 Task: Look for space in Xai-Xai, Mozambique from 5th September, 2023 to 12th September, 2023 for 2 adults in price range Rs.10000 to Rs.15000.  With 1  bedroom having 1 bed and 1 bathroom. Property type can be house, flat, guest house, hotel. Booking option can be shelf check-in. Required host language is English.
Action: Mouse moved to (455, 97)
Screenshot: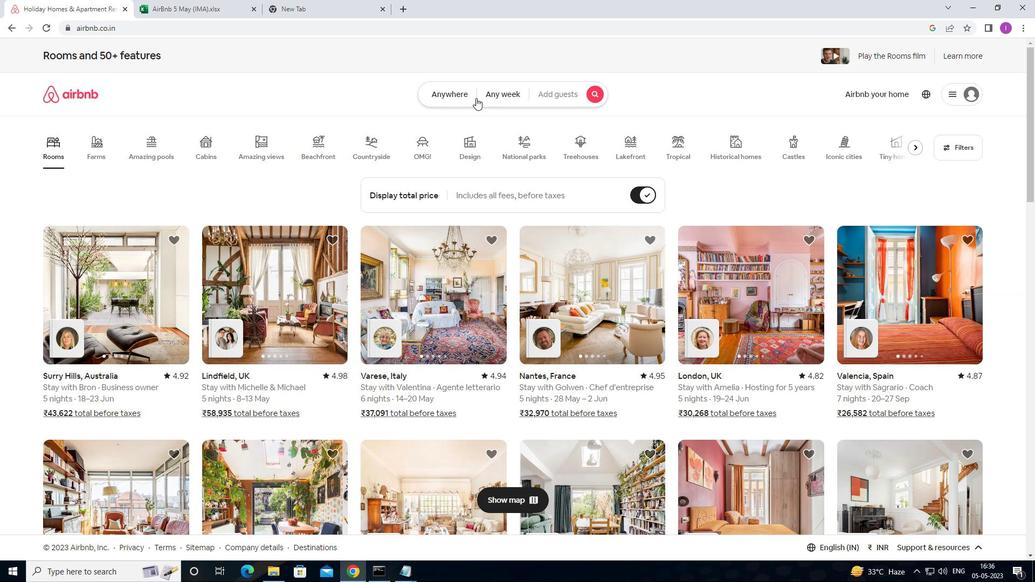 
Action: Mouse pressed left at (455, 97)
Screenshot: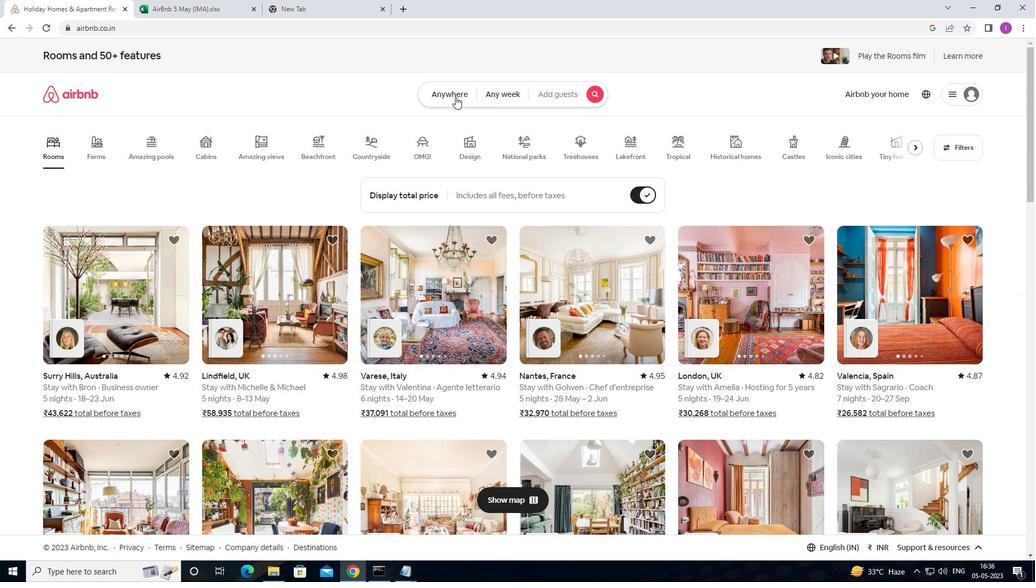 
Action: Mouse moved to (365, 136)
Screenshot: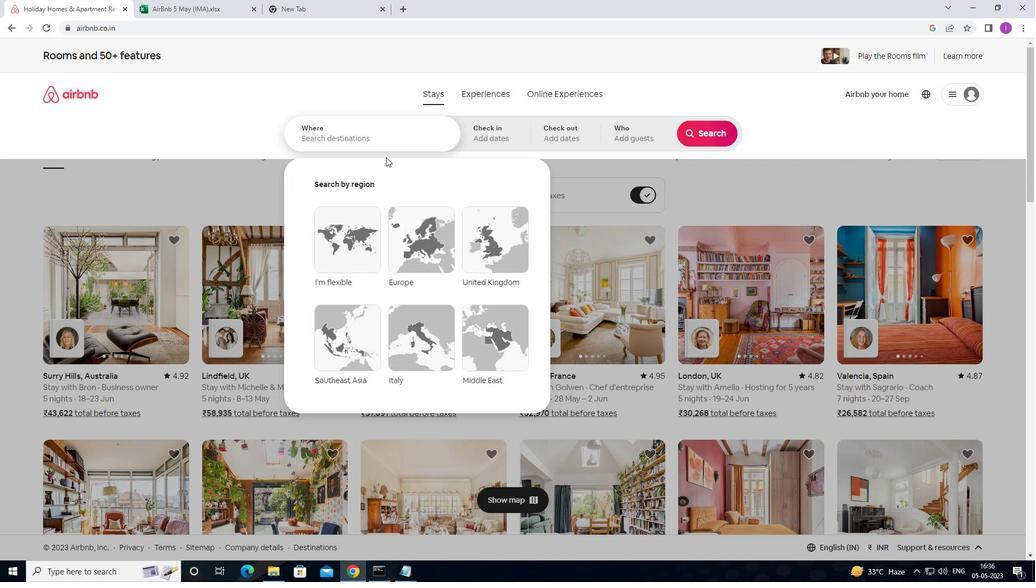 
Action: Mouse pressed left at (365, 136)
Screenshot: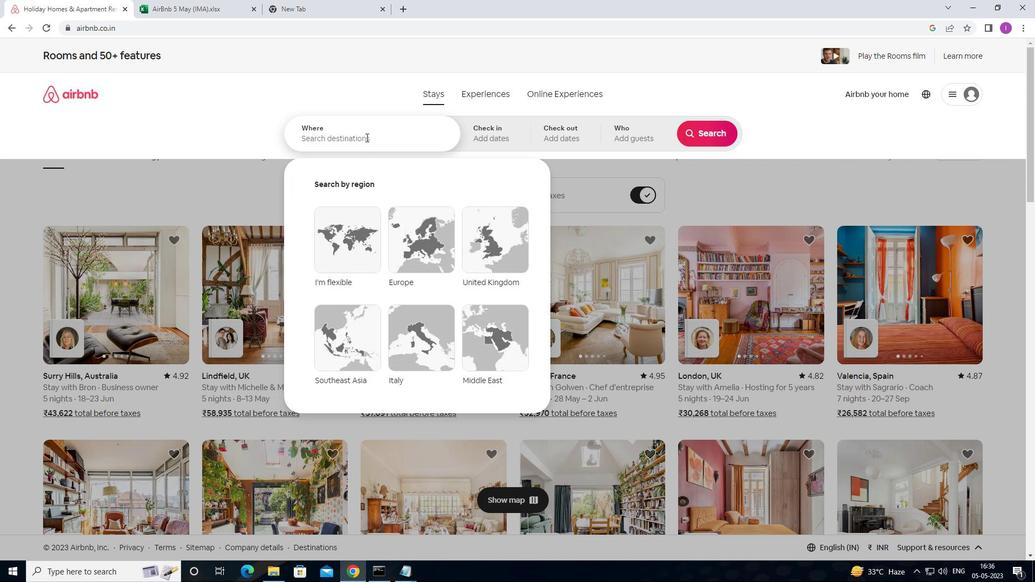 
Action: Mouse moved to (403, 136)
Screenshot: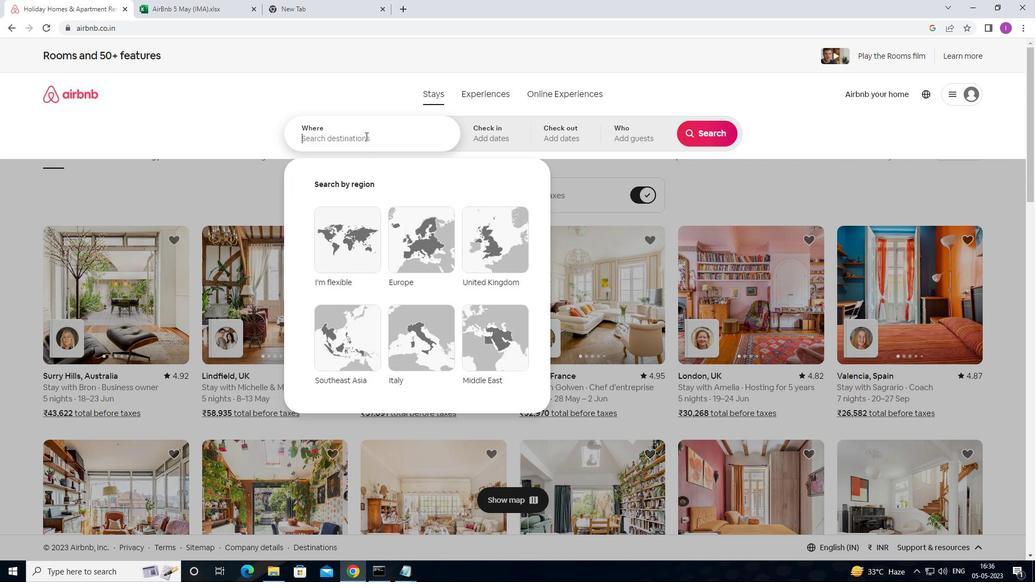 
Action: Key pressed <Key.shift><Key.shift><Key.shift><Key.shift><Key.shift><Key.shift><Key.shift><Key.shift><Key.shift><Key.shift><Key.shift>XAI<Key.space><Key.shift>XAI<Key.space><Key.backspace>,<Key.shift>MOZAMBIQUE
Screenshot: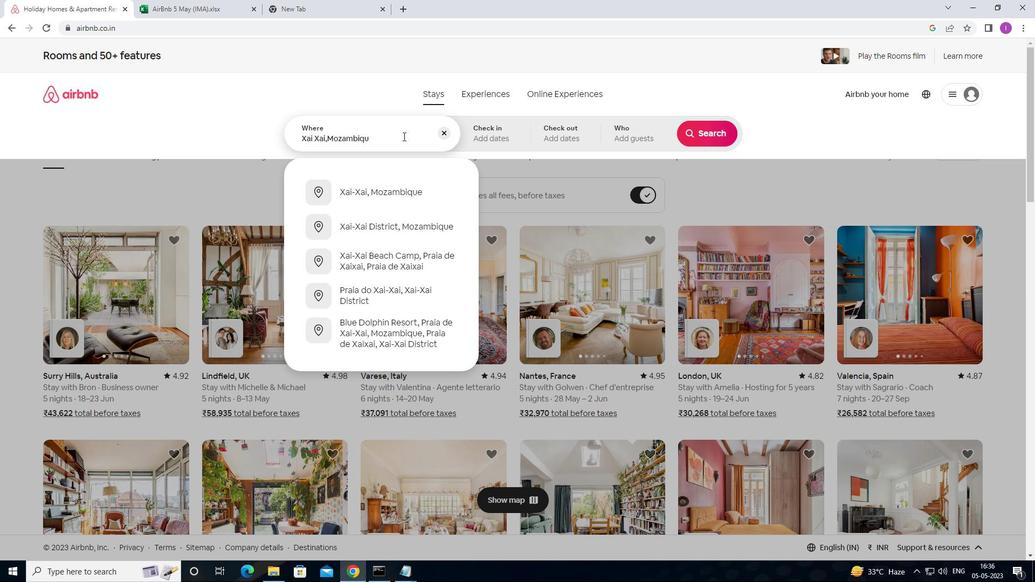 
Action: Mouse moved to (353, 188)
Screenshot: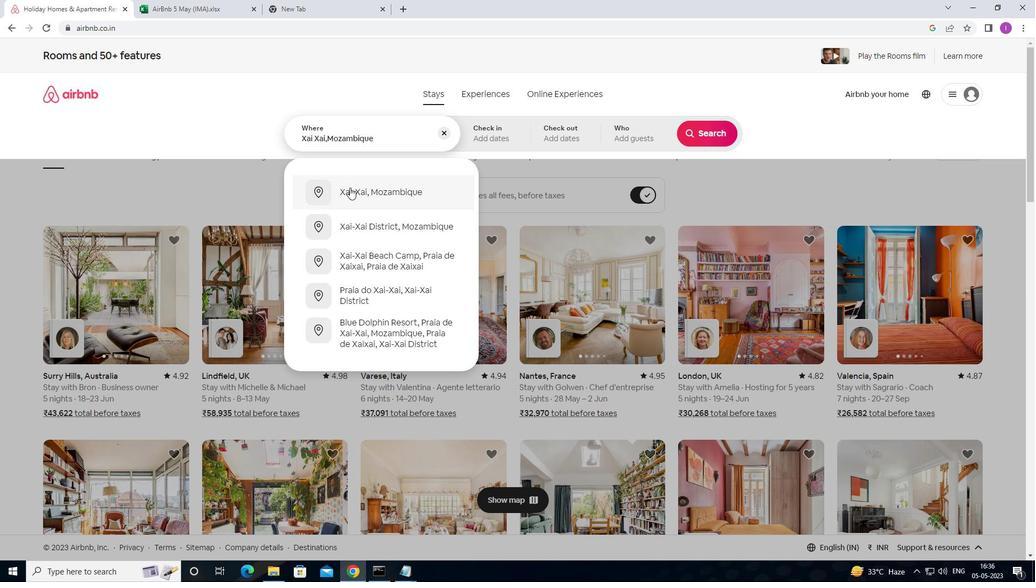 
Action: Mouse pressed left at (353, 188)
Screenshot: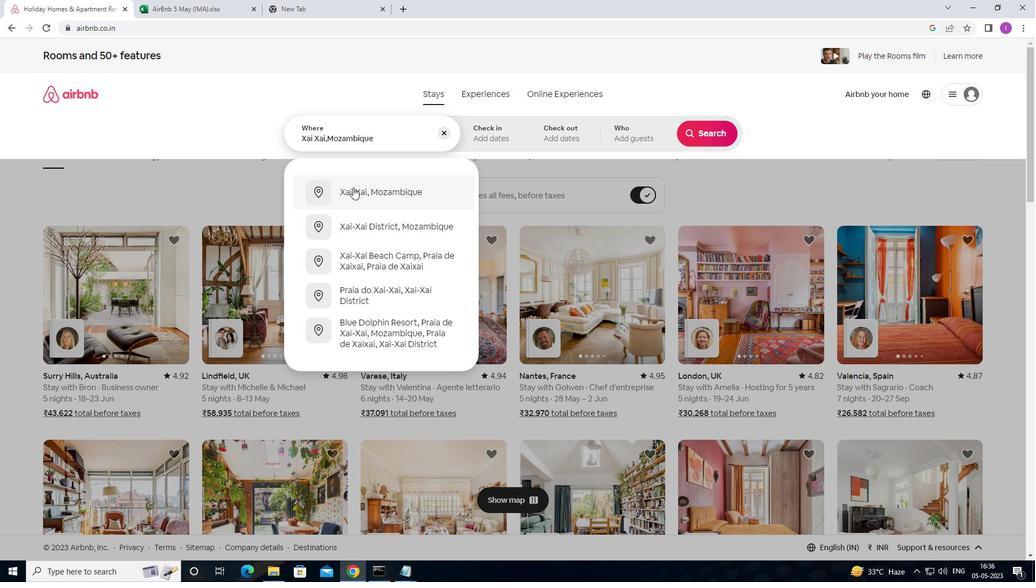 
Action: Mouse moved to (706, 217)
Screenshot: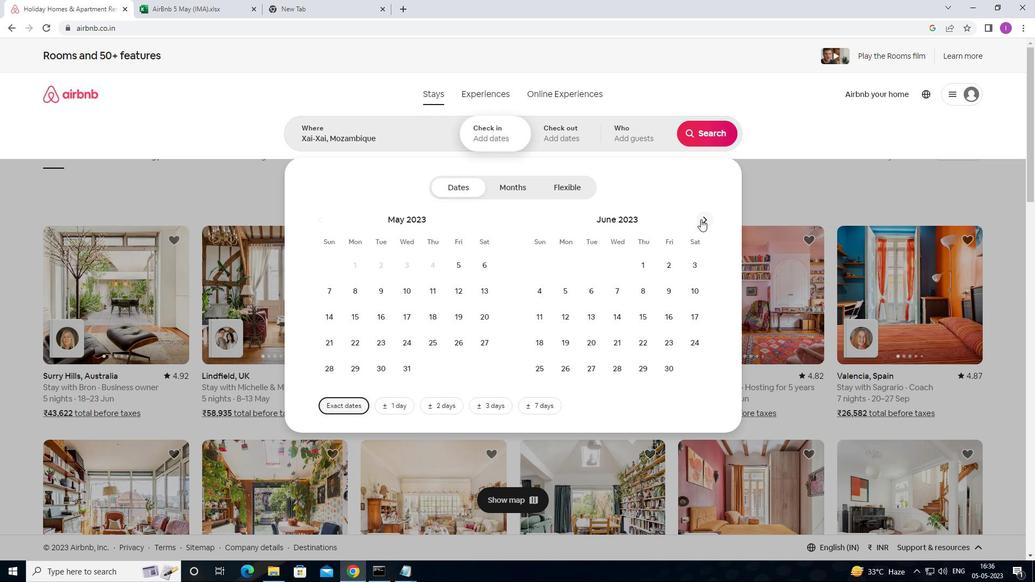
Action: Mouse pressed left at (706, 217)
Screenshot: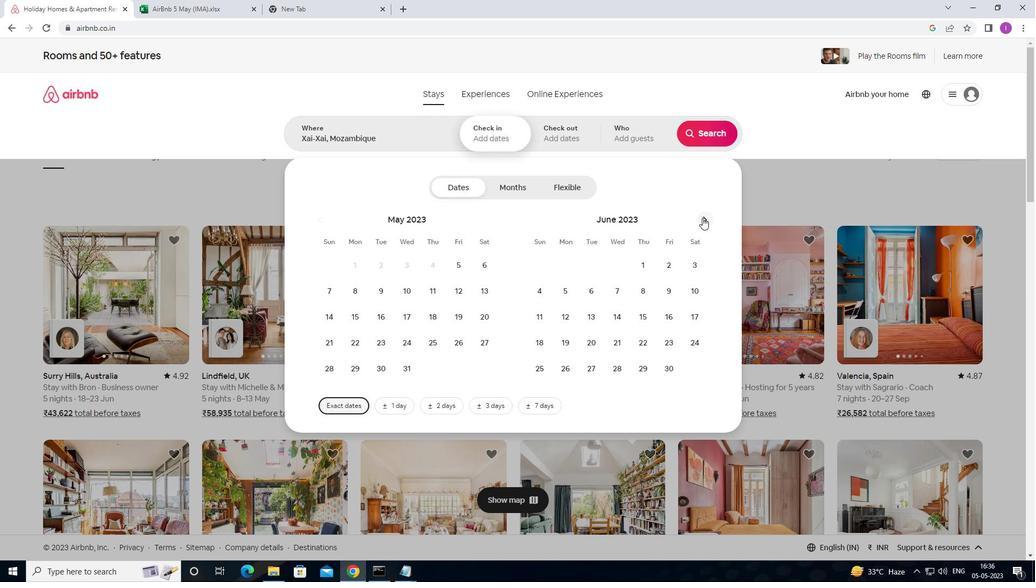 
Action: Mouse moved to (710, 219)
Screenshot: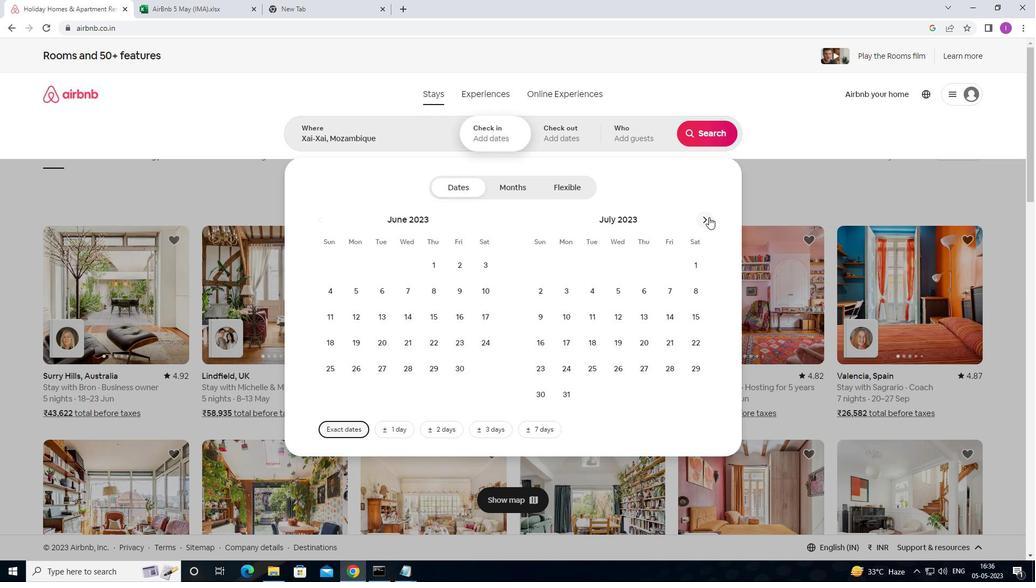 
Action: Mouse pressed left at (710, 219)
Screenshot: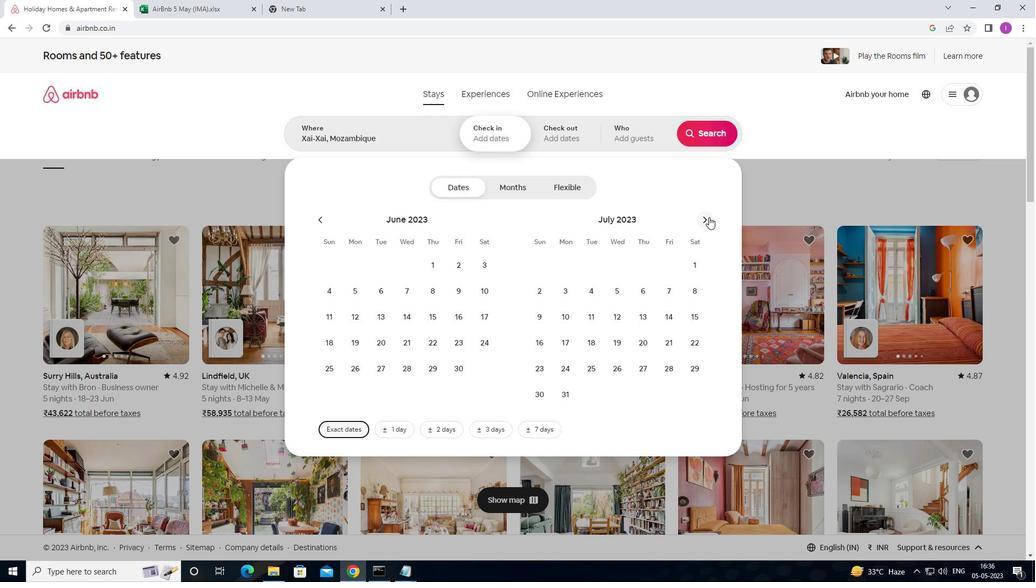 
Action: Mouse moved to (717, 222)
Screenshot: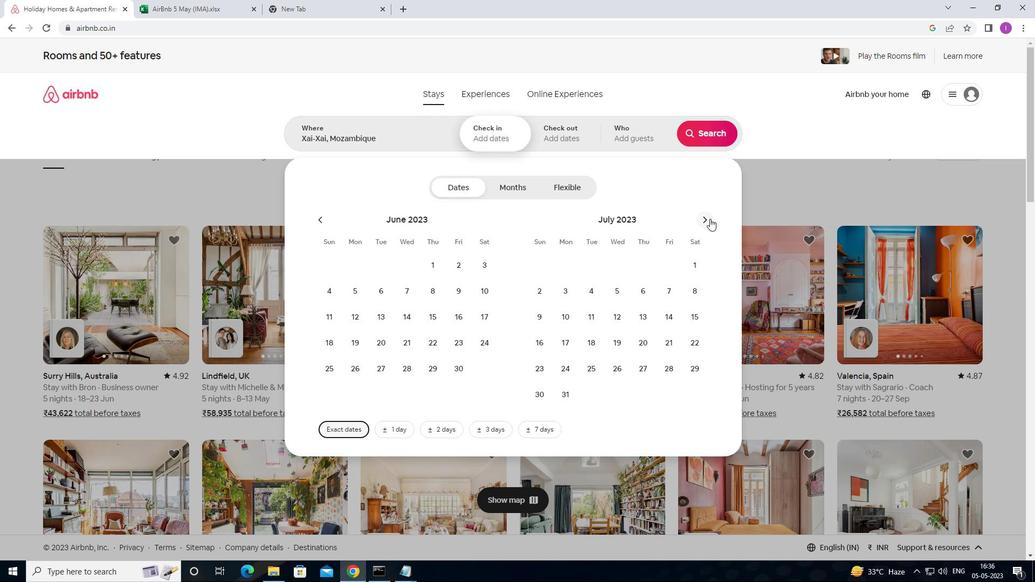 
Action: Mouse pressed left at (717, 222)
Screenshot: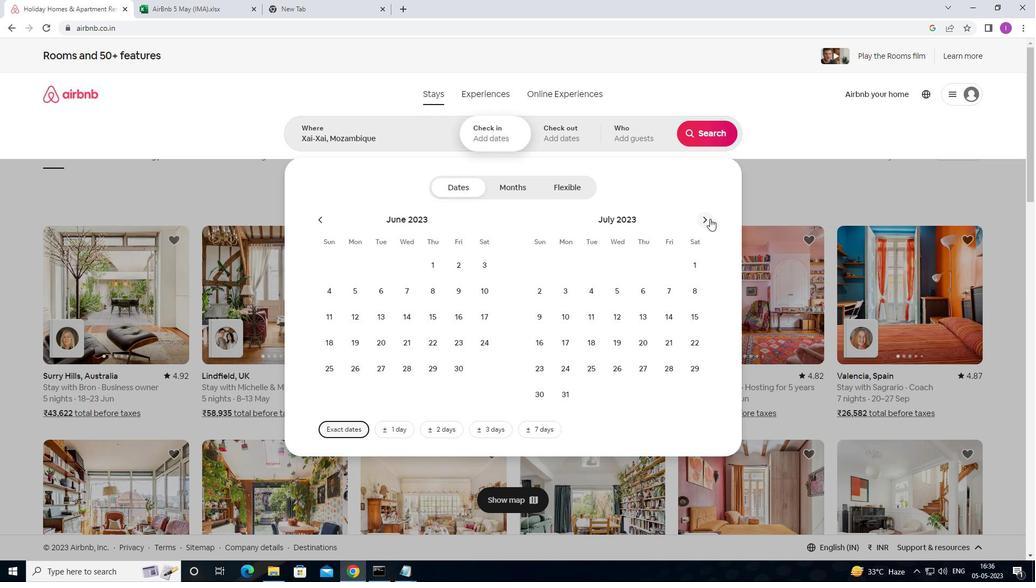 
Action: Mouse pressed left at (717, 222)
Screenshot: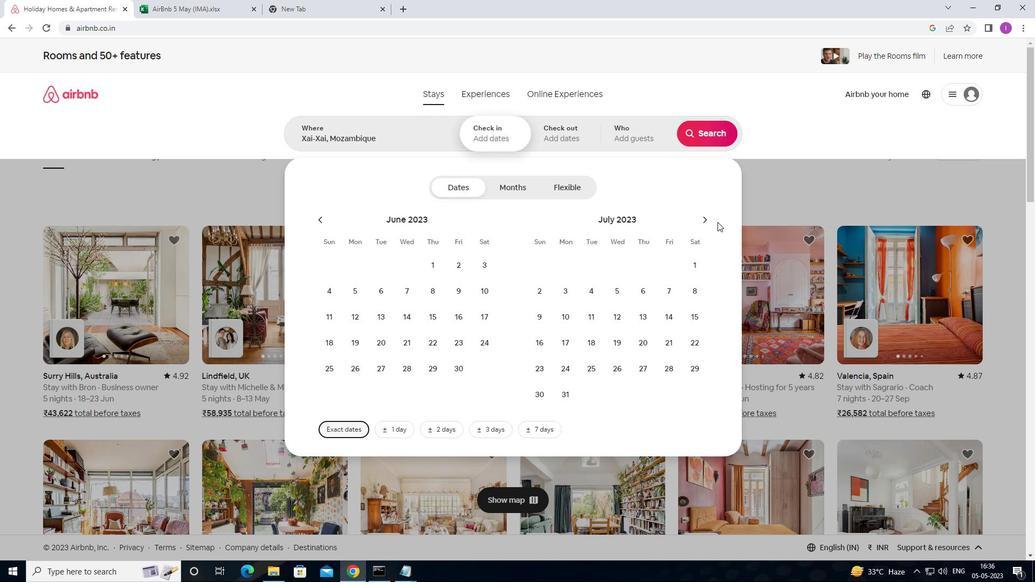 
Action: Mouse moved to (704, 222)
Screenshot: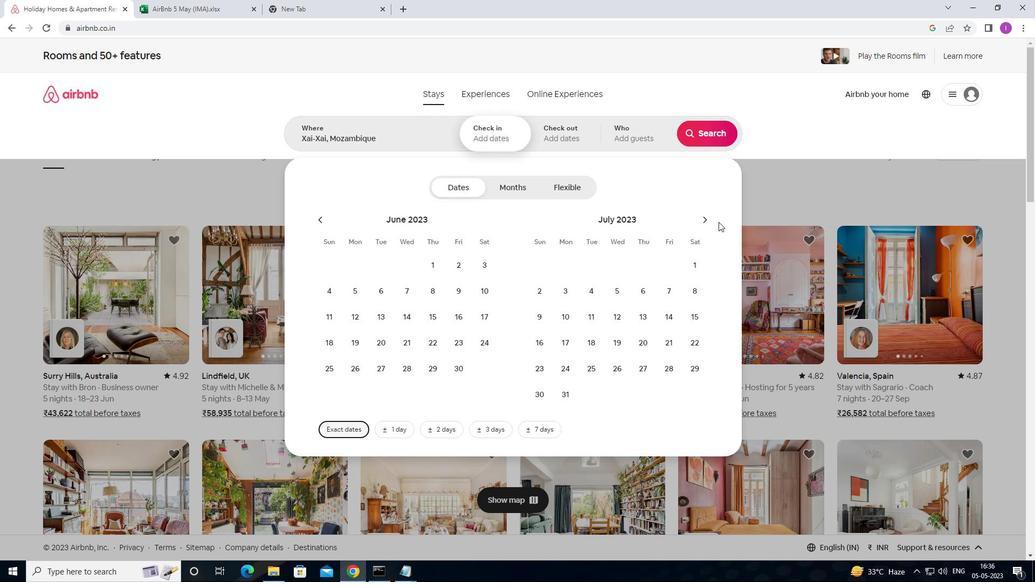 
Action: Mouse pressed left at (704, 222)
Screenshot: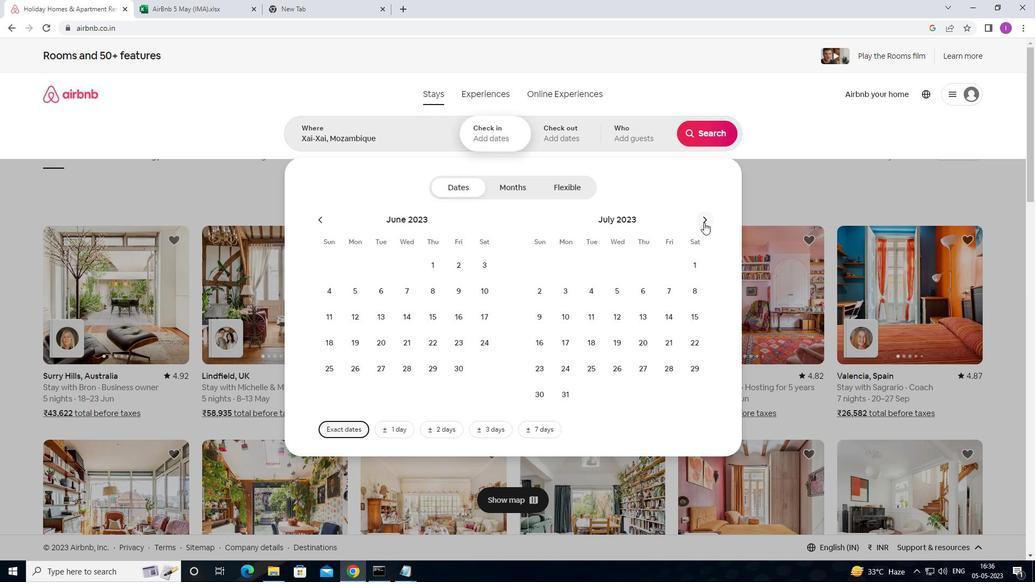 
Action: Mouse moved to (703, 222)
Screenshot: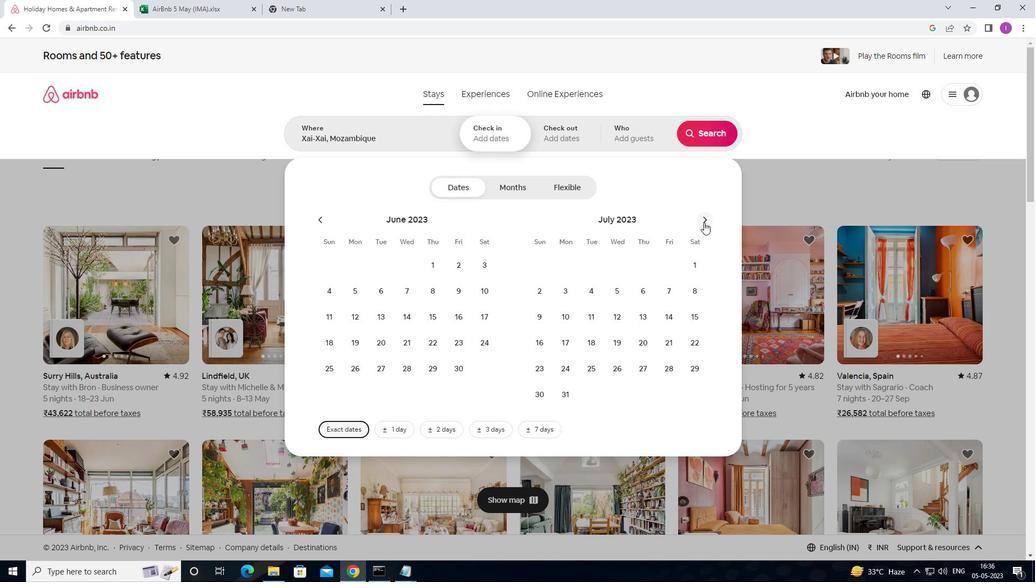 
Action: Mouse pressed left at (703, 222)
Screenshot: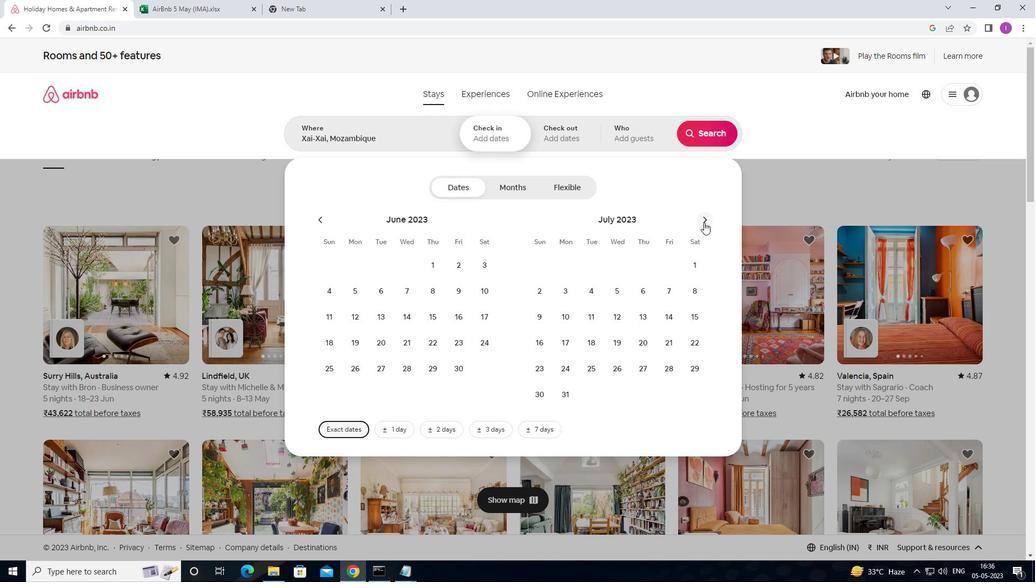 
Action: Mouse pressed left at (703, 222)
Screenshot: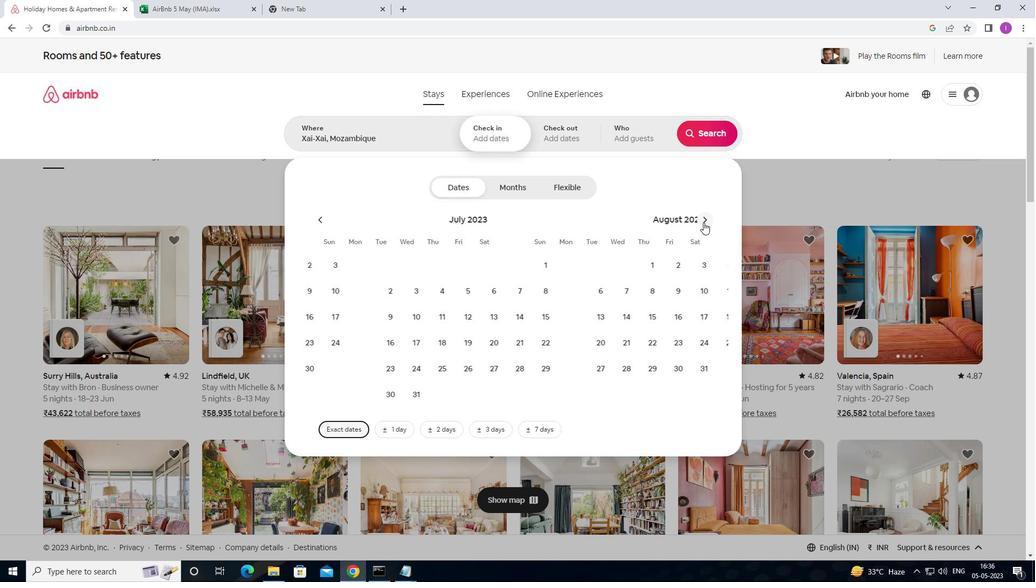 
Action: Mouse moved to (704, 222)
Screenshot: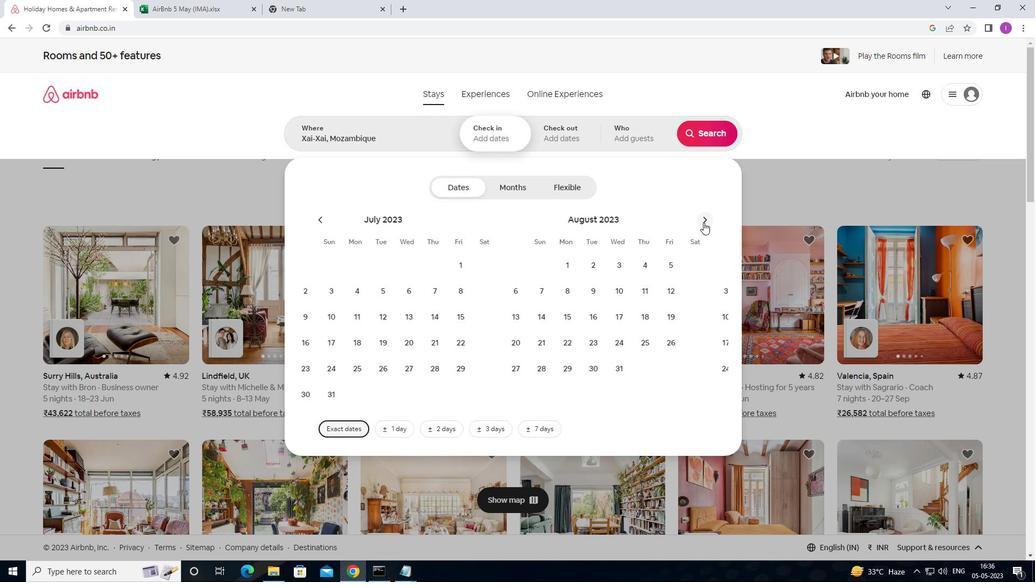 
Action: Mouse pressed left at (704, 222)
Screenshot: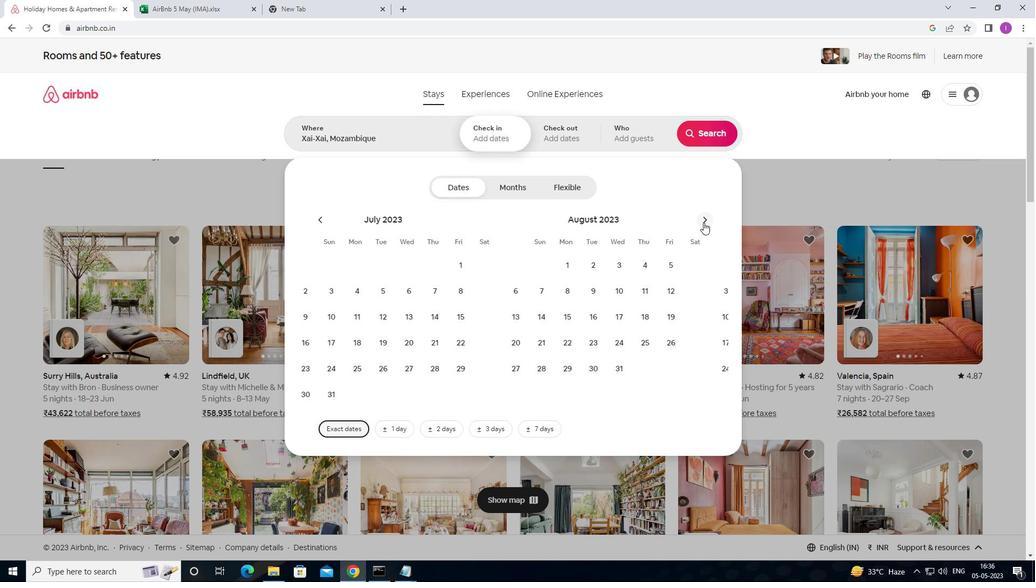 
Action: Mouse moved to (705, 222)
Screenshot: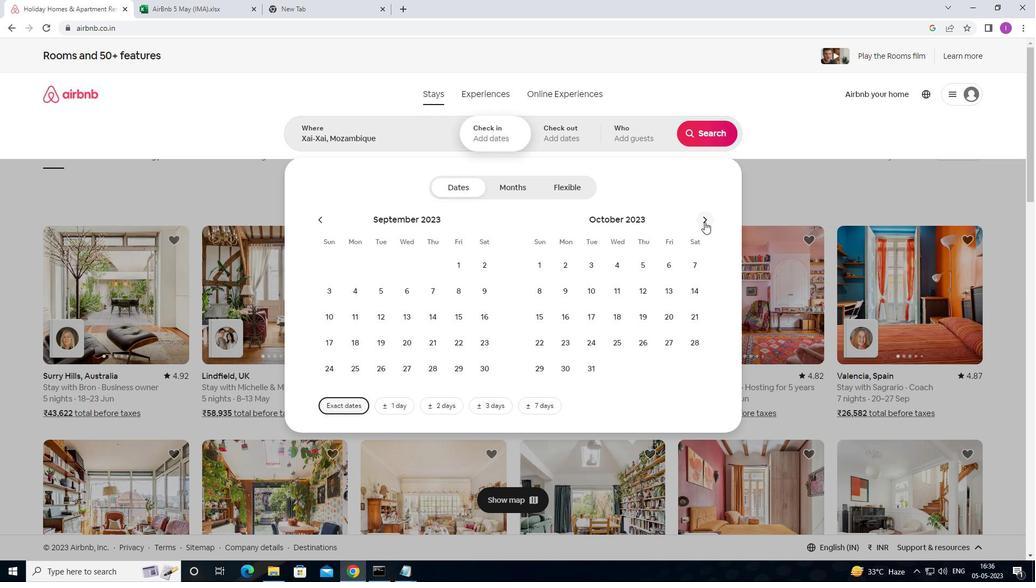 
Action: Mouse pressed left at (705, 222)
Screenshot: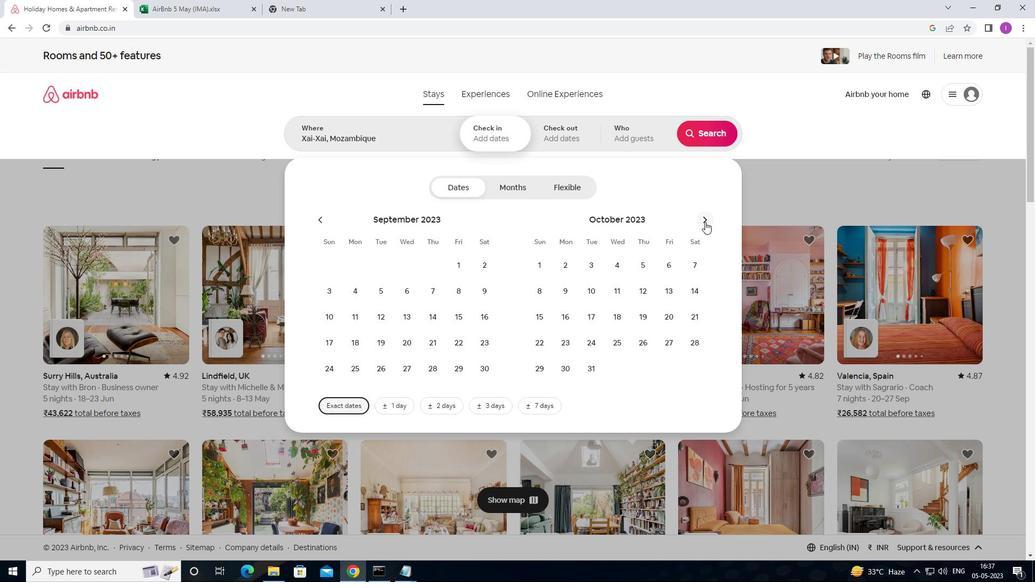 
Action: Mouse moved to (317, 220)
Screenshot: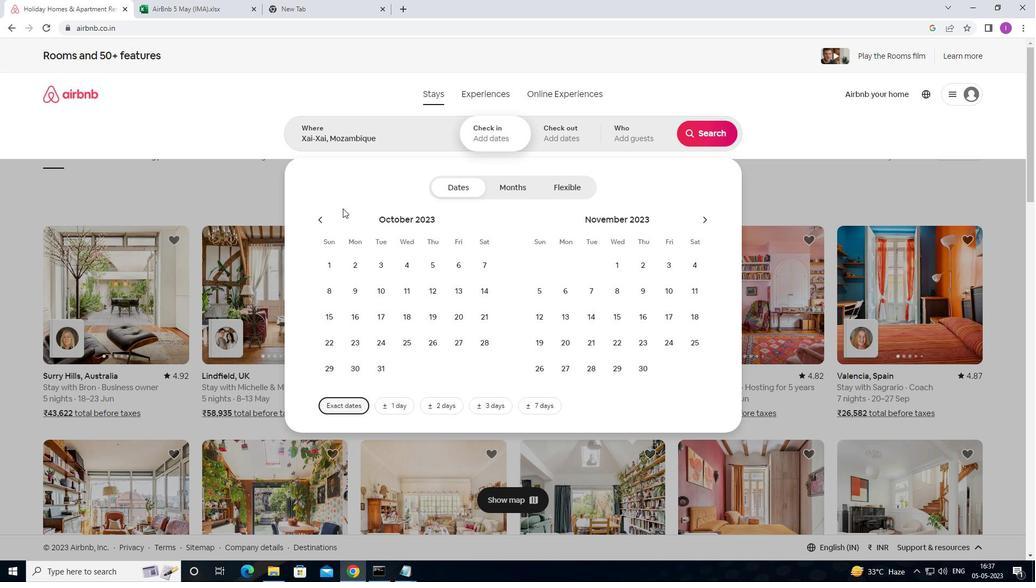 
Action: Mouse pressed left at (317, 220)
Screenshot: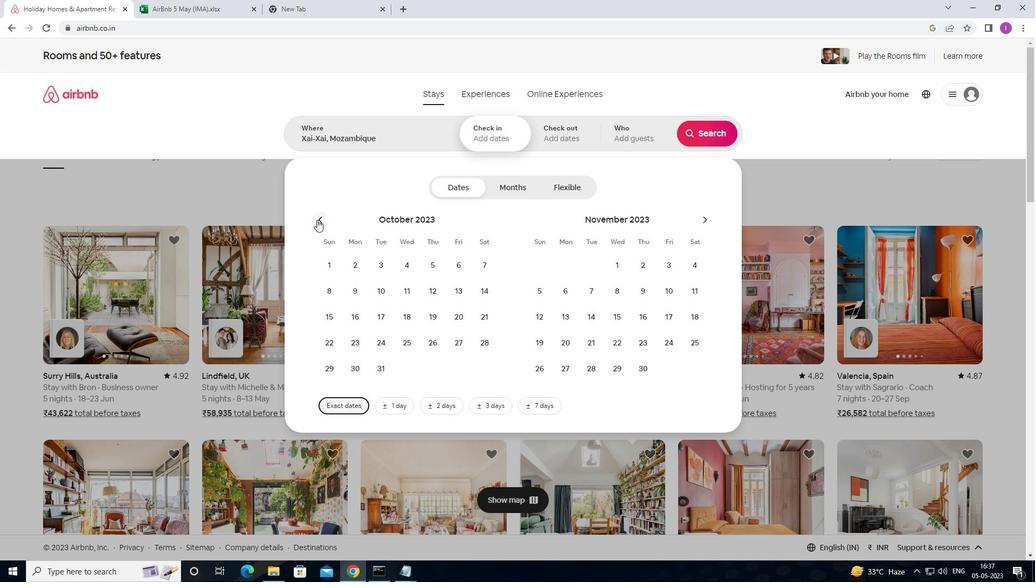
Action: Mouse moved to (375, 292)
Screenshot: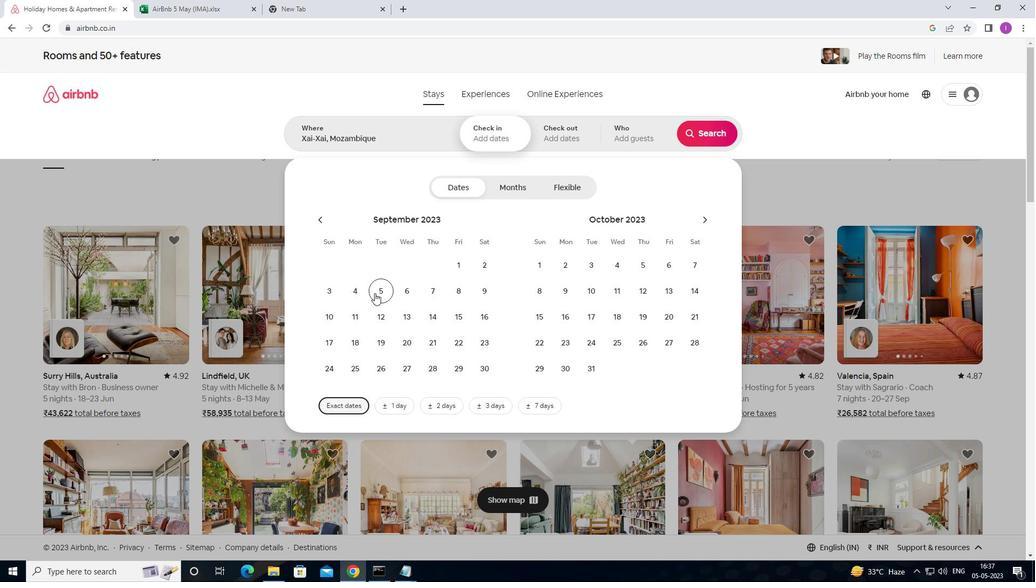 
Action: Mouse pressed left at (375, 292)
Screenshot: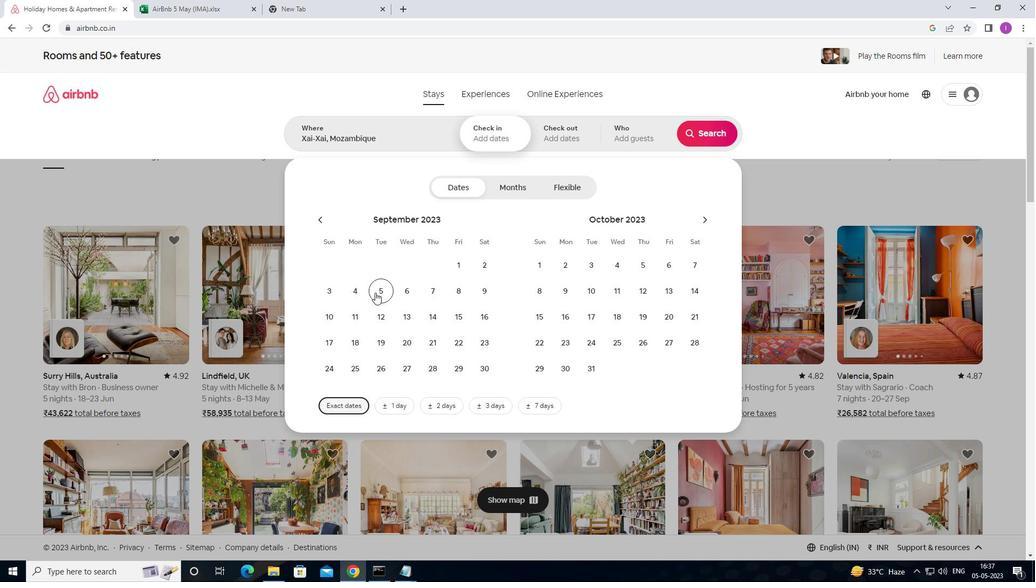 
Action: Mouse moved to (380, 322)
Screenshot: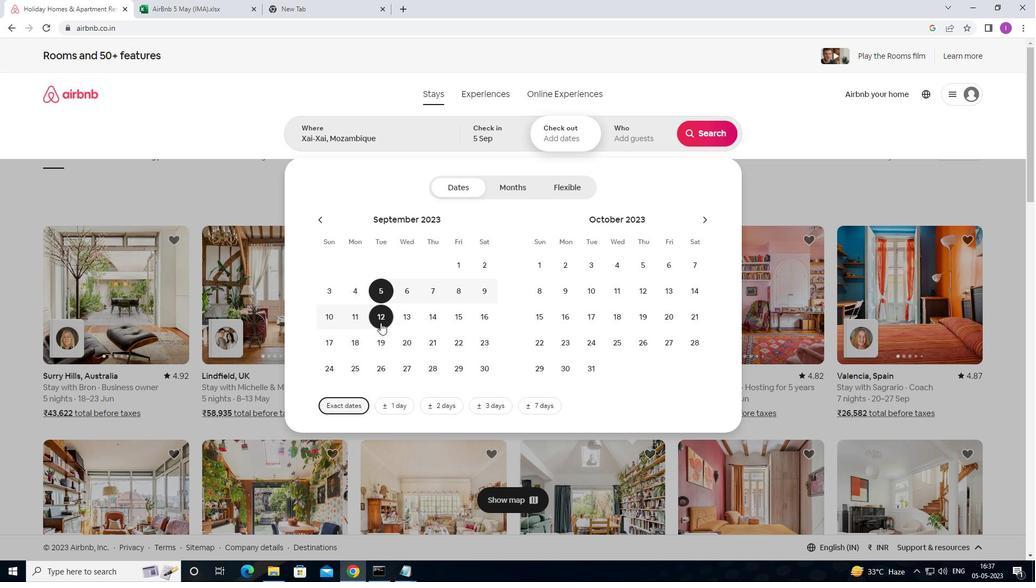 
Action: Mouse pressed left at (380, 322)
Screenshot: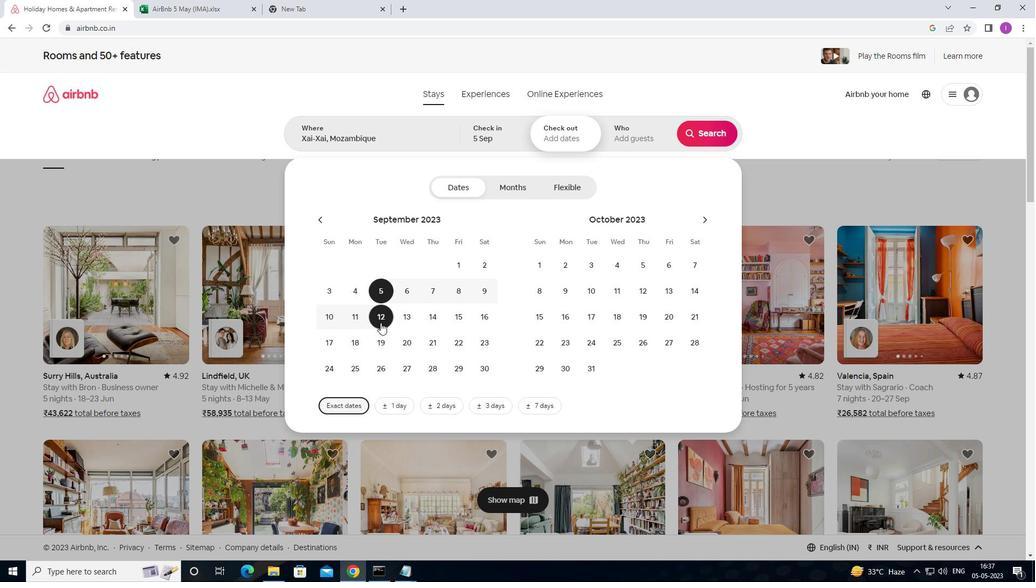 
Action: Mouse moved to (635, 134)
Screenshot: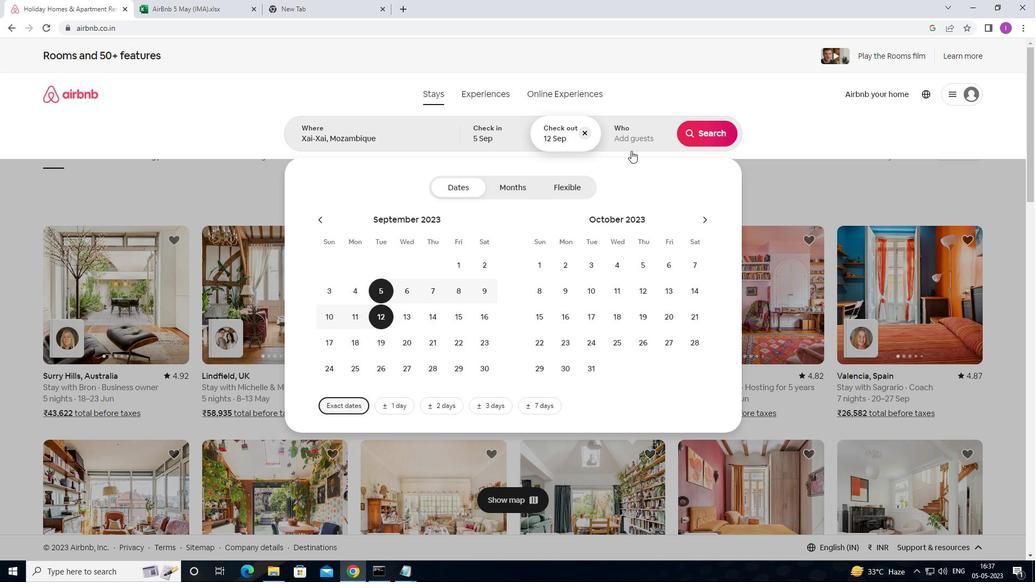 
Action: Mouse pressed left at (635, 134)
Screenshot: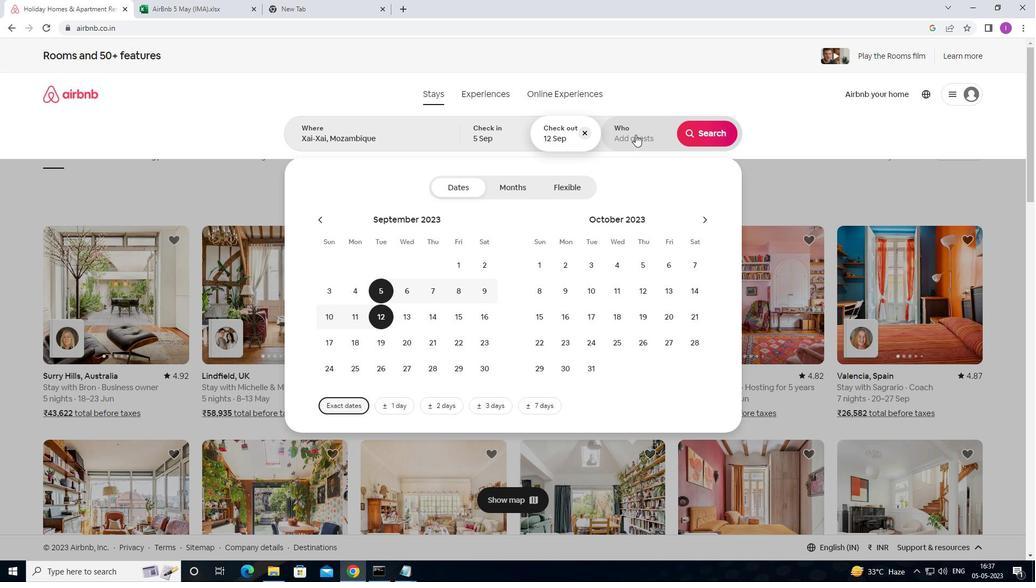 
Action: Mouse moved to (706, 190)
Screenshot: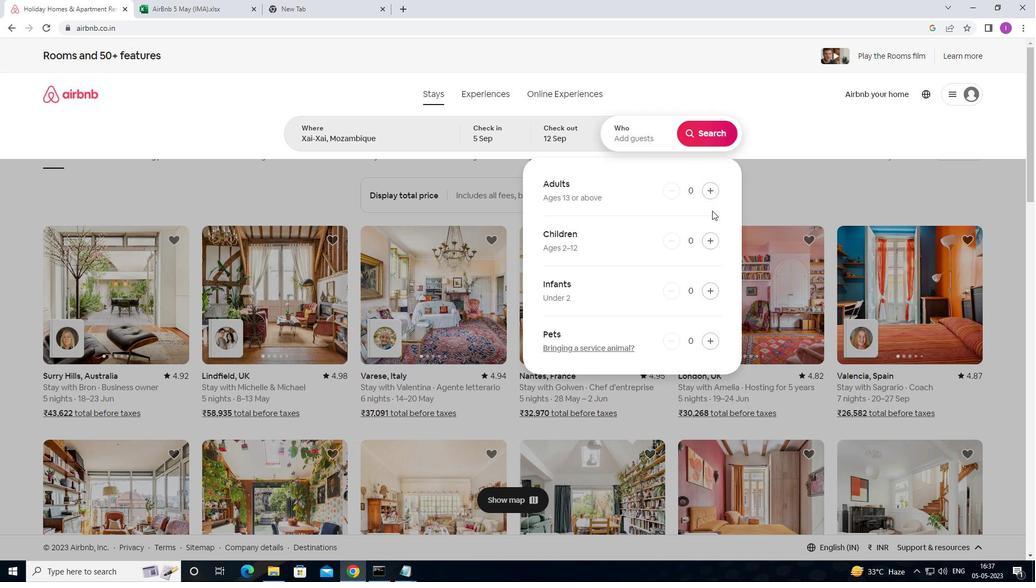 
Action: Mouse pressed left at (706, 190)
Screenshot: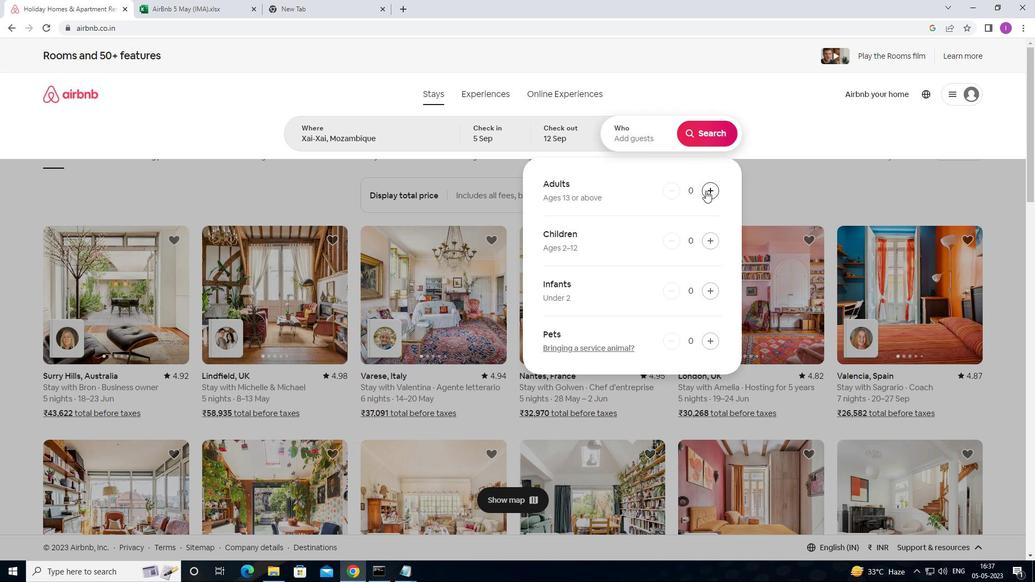 
Action: Mouse pressed left at (706, 190)
Screenshot: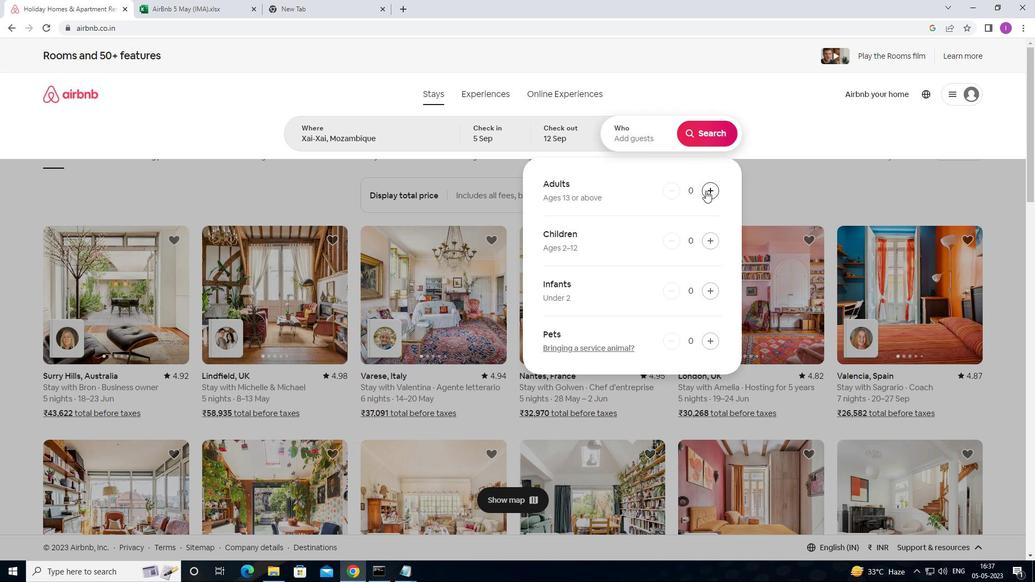 
Action: Mouse moved to (705, 129)
Screenshot: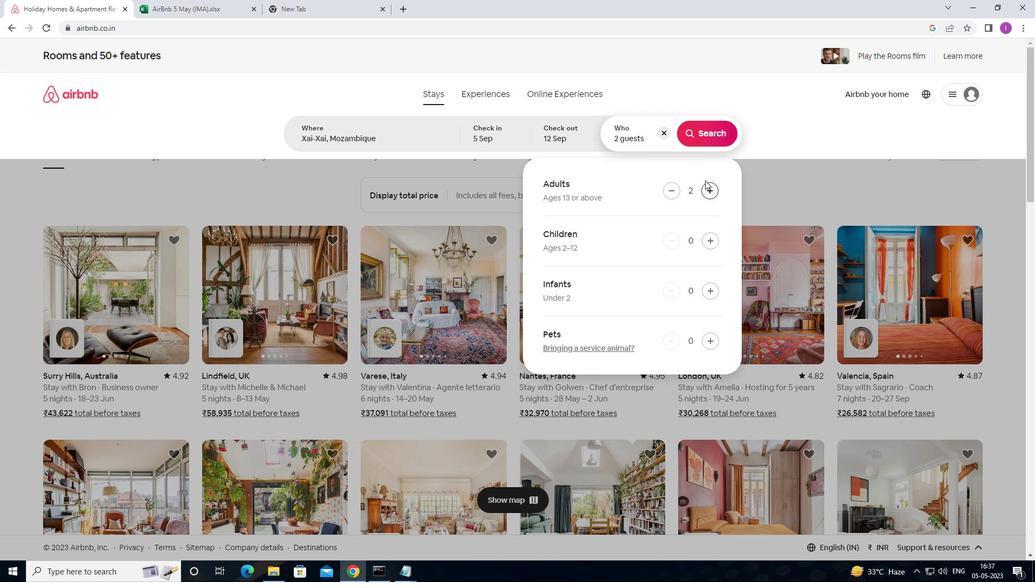 
Action: Mouse pressed left at (705, 129)
Screenshot: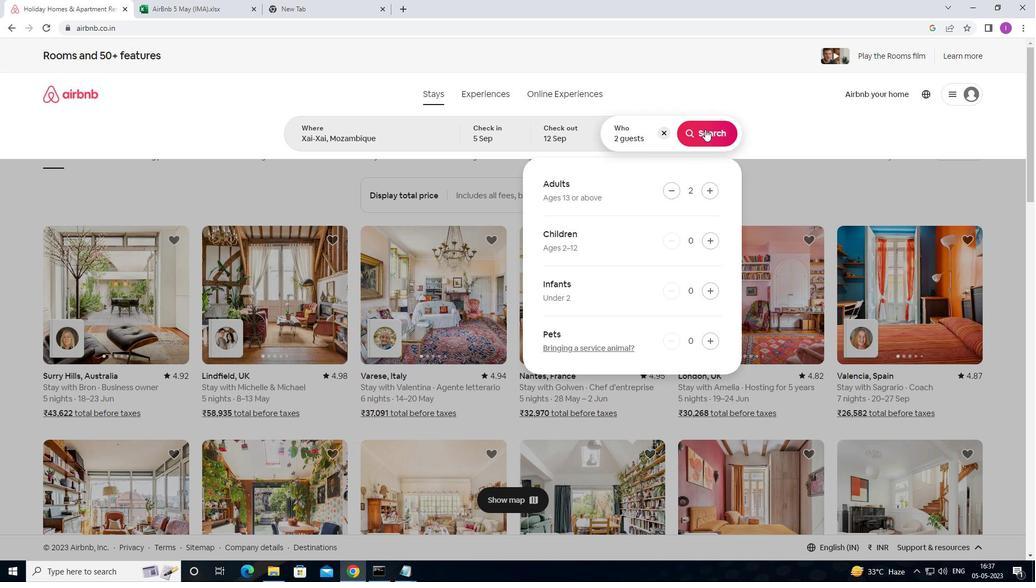 
Action: Mouse moved to (994, 98)
Screenshot: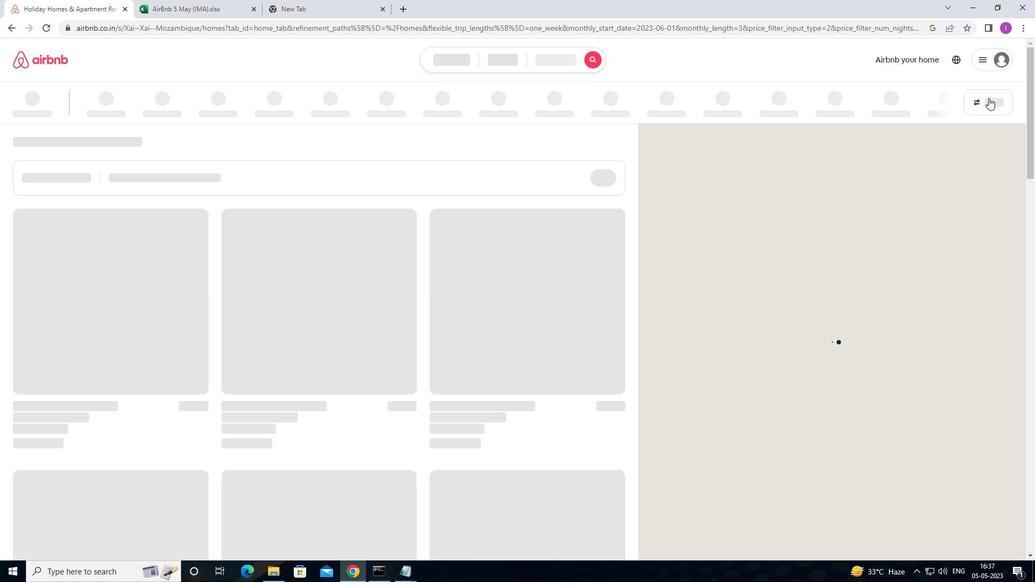 
Action: Mouse pressed left at (994, 98)
Screenshot: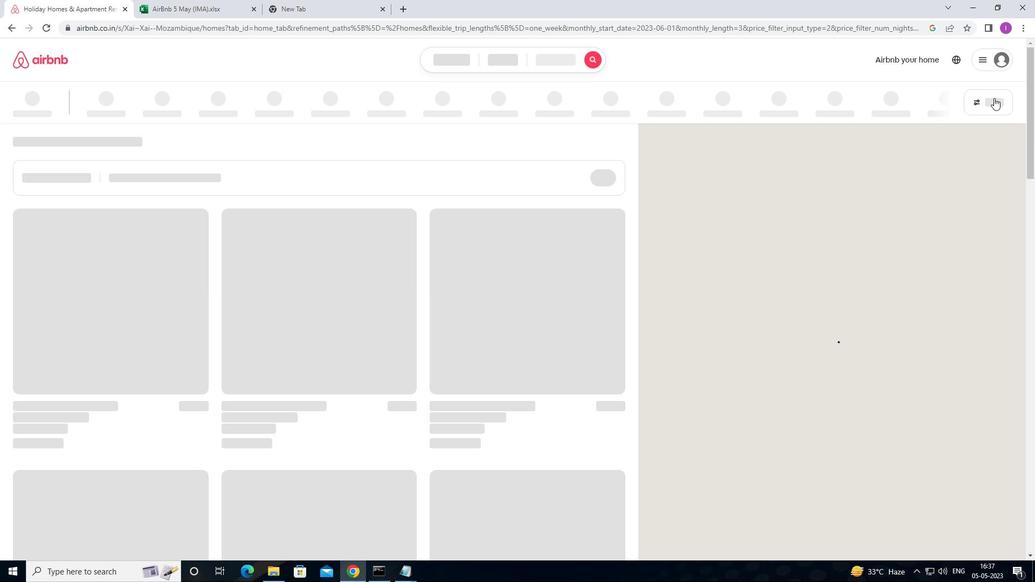 
Action: Mouse moved to (408, 371)
Screenshot: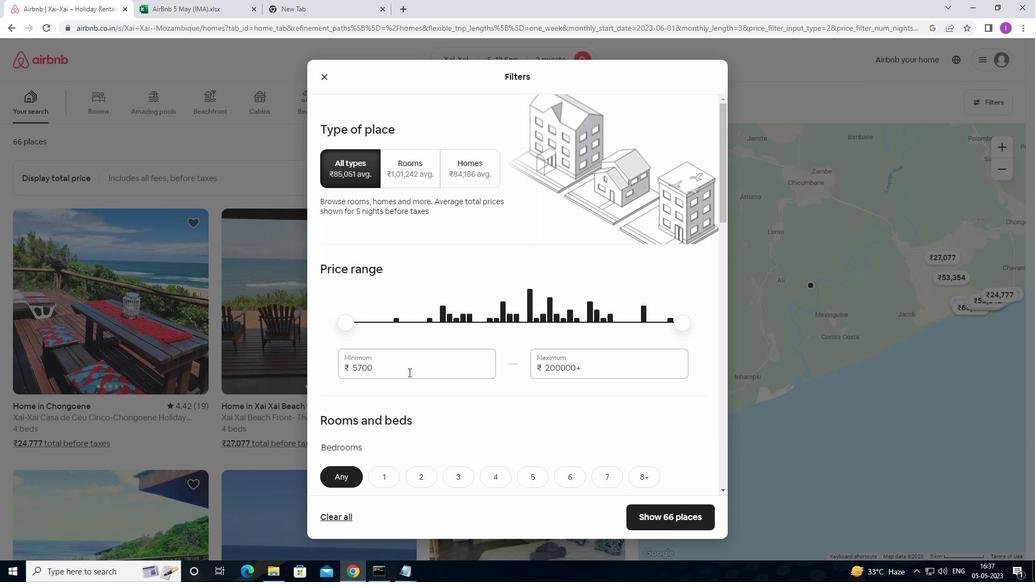 
Action: Mouse pressed left at (408, 371)
Screenshot: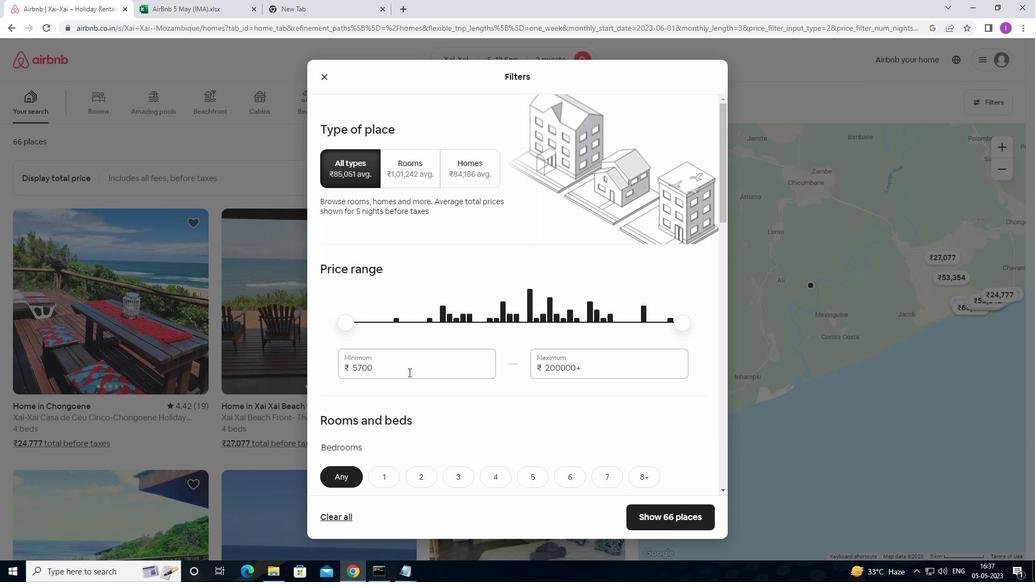 
Action: Mouse moved to (479, 352)
Screenshot: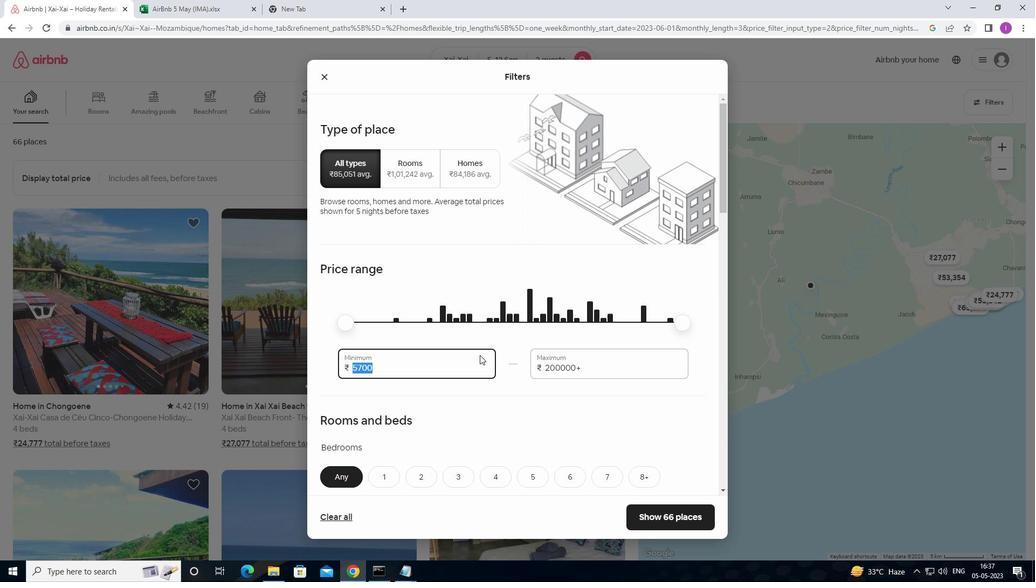 
Action: Key pressed 1
Screenshot: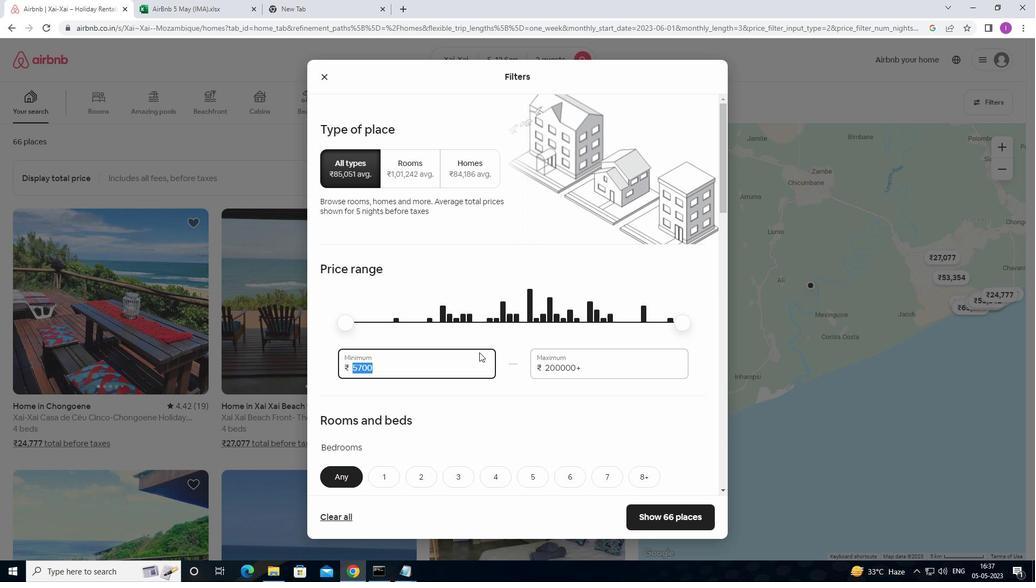 
Action: Mouse moved to (479, 346)
Screenshot: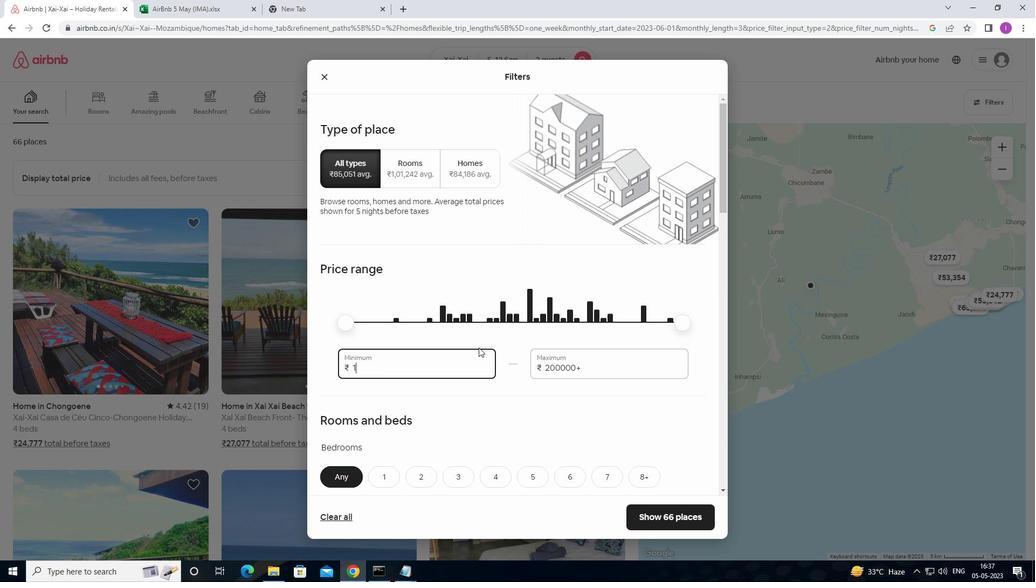 
Action: Key pressed 00
Screenshot: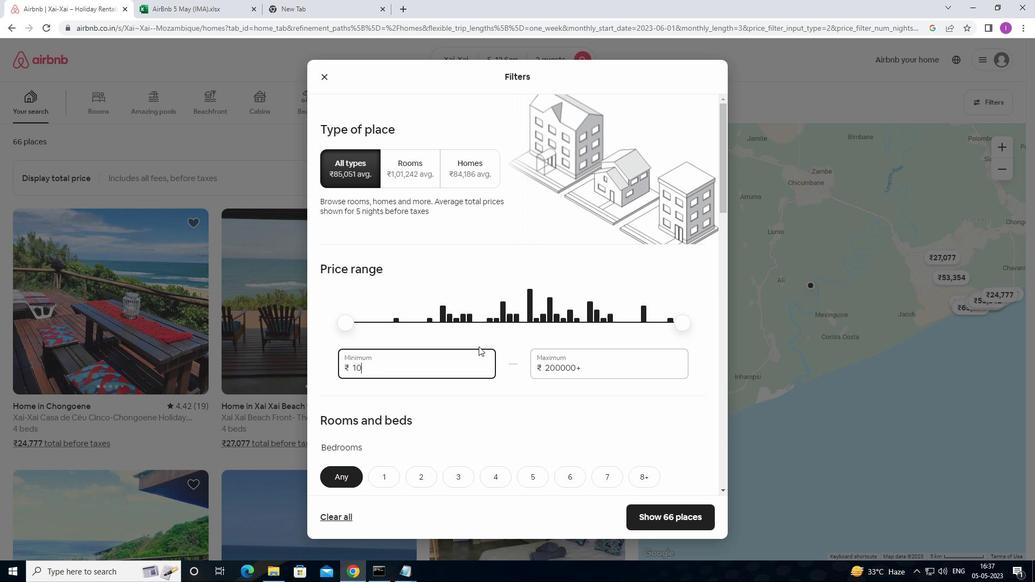 
Action: Mouse moved to (478, 345)
Screenshot: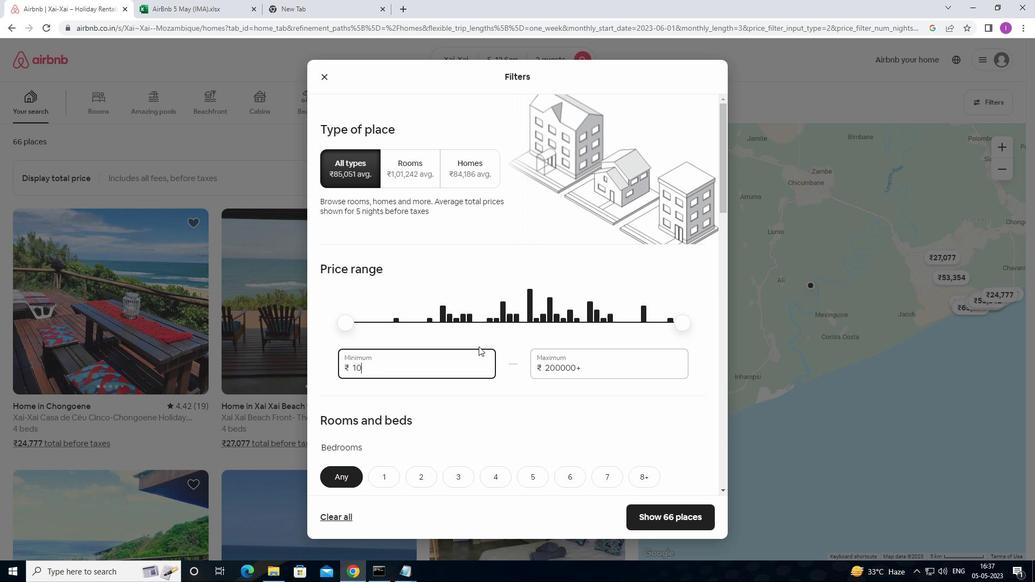
Action: Key pressed 0
Screenshot: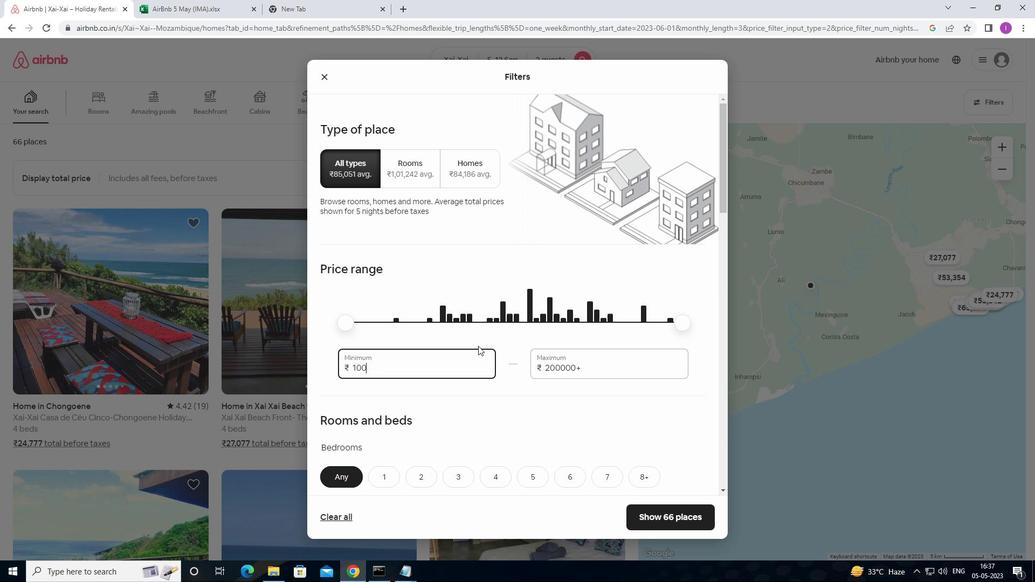 
Action: Mouse moved to (477, 345)
Screenshot: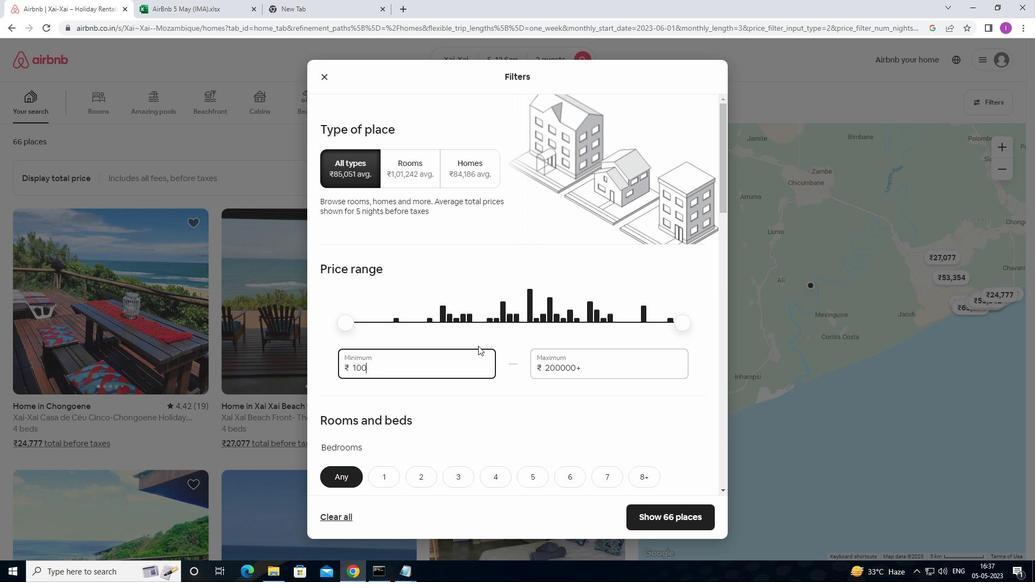 
Action: Key pressed 0
Screenshot: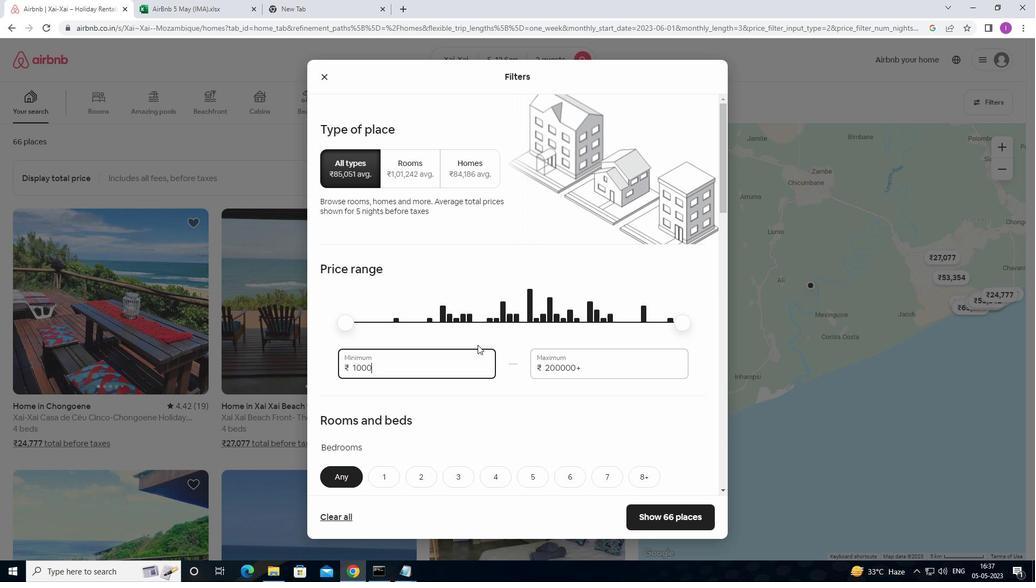 
Action: Mouse moved to (582, 366)
Screenshot: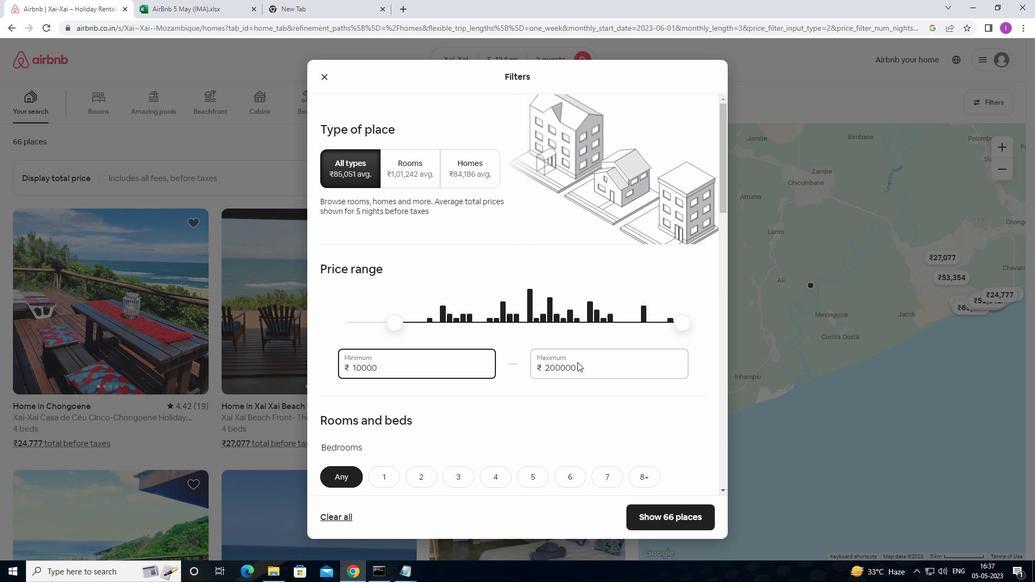 
Action: Mouse pressed left at (582, 366)
Screenshot: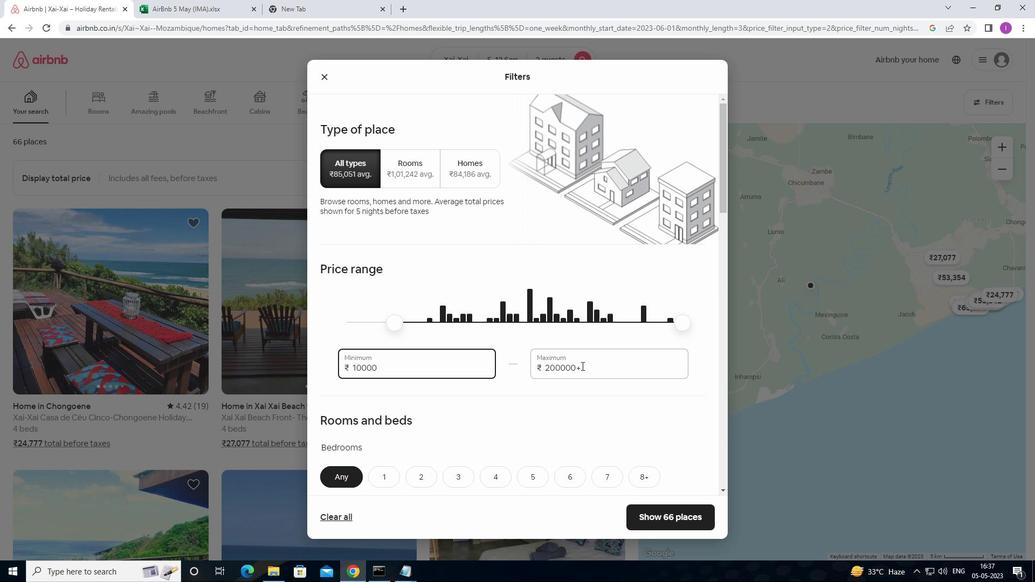 
Action: Mouse moved to (534, 368)
Screenshot: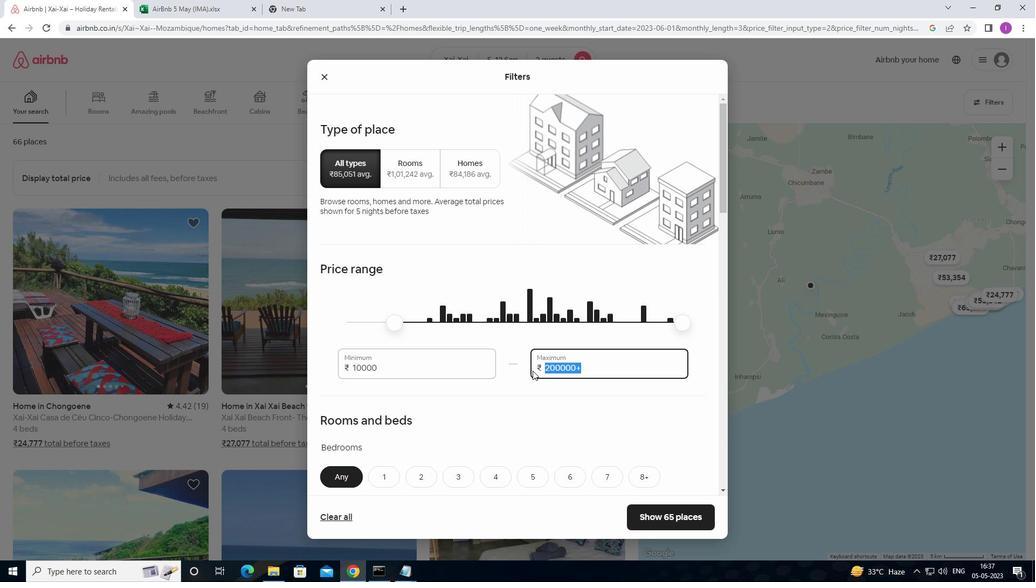 
Action: Key pressed 1
Screenshot: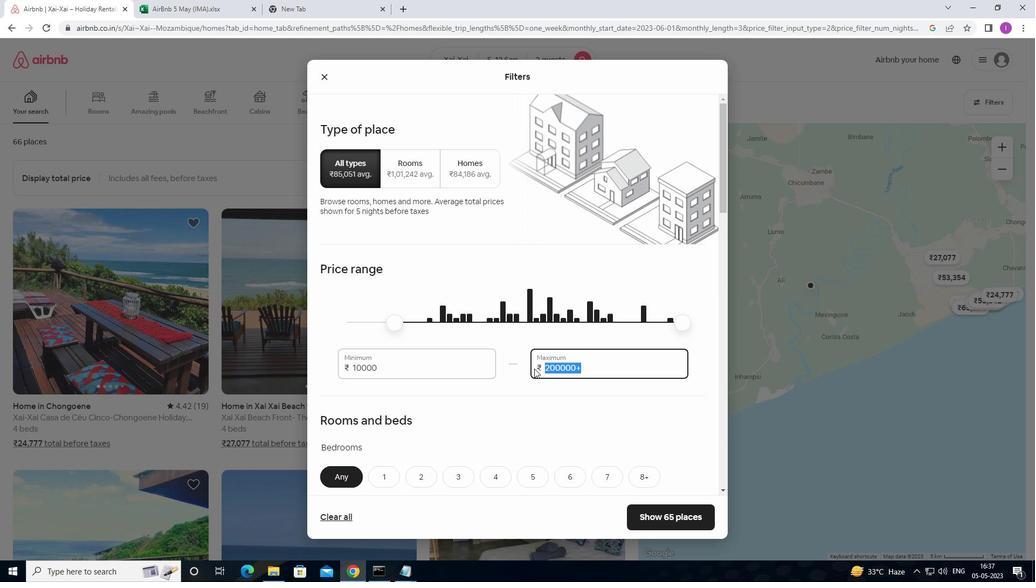 
Action: Mouse moved to (535, 367)
Screenshot: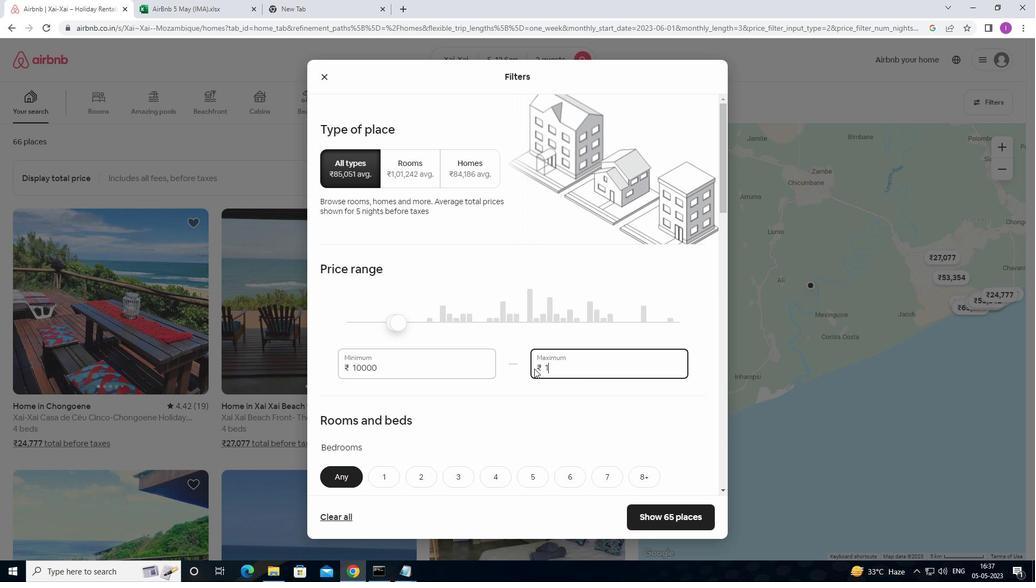 
Action: Key pressed 5
Screenshot: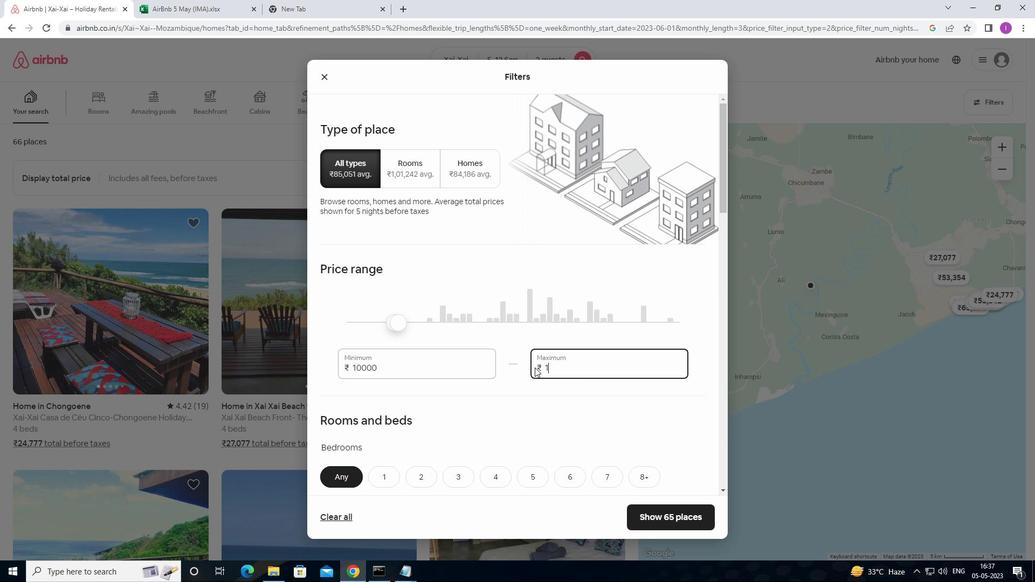 
Action: Mouse moved to (535, 367)
Screenshot: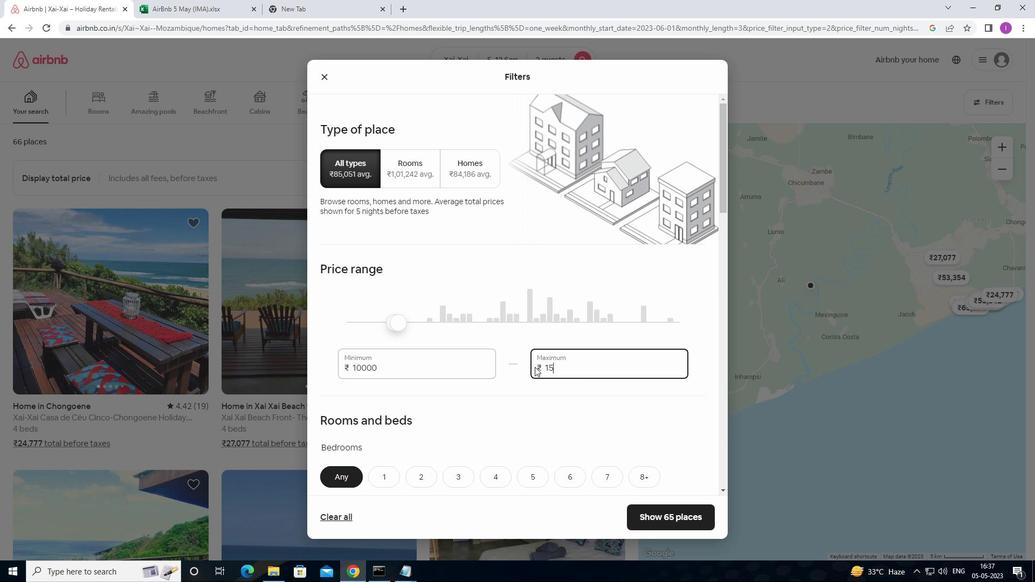 
Action: Key pressed 000
Screenshot: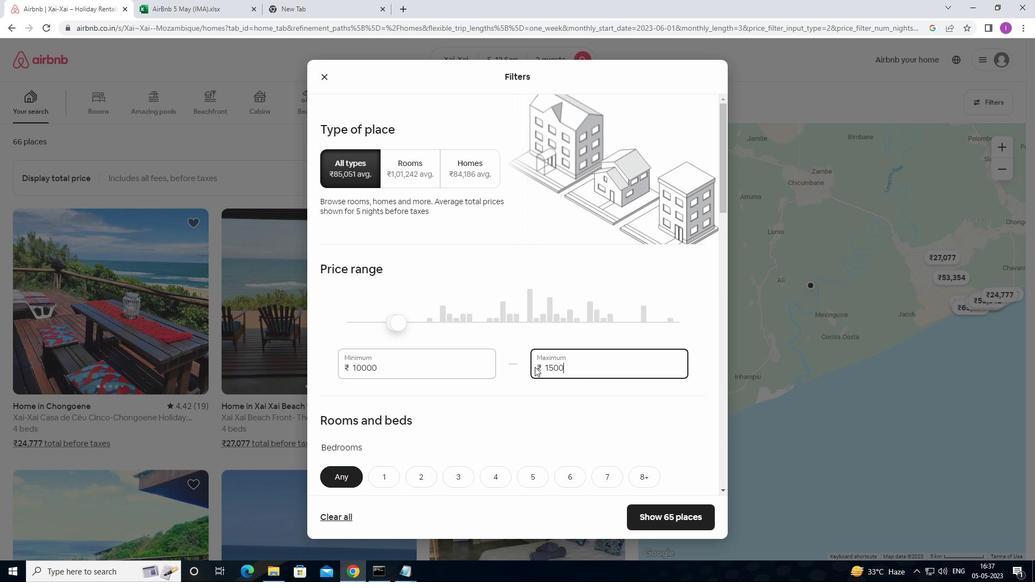 
Action: Mouse moved to (582, 360)
Screenshot: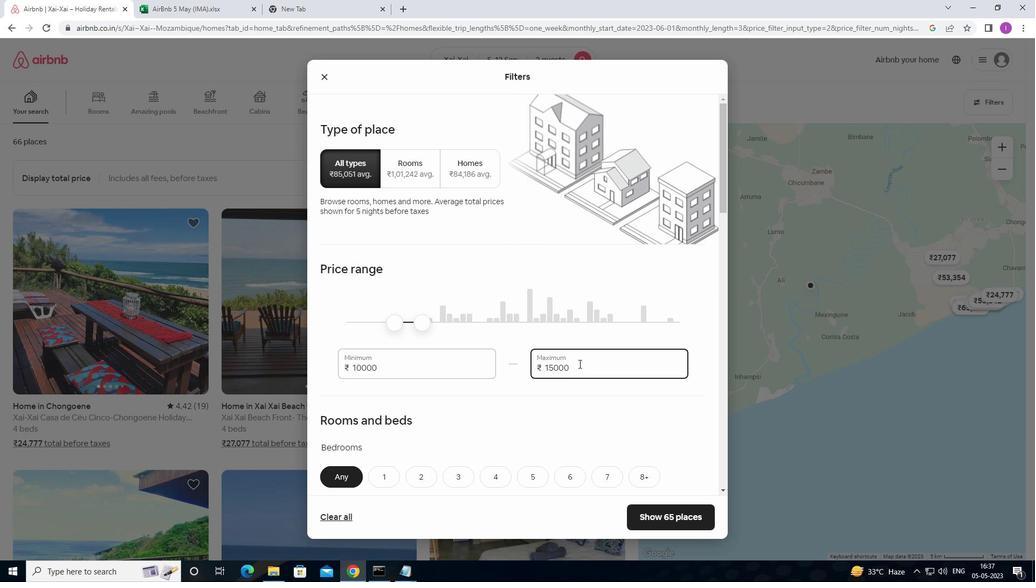
Action: Mouse scrolled (582, 360) with delta (0, 0)
Screenshot: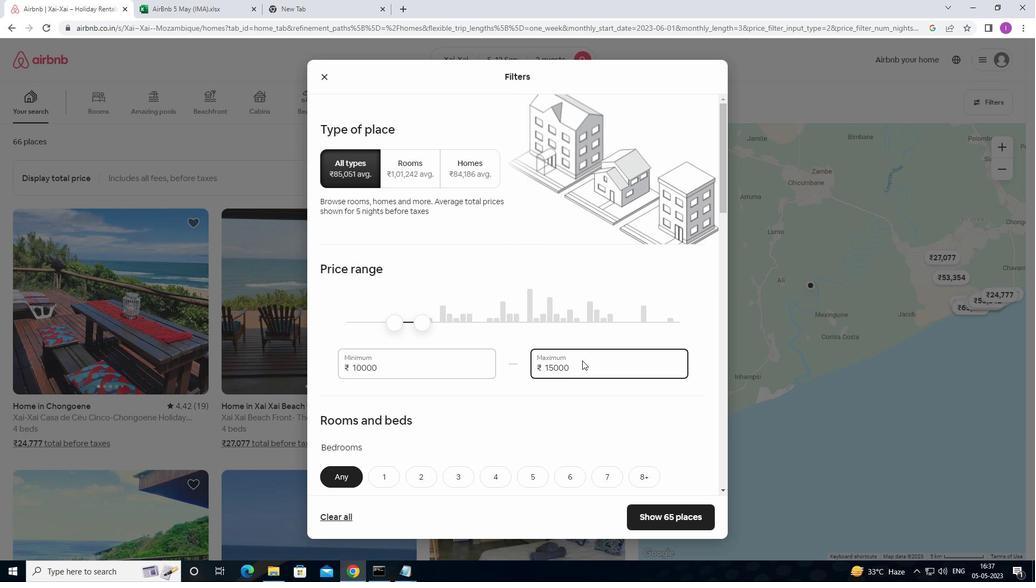 
Action: Mouse moved to (583, 360)
Screenshot: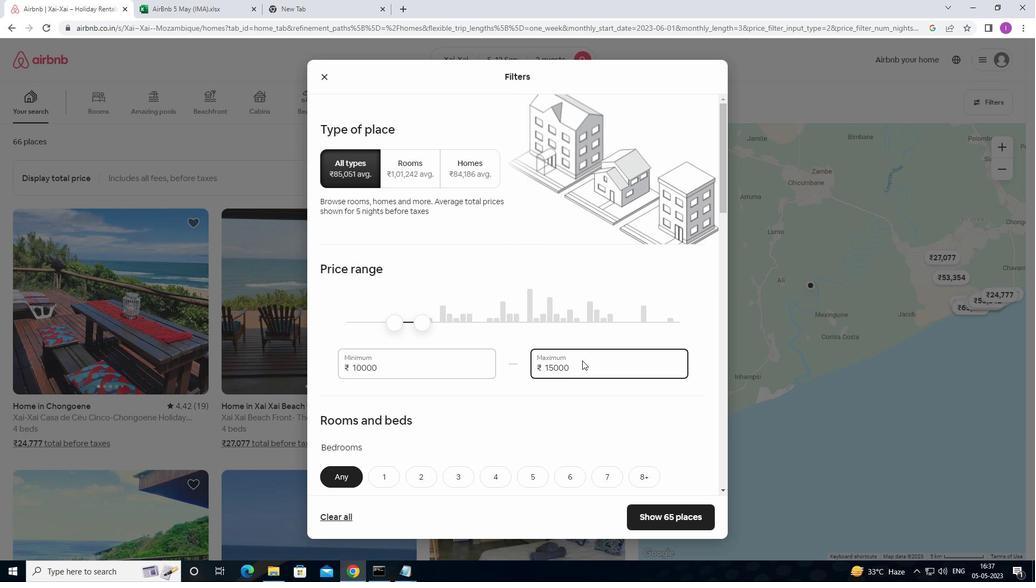 
Action: Mouse scrolled (583, 360) with delta (0, 0)
Screenshot: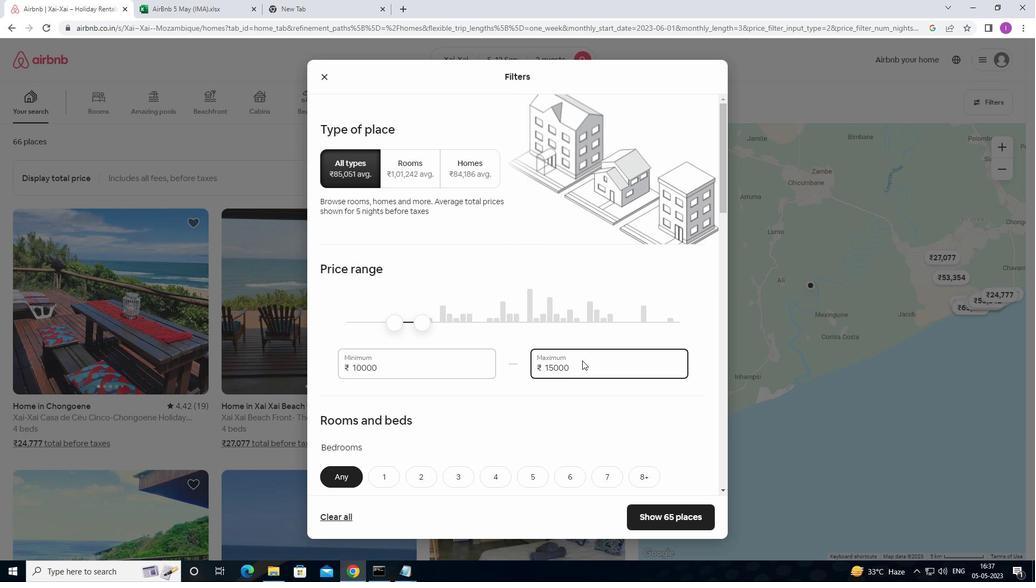 
Action: Mouse scrolled (583, 360) with delta (0, 0)
Screenshot: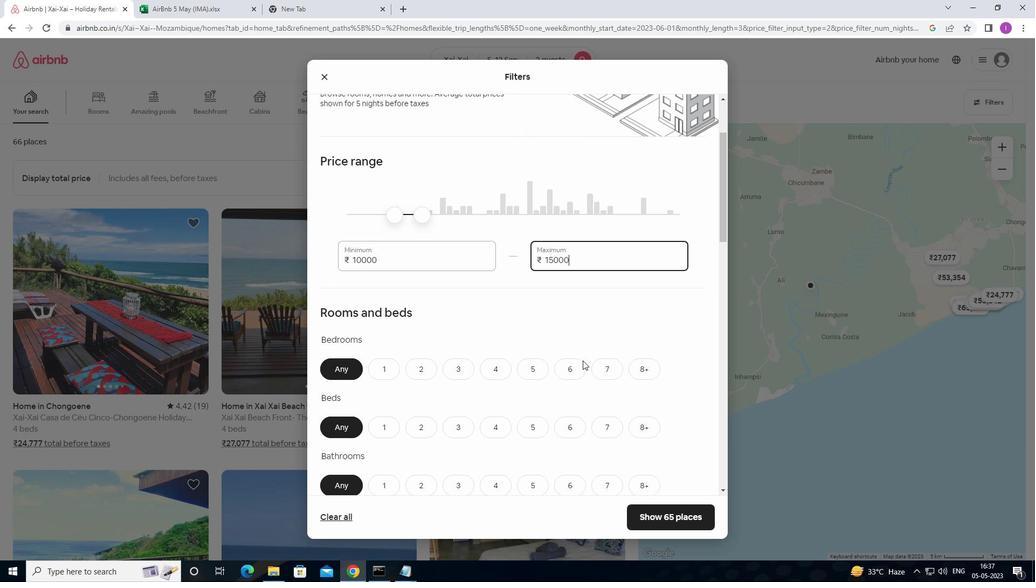 
Action: Mouse scrolled (583, 360) with delta (0, 0)
Screenshot: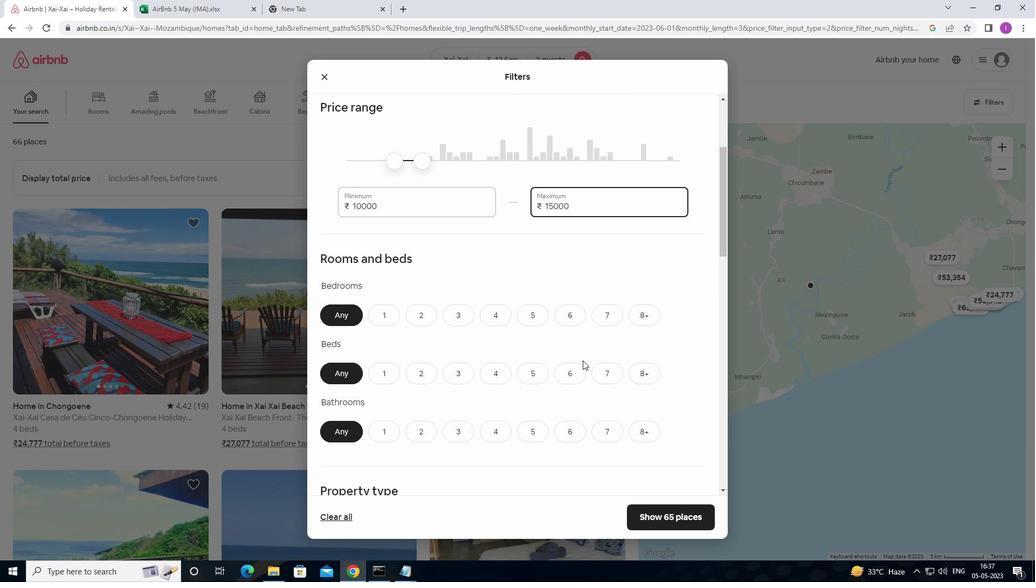 
Action: Mouse moved to (385, 264)
Screenshot: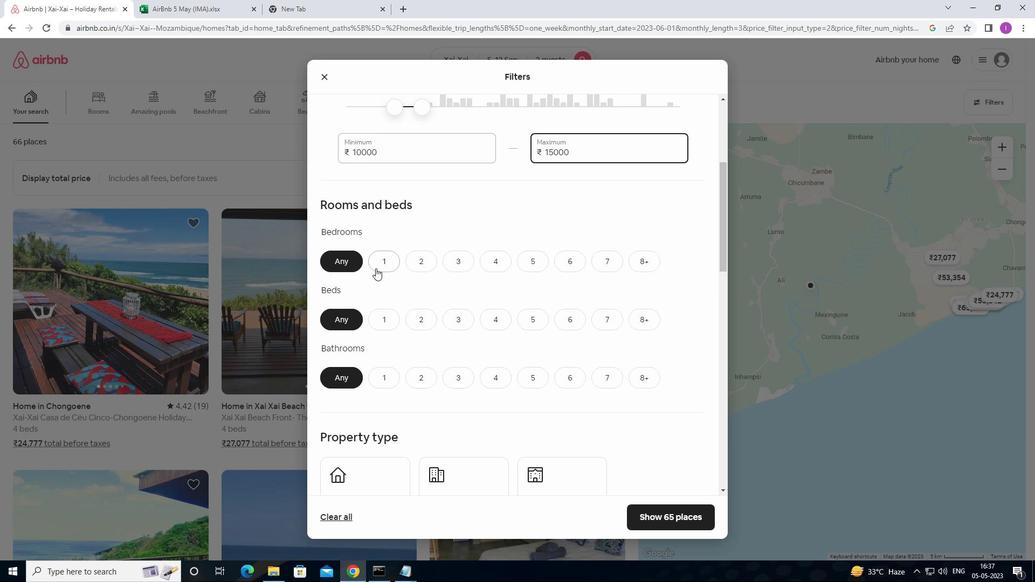 
Action: Mouse pressed left at (385, 264)
Screenshot: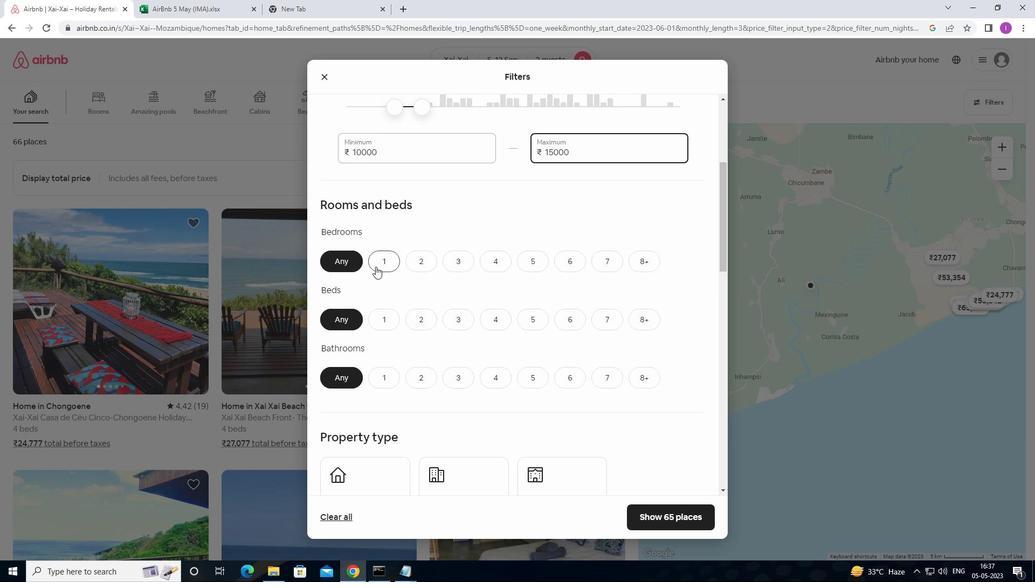 
Action: Mouse moved to (385, 317)
Screenshot: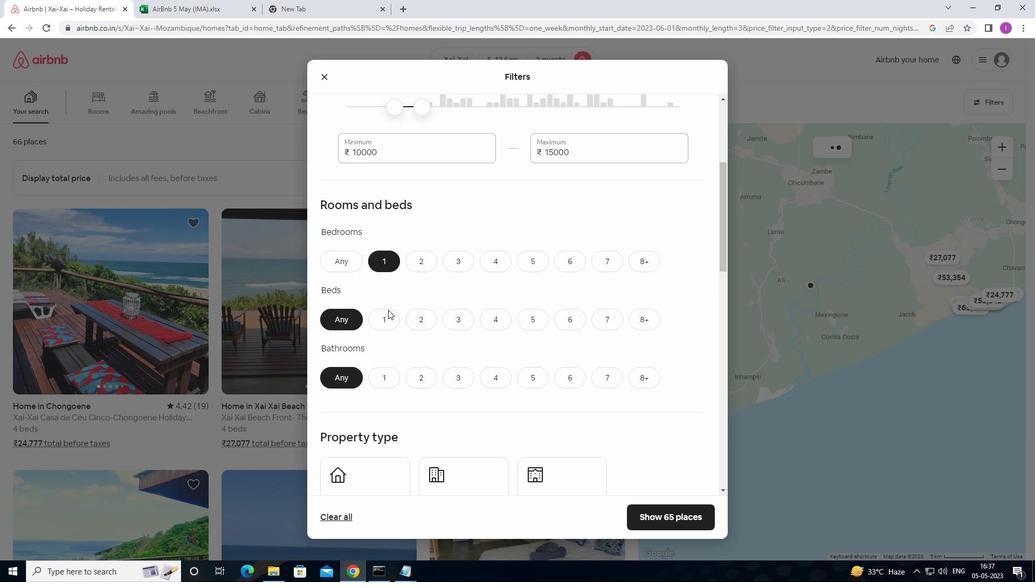 
Action: Mouse pressed left at (385, 317)
Screenshot: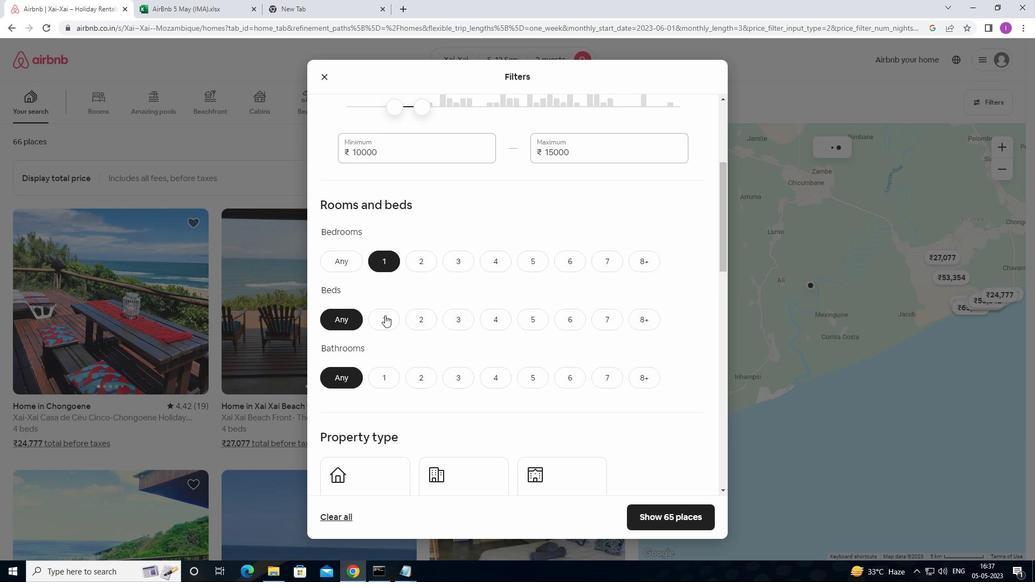 
Action: Mouse moved to (384, 377)
Screenshot: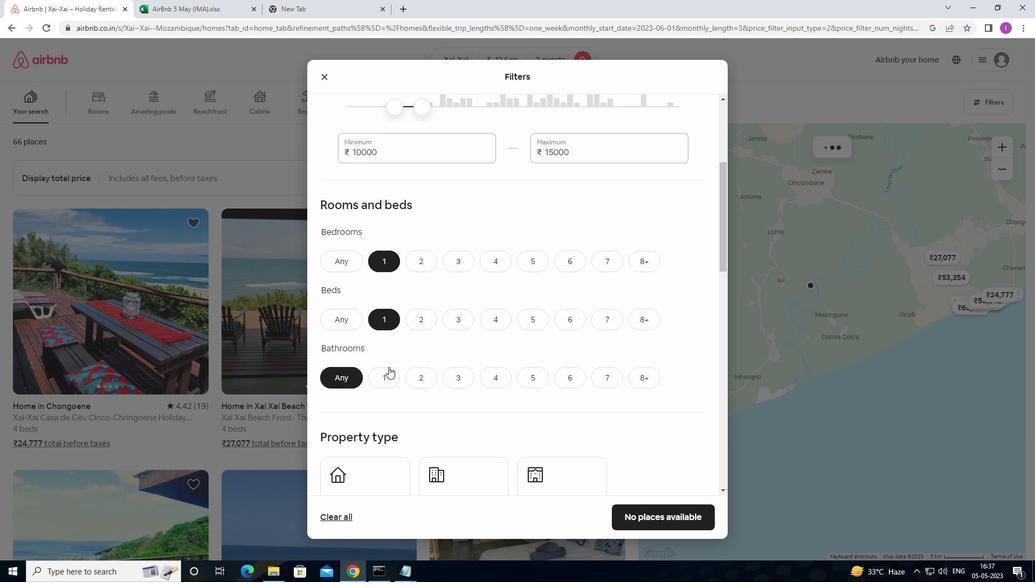 
Action: Mouse pressed left at (384, 377)
Screenshot: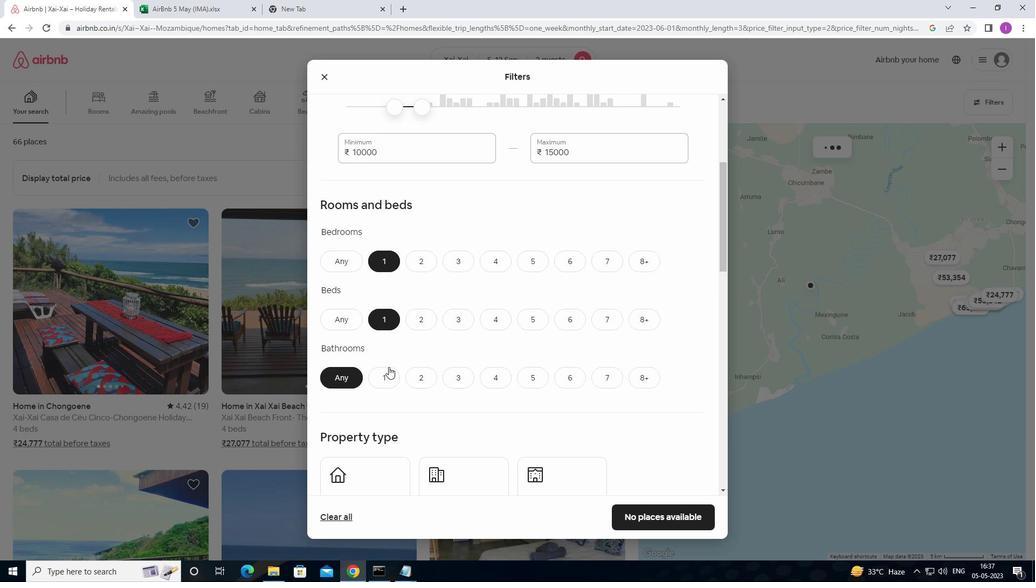 
Action: Mouse moved to (418, 359)
Screenshot: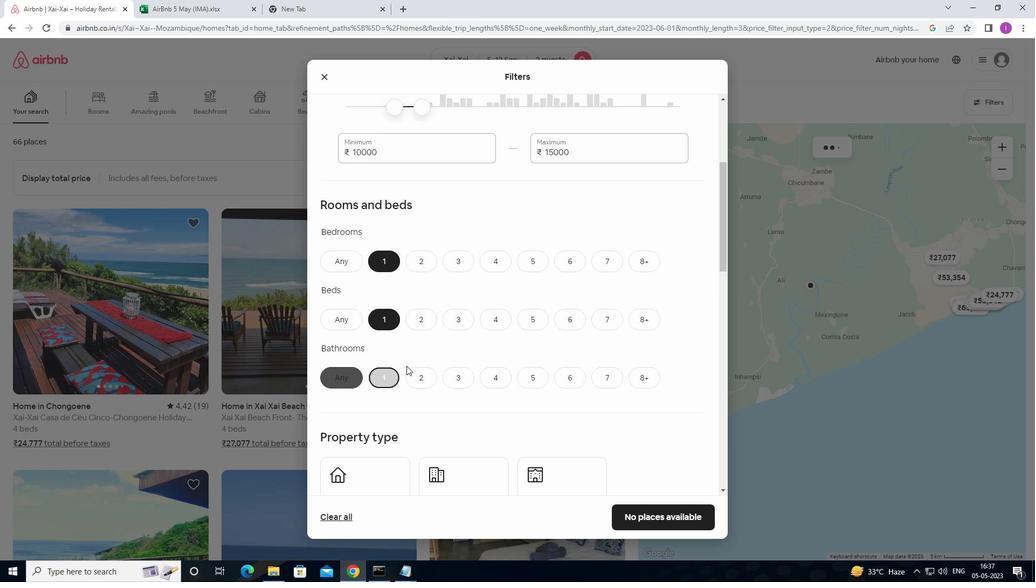 
Action: Mouse scrolled (418, 359) with delta (0, 0)
Screenshot: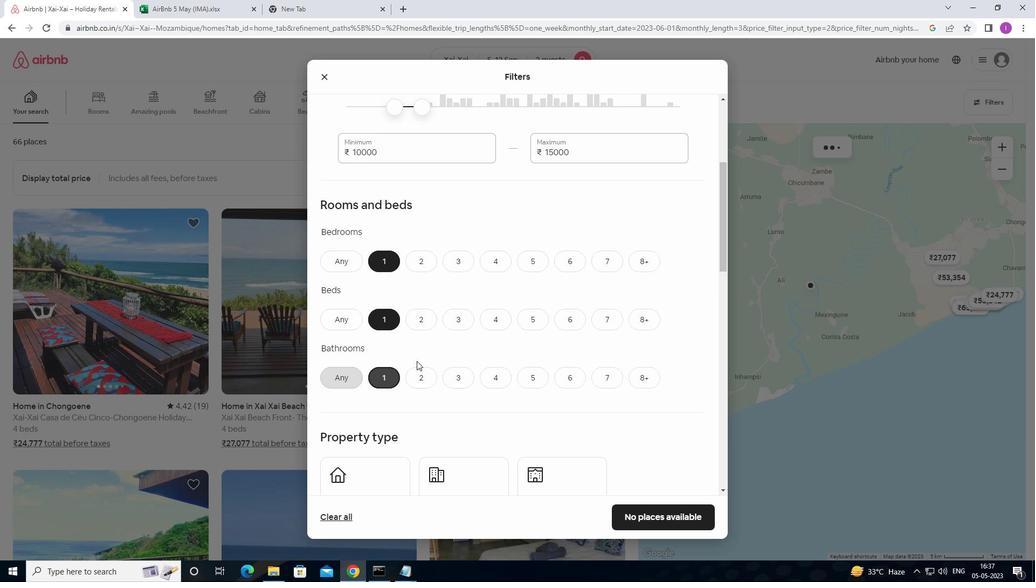 
Action: Mouse scrolled (418, 359) with delta (0, 0)
Screenshot: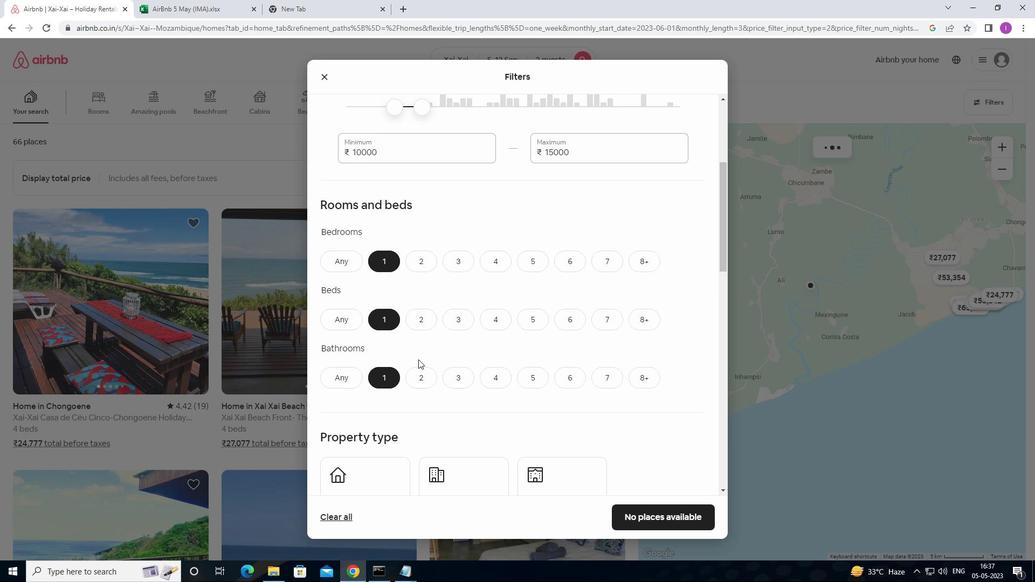 
Action: Mouse moved to (420, 356)
Screenshot: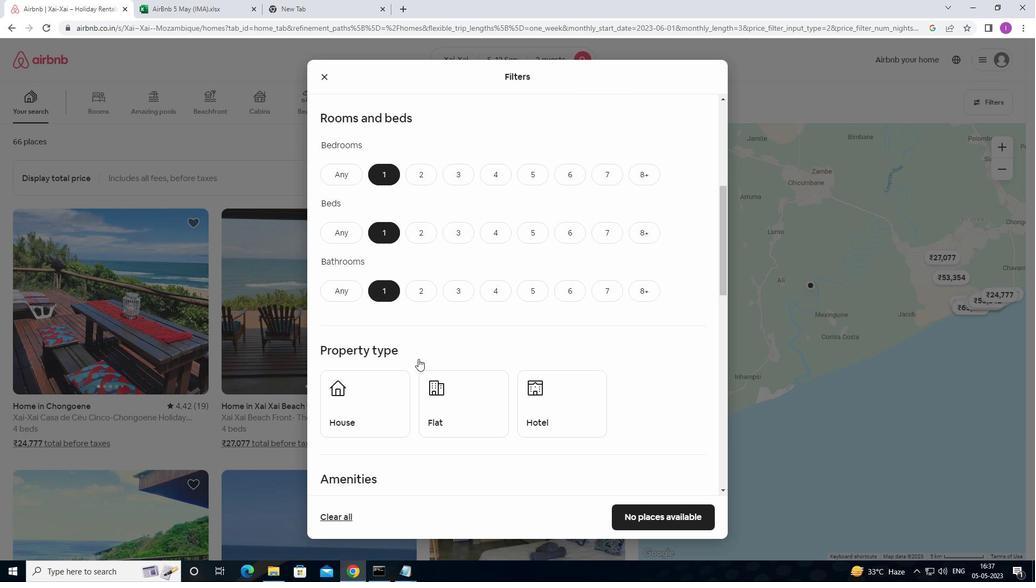 
Action: Mouse scrolled (420, 356) with delta (0, 0)
Screenshot: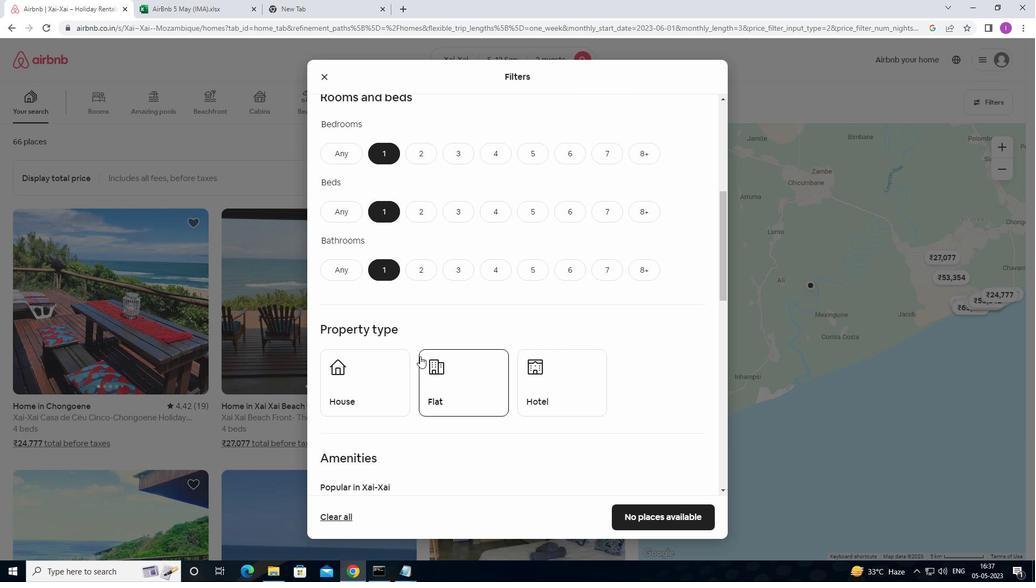 
Action: Mouse moved to (389, 323)
Screenshot: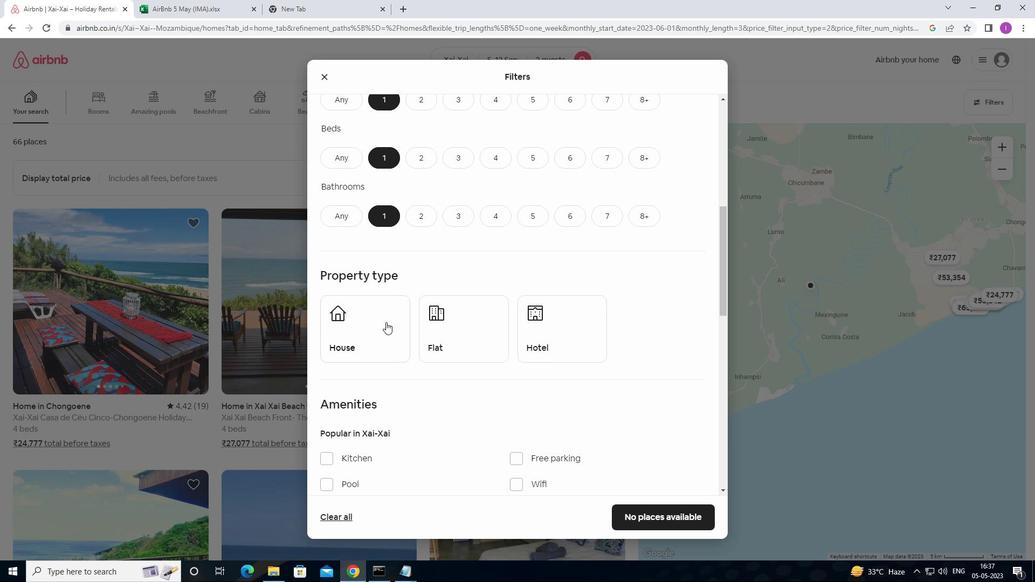 
Action: Mouse pressed left at (389, 323)
Screenshot: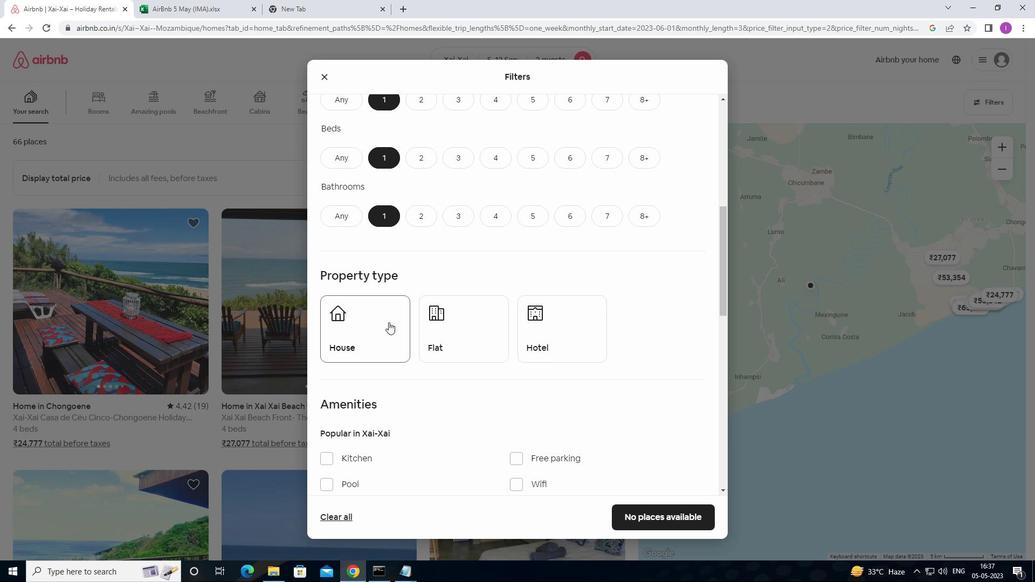 
Action: Mouse moved to (447, 323)
Screenshot: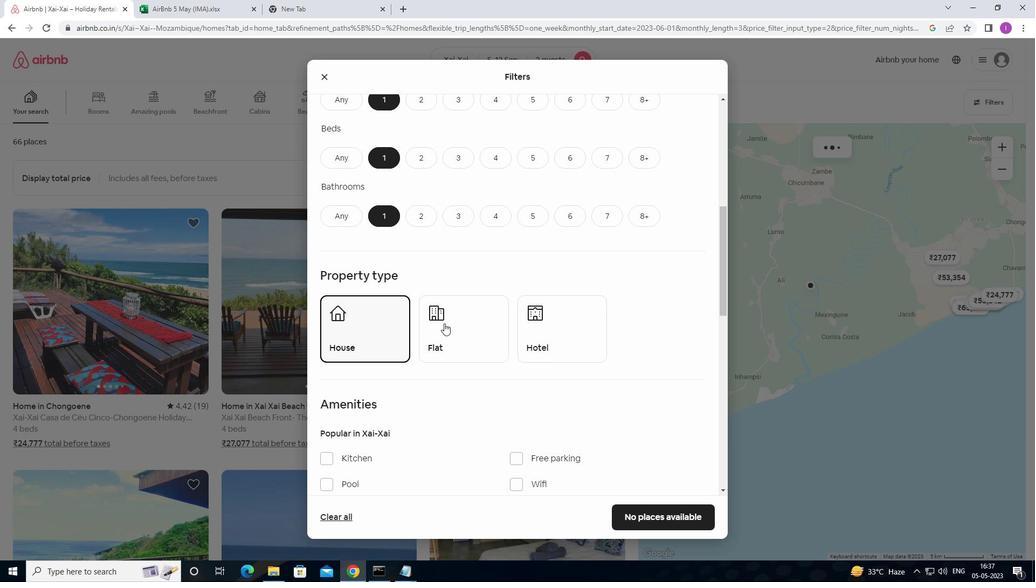 
Action: Mouse pressed left at (447, 323)
Screenshot: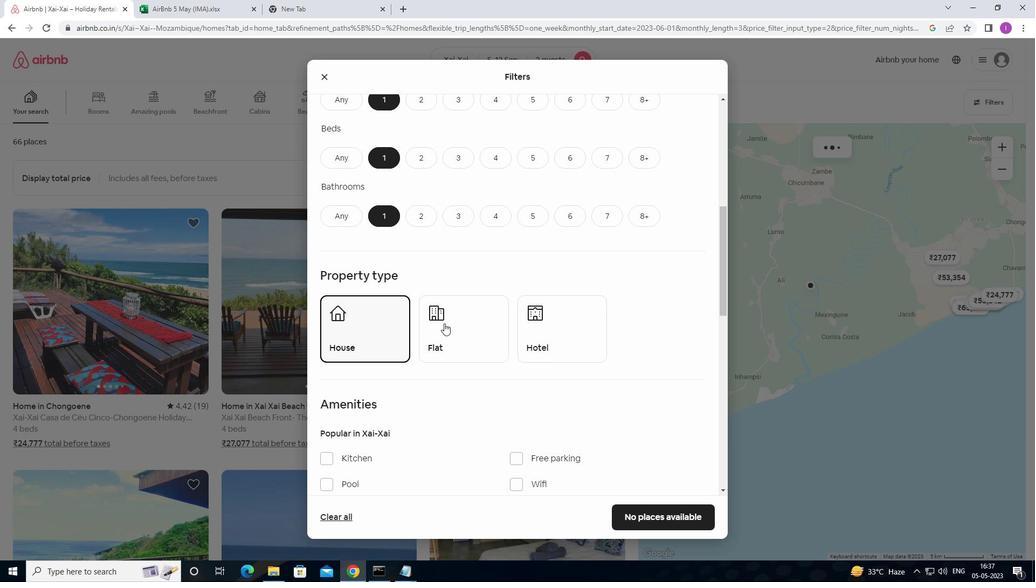 
Action: Mouse moved to (515, 332)
Screenshot: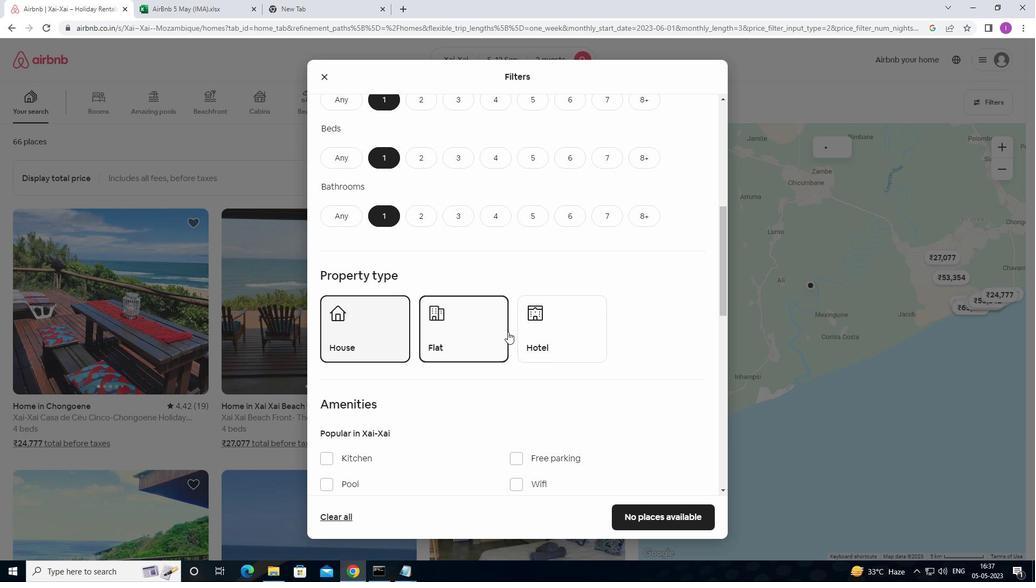 
Action: Mouse scrolled (515, 331) with delta (0, 0)
Screenshot: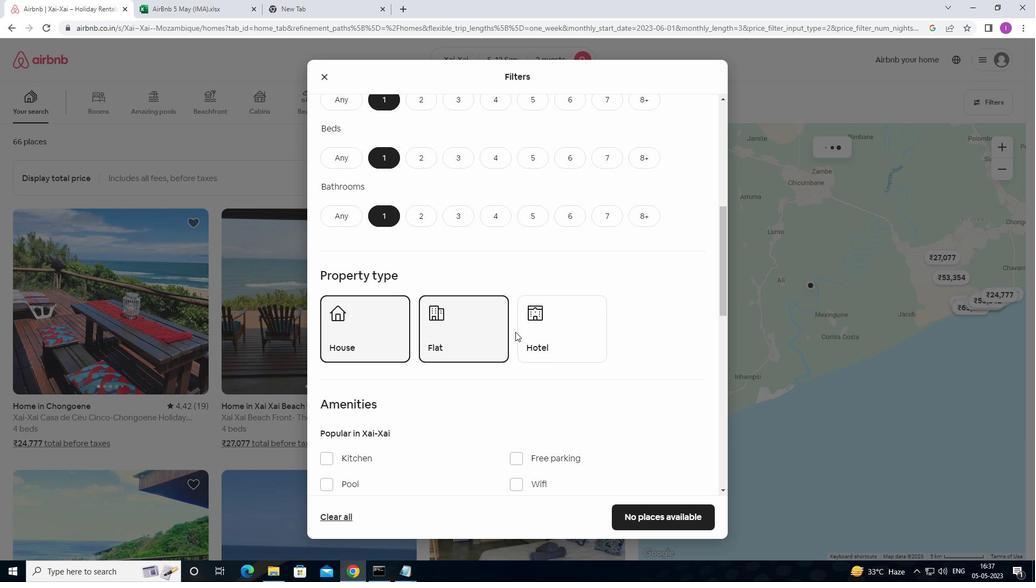 
Action: Mouse moved to (545, 290)
Screenshot: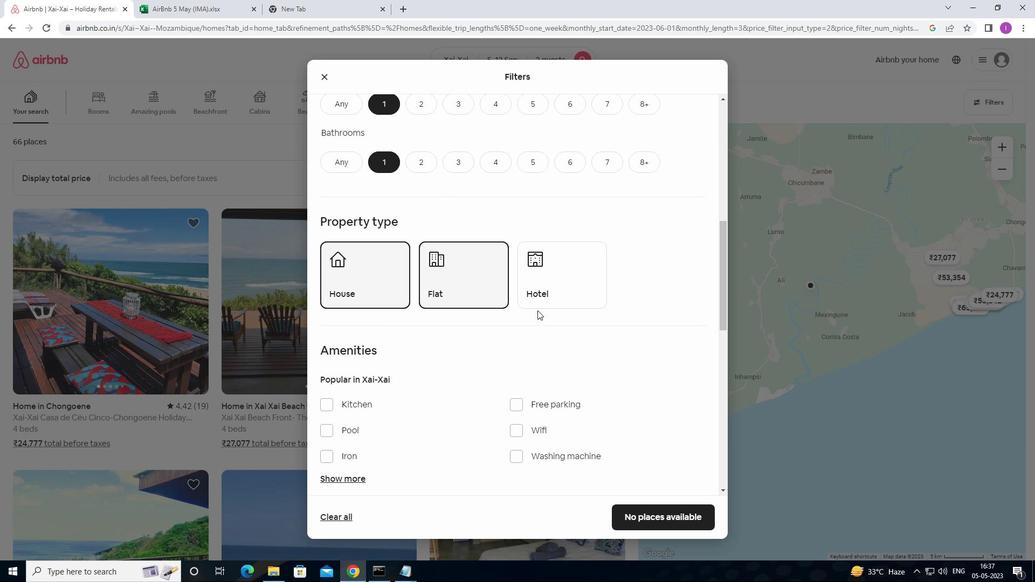 
Action: Mouse pressed left at (545, 290)
Screenshot: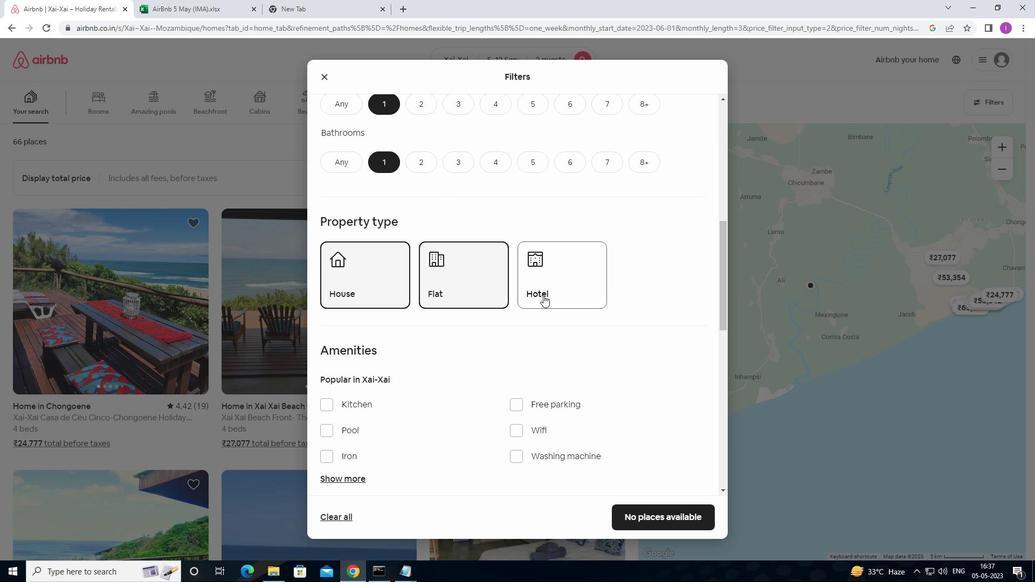 
Action: Mouse moved to (549, 343)
Screenshot: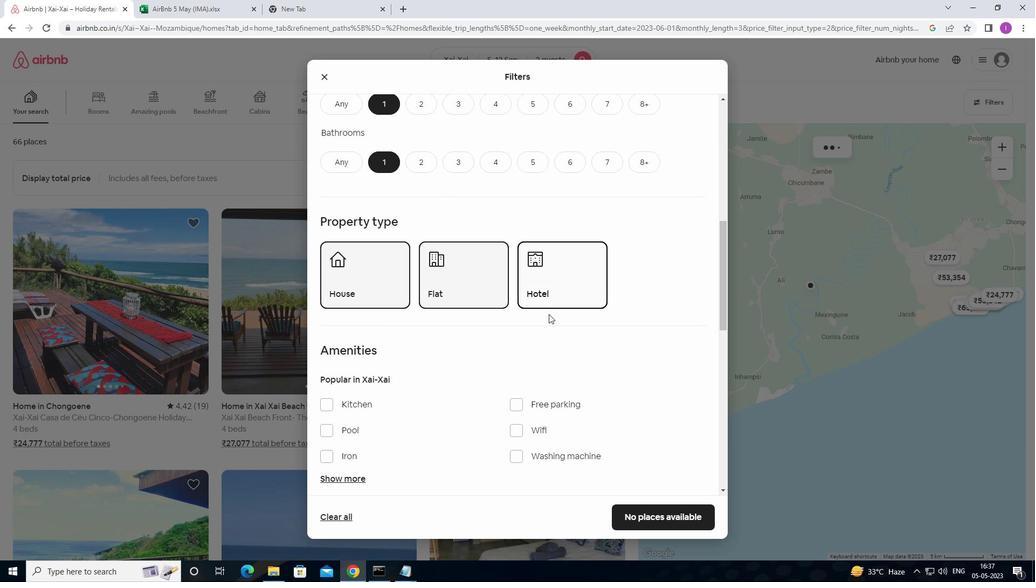 
Action: Mouse scrolled (549, 343) with delta (0, 0)
Screenshot: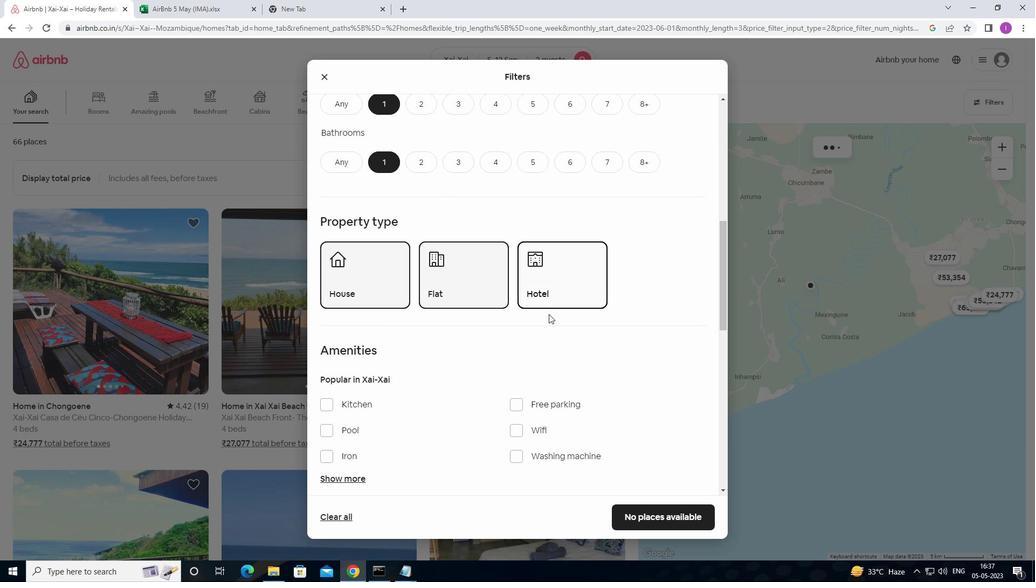 
Action: Mouse moved to (550, 347)
Screenshot: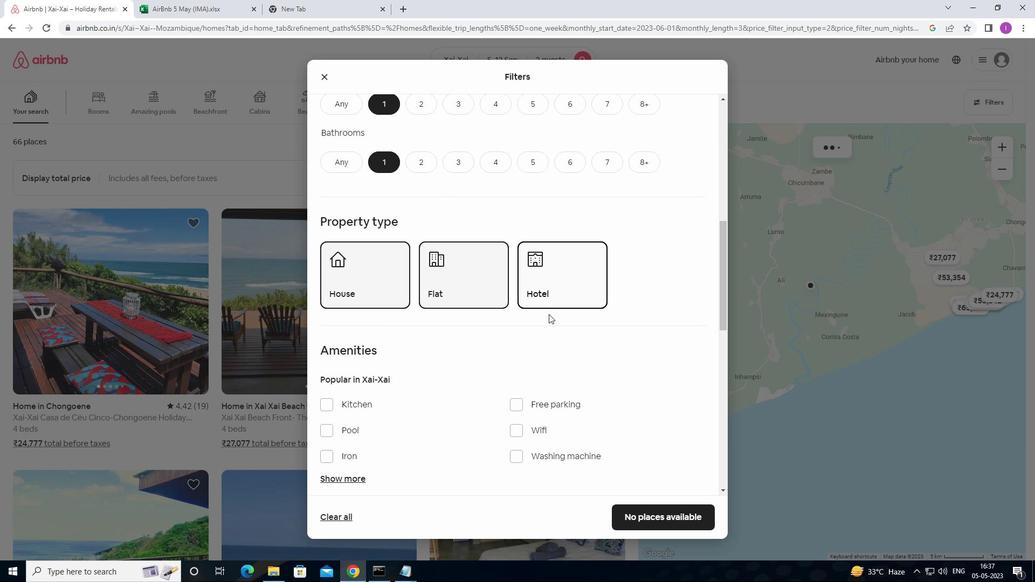 
Action: Mouse scrolled (550, 346) with delta (0, 0)
Screenshot: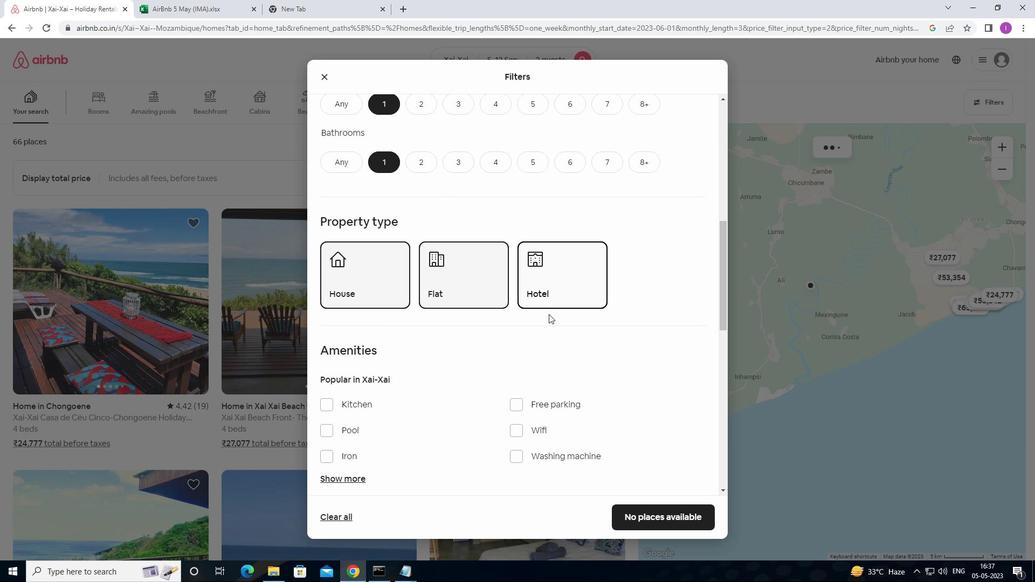 
Action: Mouse scrolled (550, 346) with delta (0, 0)
Screenshot: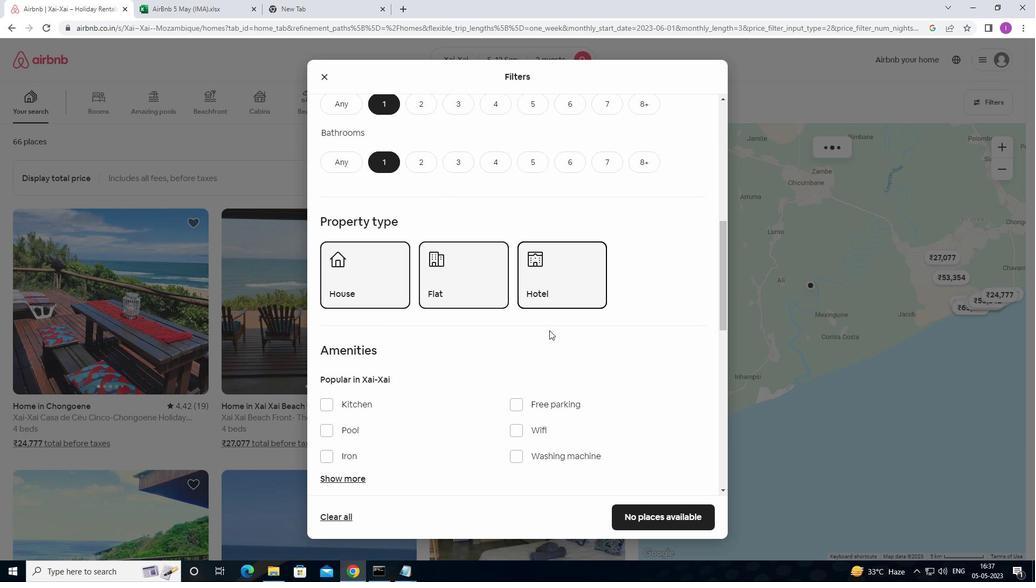 
Action: Mouse scrolled (550, 346) with delta (0, 0)
Screenshot: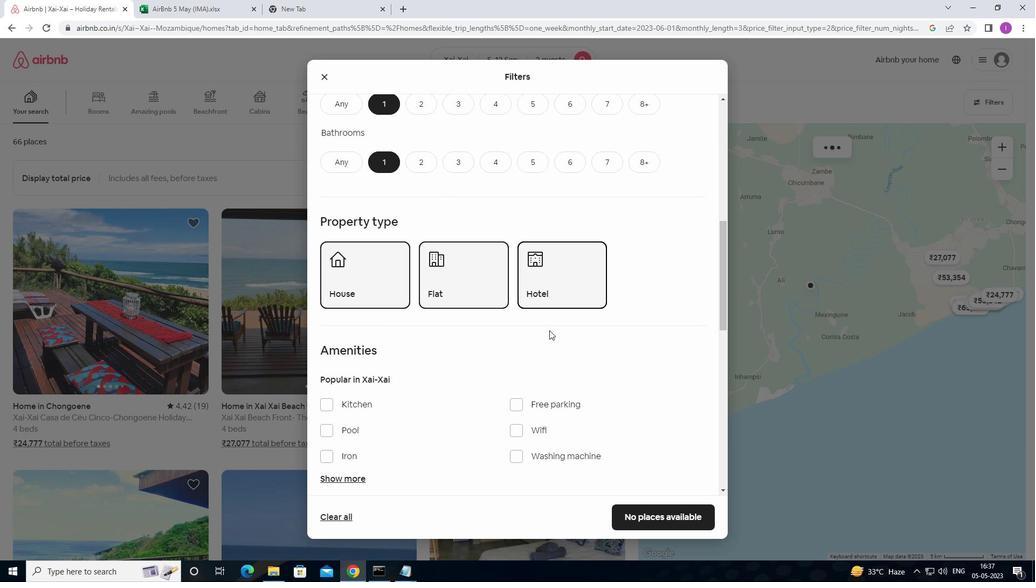 
Action: Mouse moved to (558, 343)
Screenshot: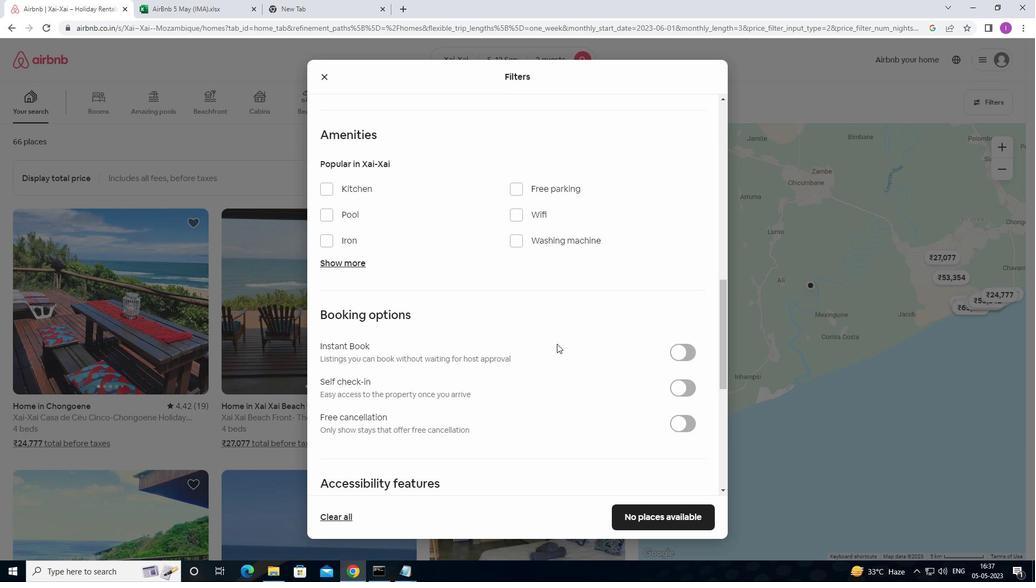 
Action: Mouse scrolled (558, 343) with delta (0, 0)
Screenshot: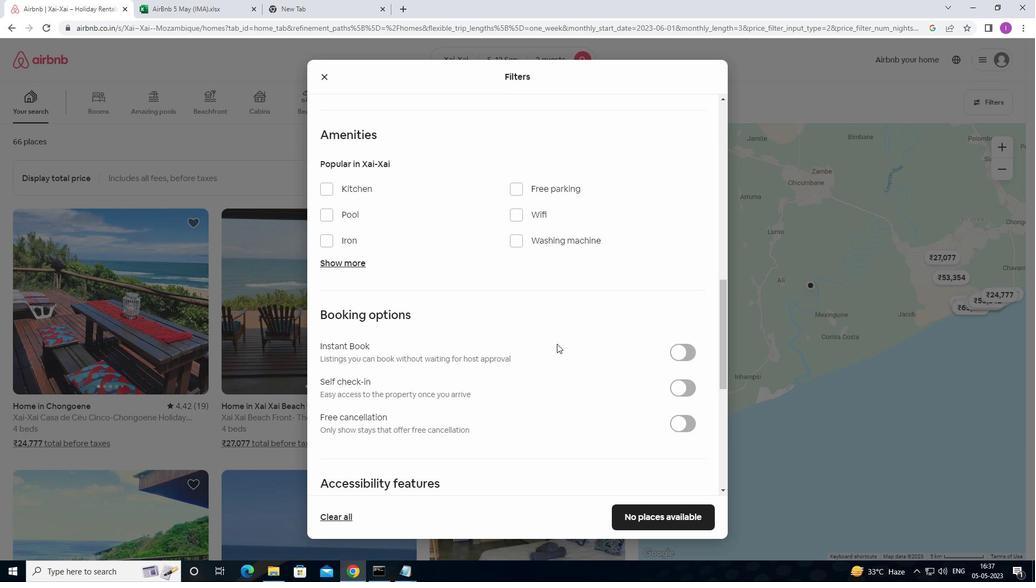 
Action: Mouse moved to (560, 343)
Screenshot: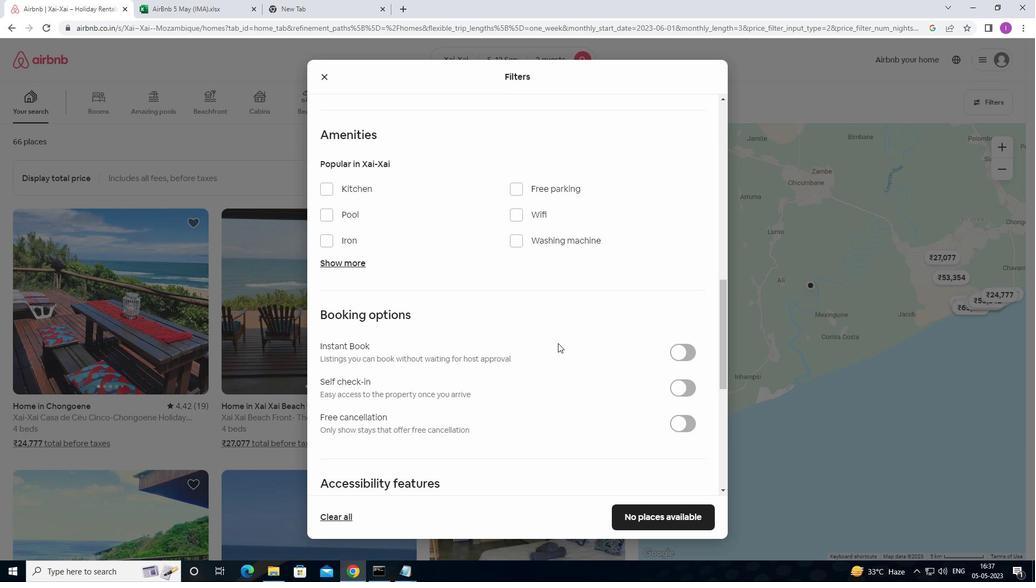 
Action: Mouse scrolled (560, 343) with delta (0, 0)
Screenshot: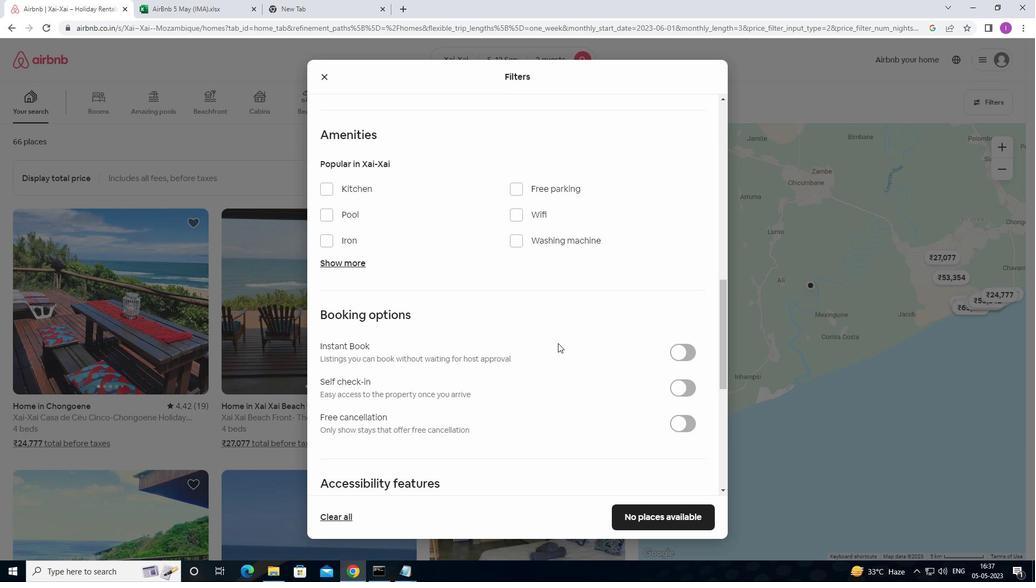 
Action: Mouse moved to (686, 287)
Screenshot: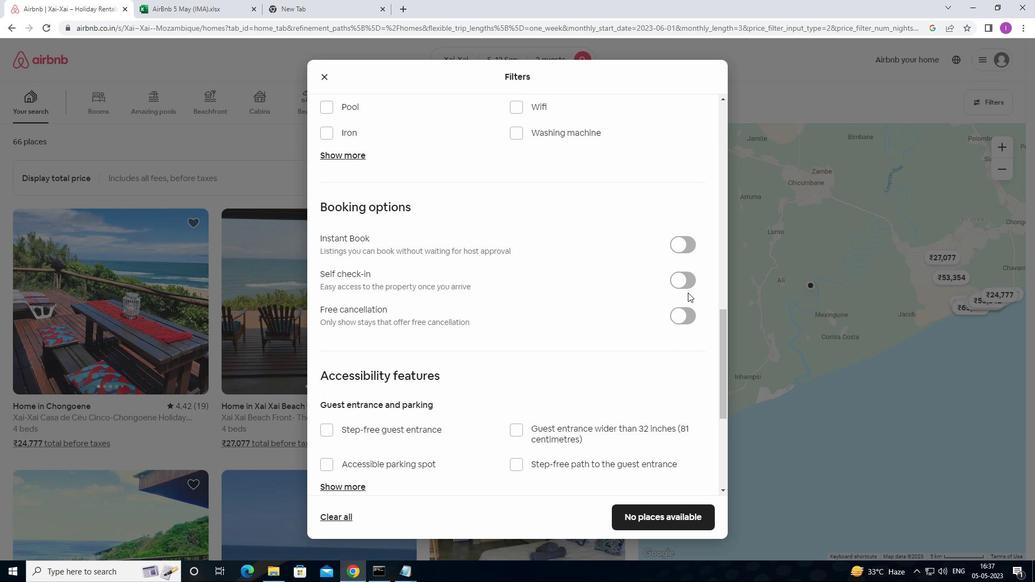 
Action: Mouse pressed left at (686, 287)
Screenshot: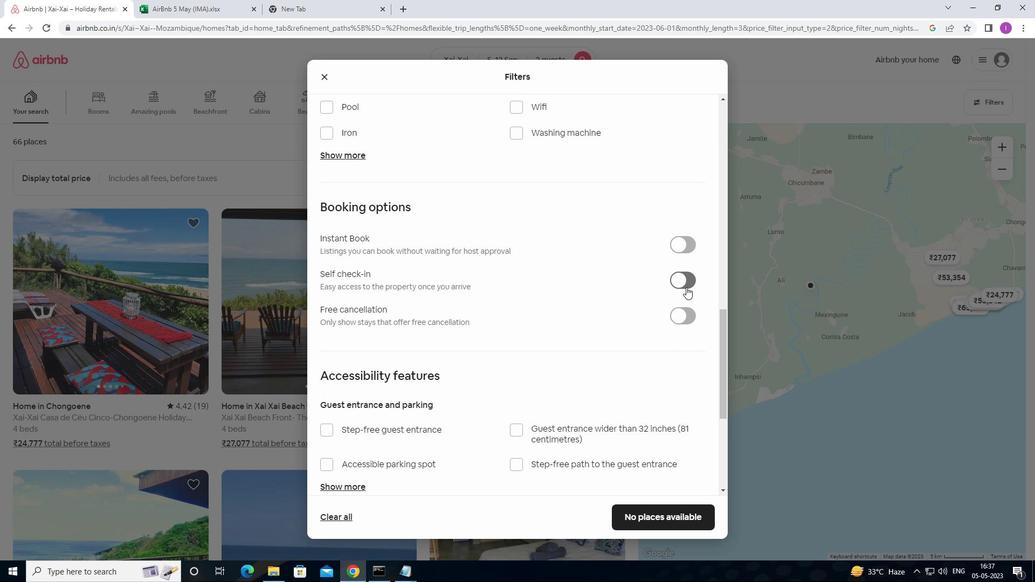 
Action: Mouse moved to (545, 410)
Screenshot: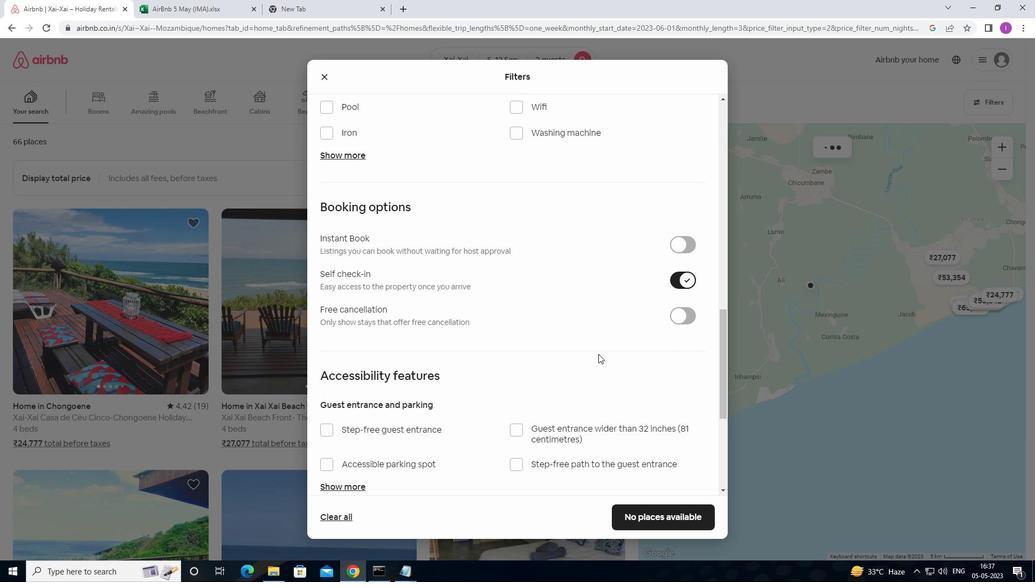 
Action: Mouse scrolled (545, 409) with delta (0, 0)
Screenshot: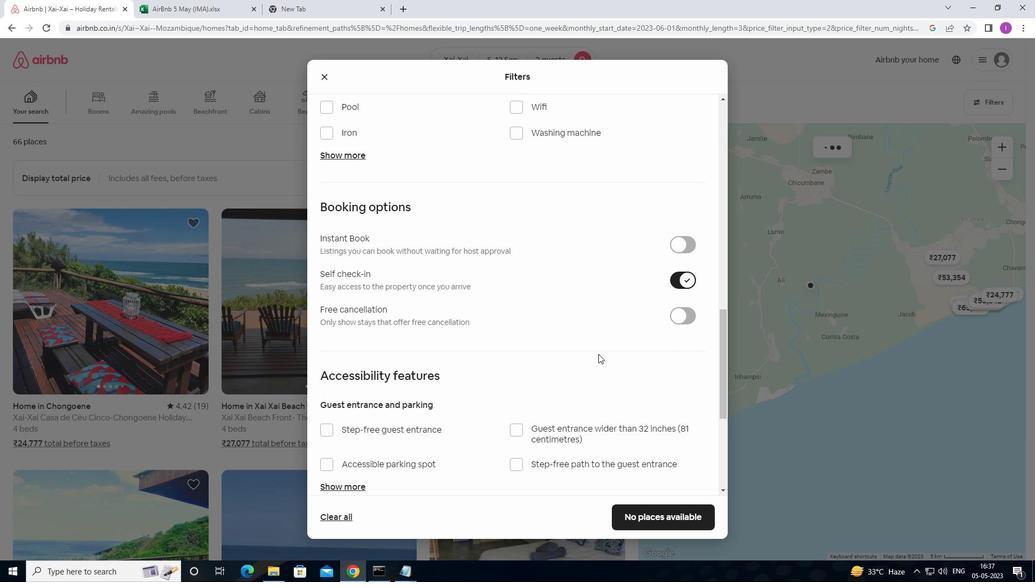 
Action: Mouse moved to (535, 421)
Screenshot: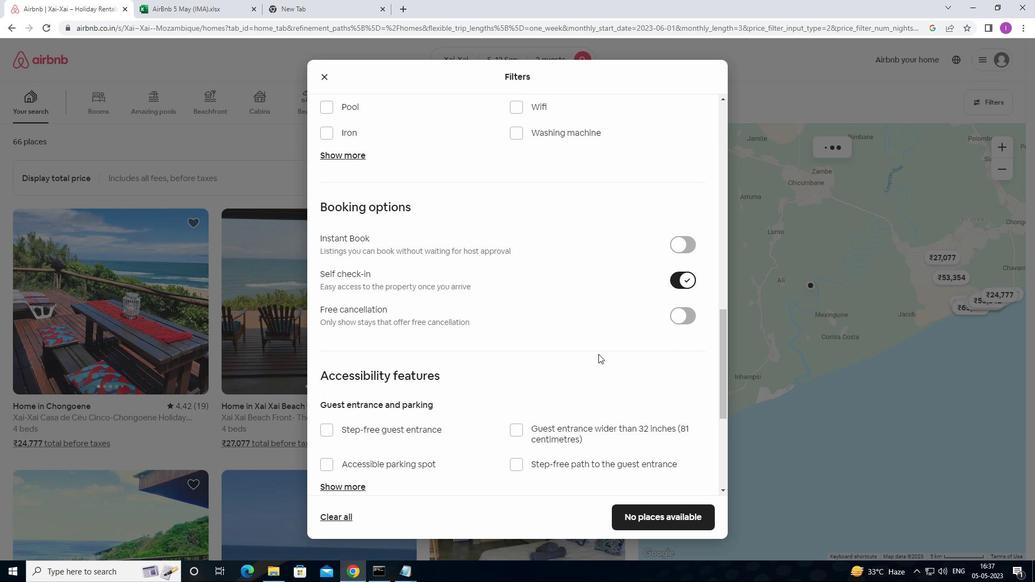 
Action: Mouse scrolled (535, 420) with delta (0, 0)
Screenshot: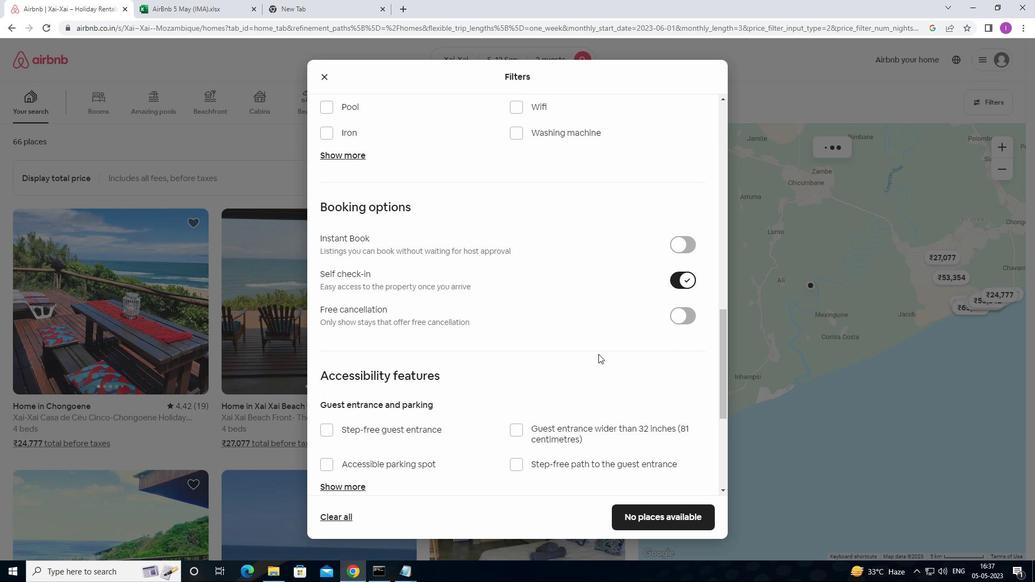 
Action: Mouse moved to (531, 426)
Screenshot: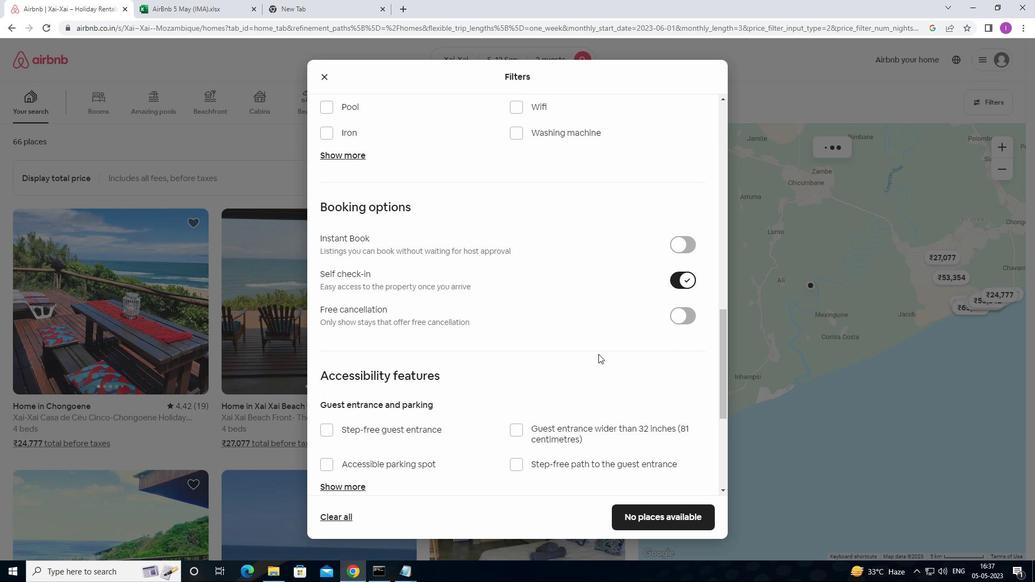 
Action: Mouse scrolled (531, 425) with delta (0, 0)
Screenshot: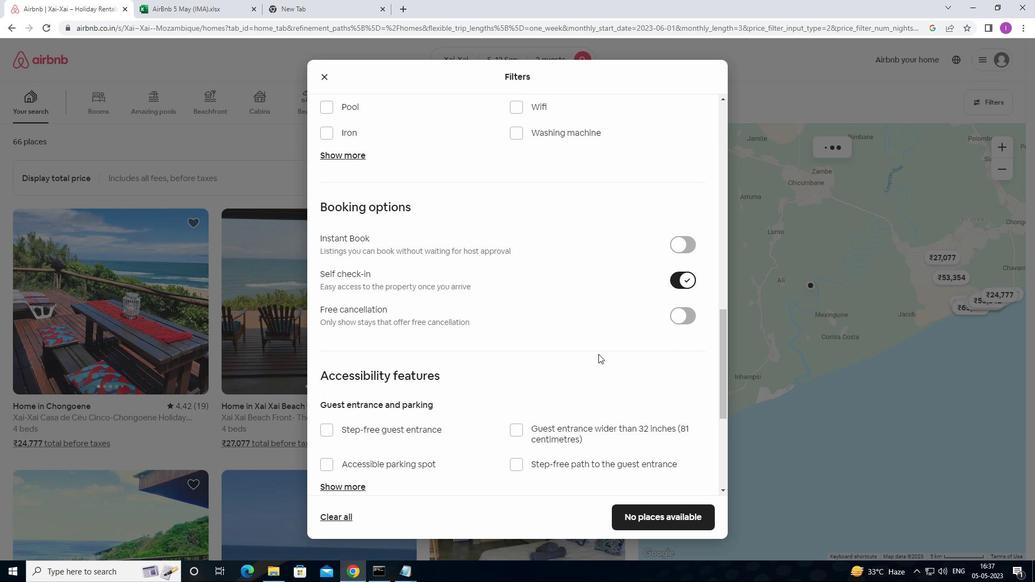 
Action: Mouse moved to (527, 430)
Screenshot: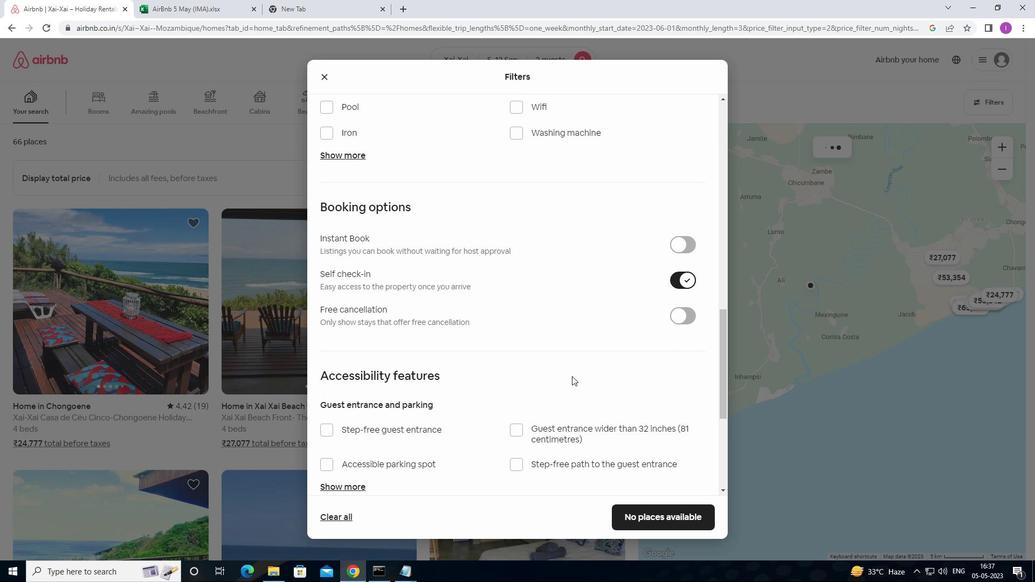 
Action: Mouse scrolled (527, 429) with delta (0, 0)
Screenshot: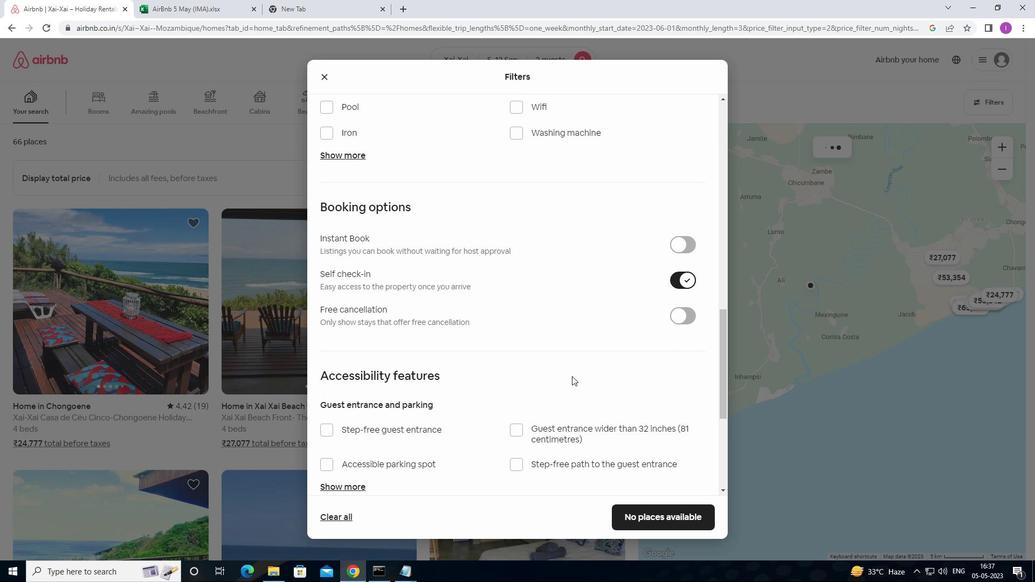 
Action: Mouse moved to (526, 431)
Screenshot: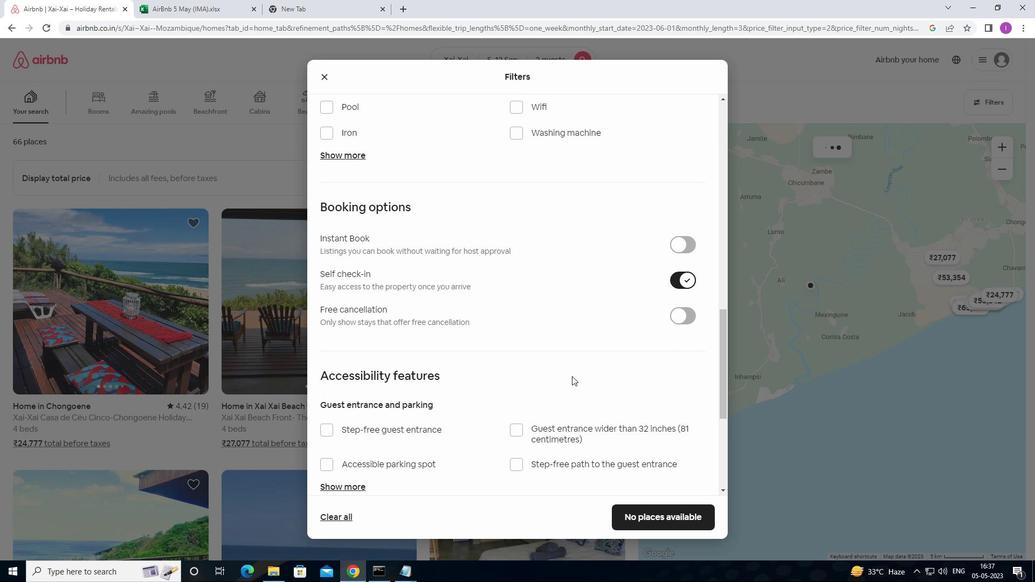 
Action: Mouse scrolled (526, 430) with delta (0, 0)
Screenshot: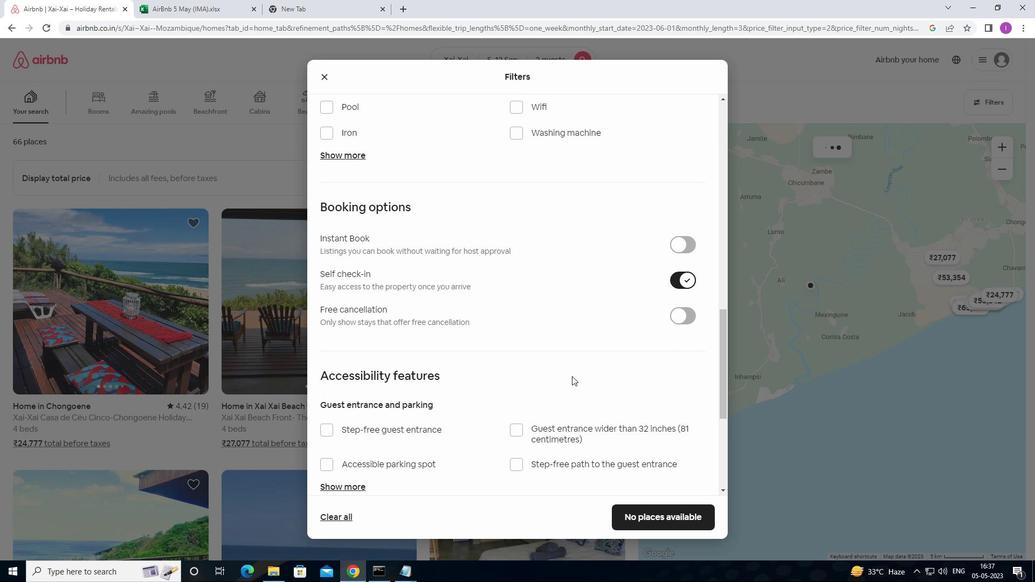 
Action: Mouse moved to (505, 423)
Screenshot: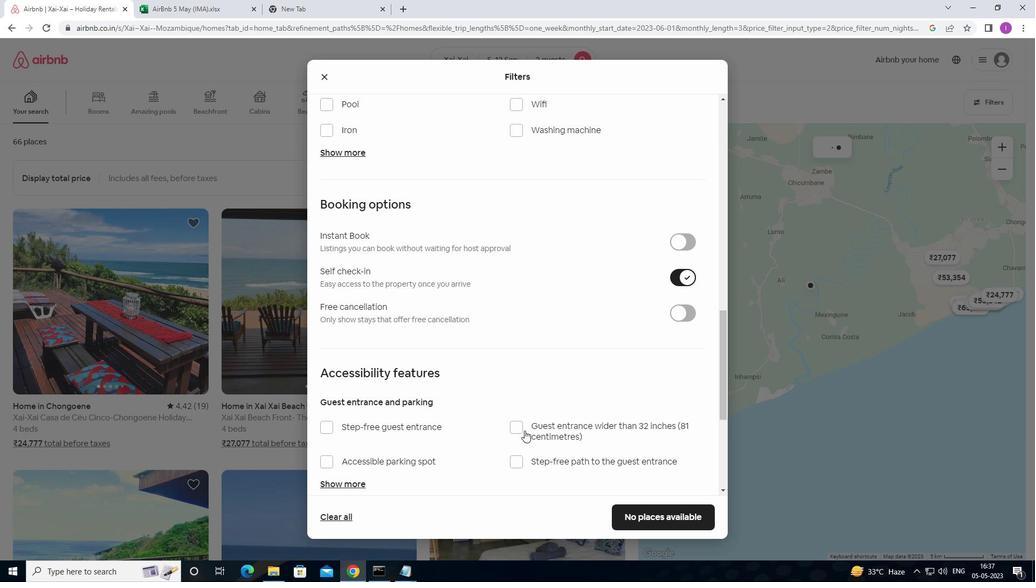 
Action: Mouse scrolled (505, 422) with delta (0, 0)
Screenshot: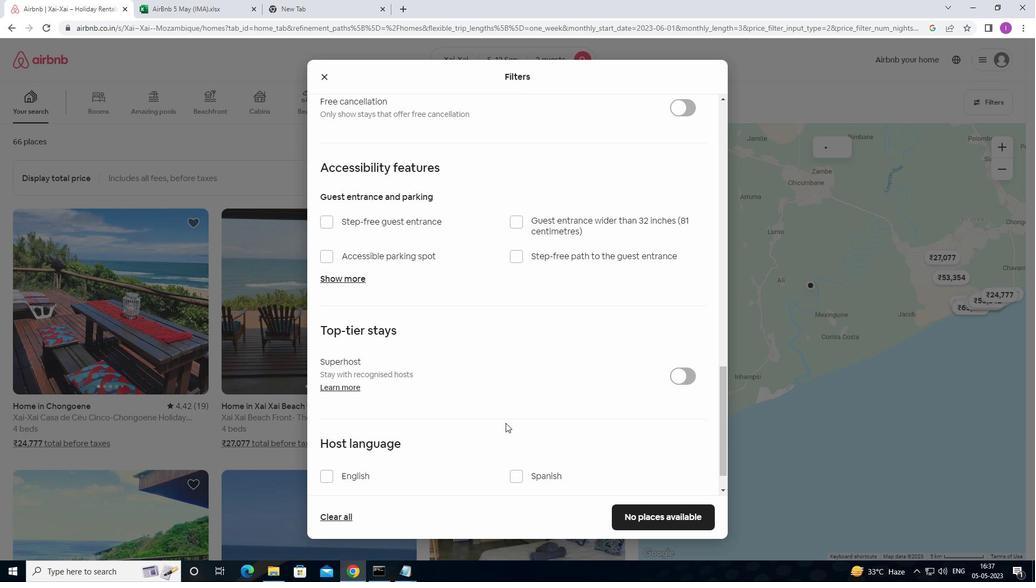 
Action: Mouse scrolled (505, 422) with delta (0, 0)
Screenshot: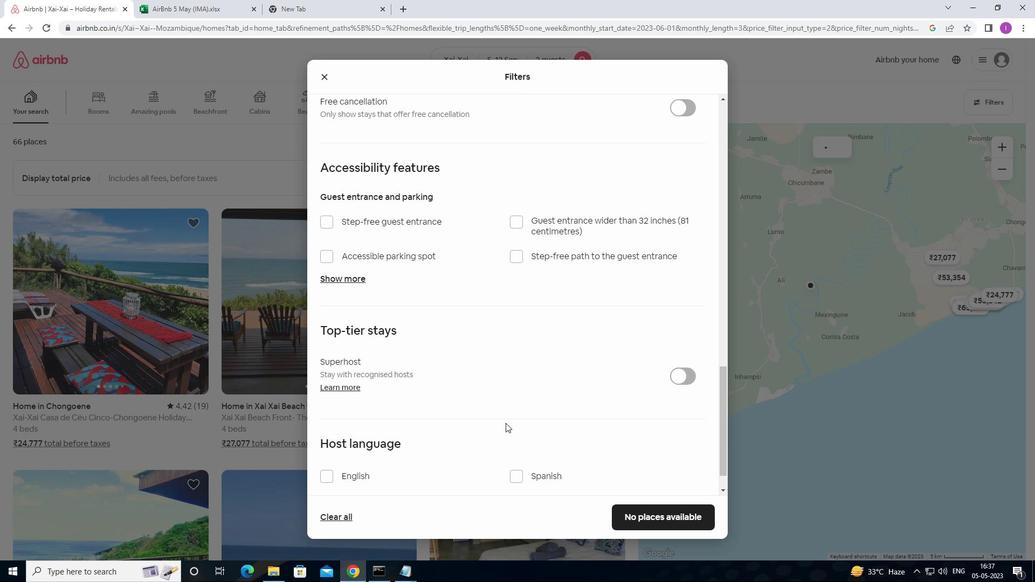 
Action: Mouse scrolled (505, 422) with delta (0, 0)
Screenshot: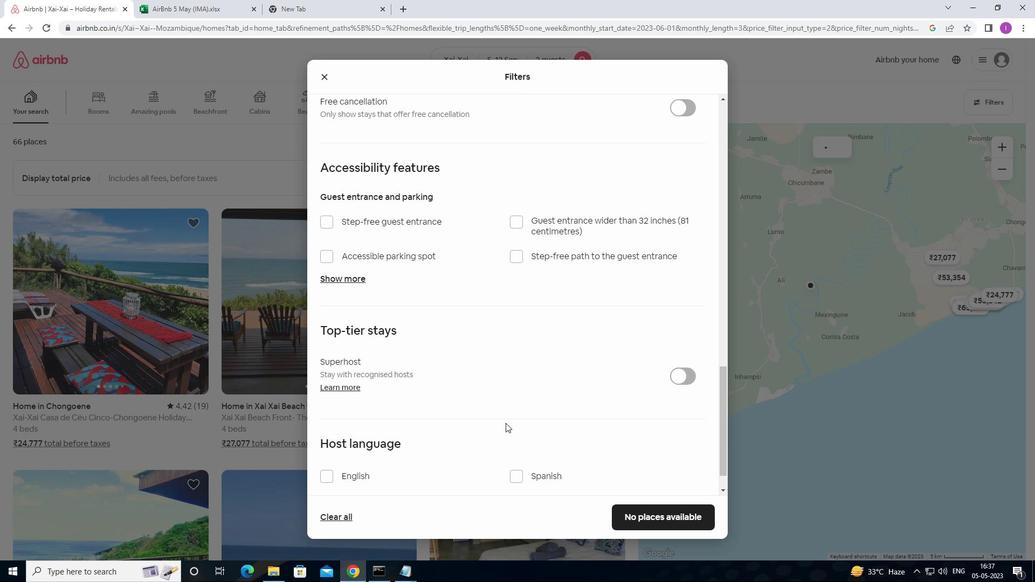 
Action: Mouse scrolled (505, 422) with delta (0, 0)
Screenshot: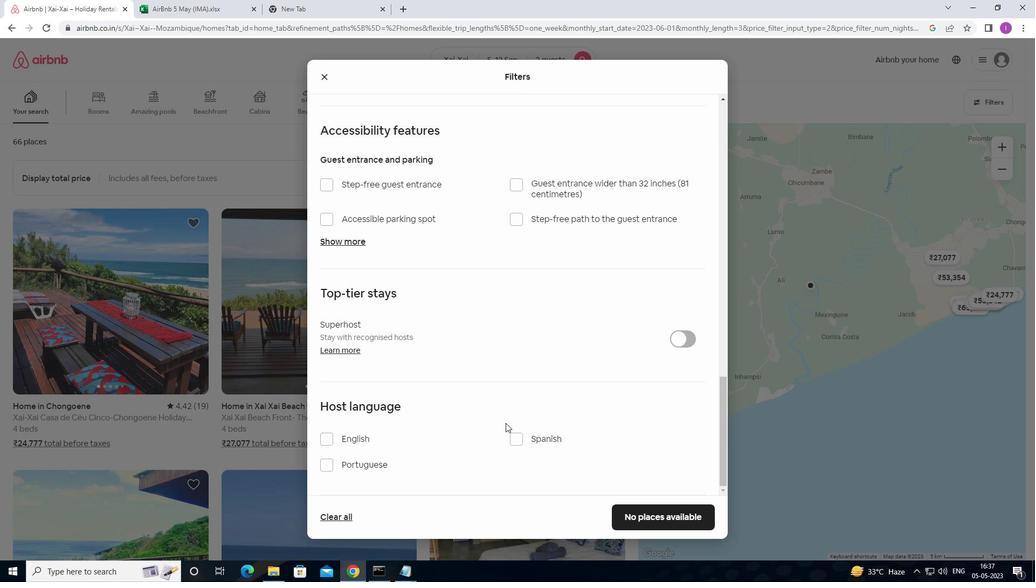 
Action: Mouse scrolled (505, 422) with delta (0, 0)
Screenshot: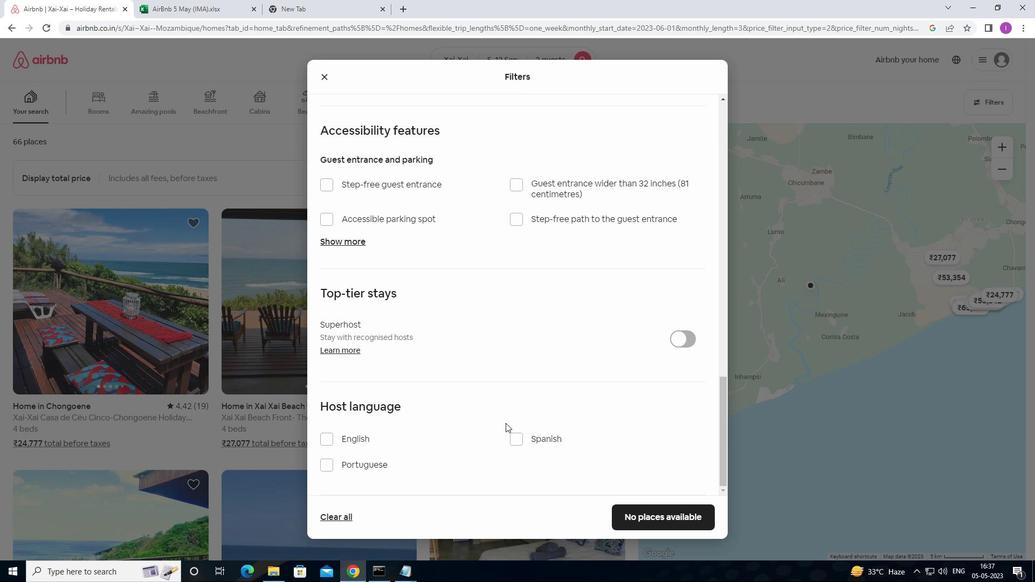 
Action: Mouse scrolled (505, 422) with delta (0, 0)
Screenshot: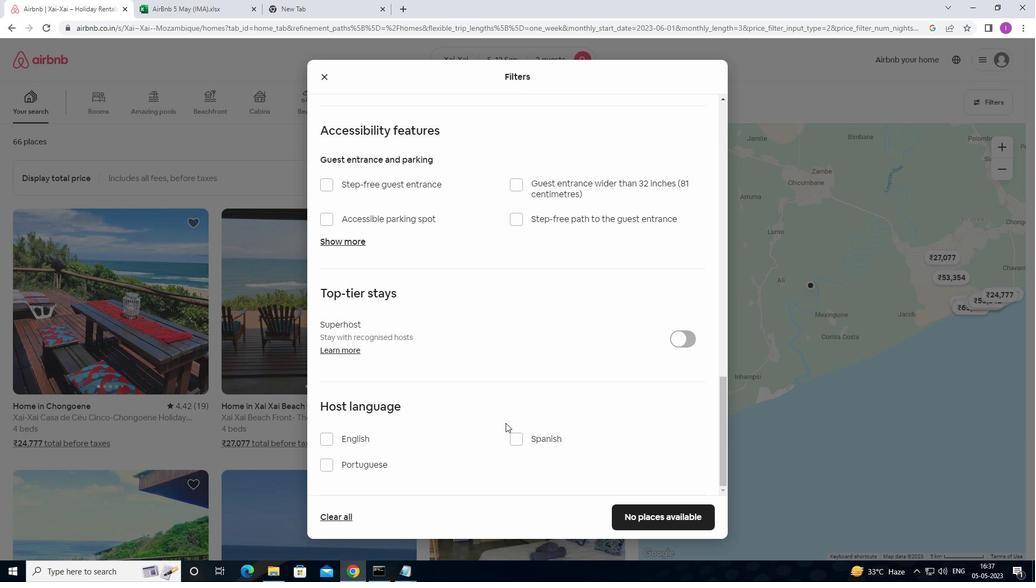 
Action: Mouse moved to (324, 436)
Screenshot: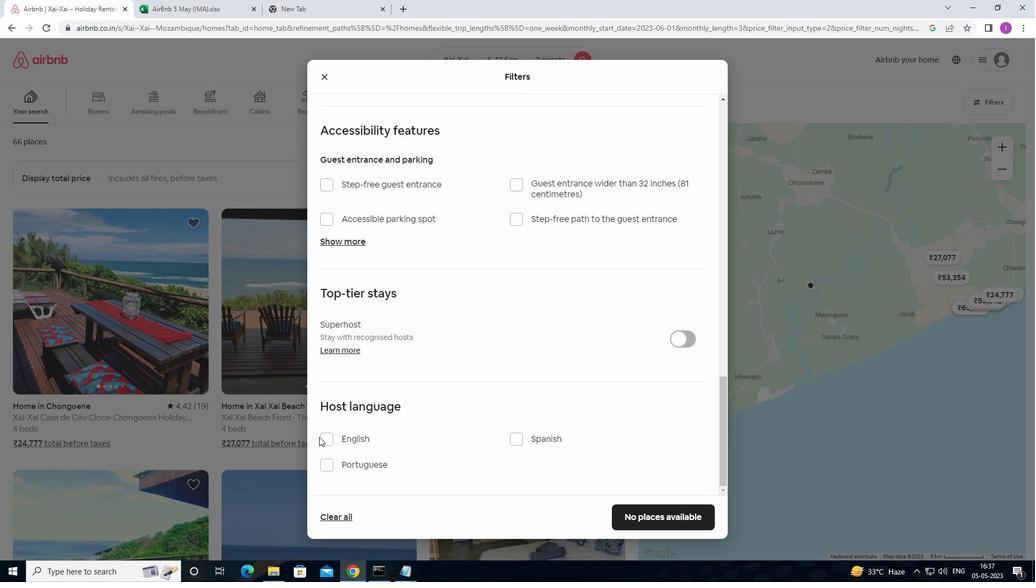 
Action: Mouse pressed left at (324, 436)
Screenshot: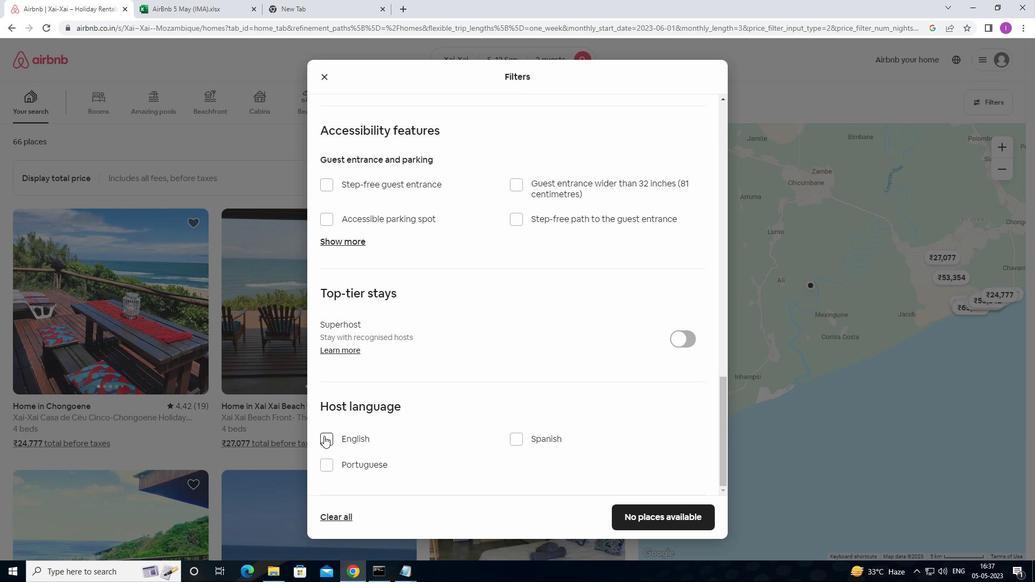 
Action: Mouse moved to (640, 510)
Screenshot: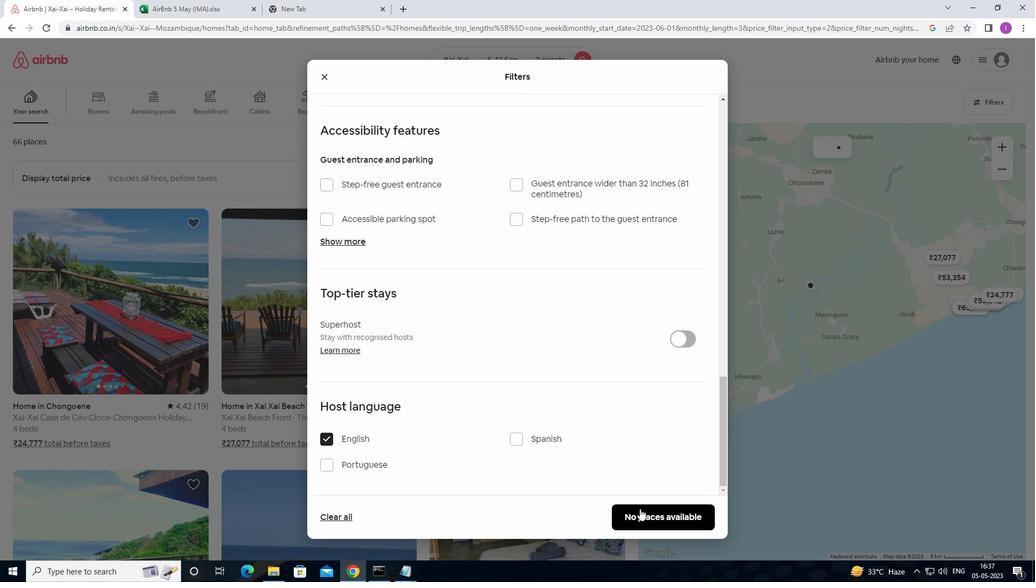 
Action: Mouse pressed left at (640, 510)
Screenshot: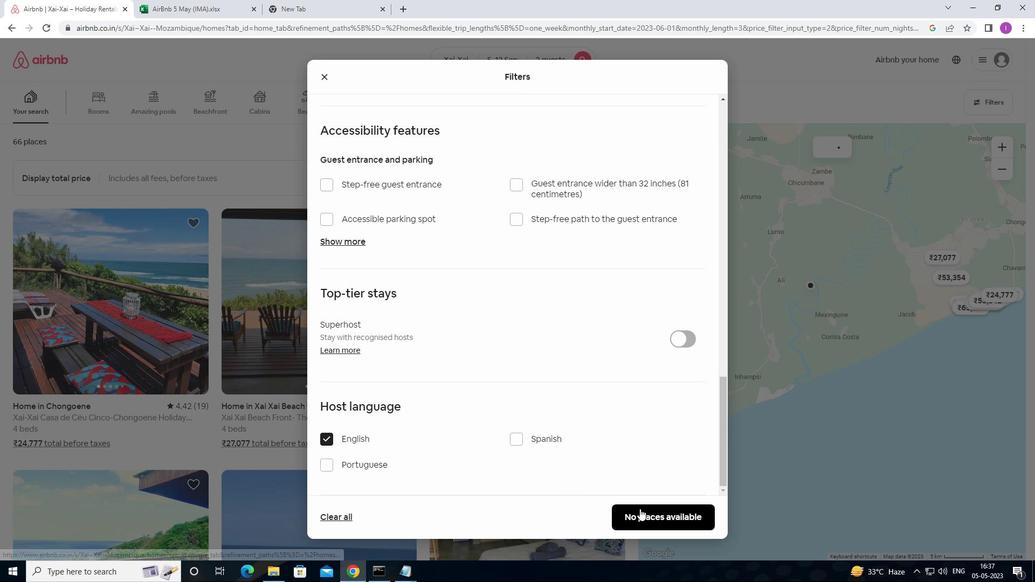 
Action: Mouse moved to (620, 383)
Screenshot: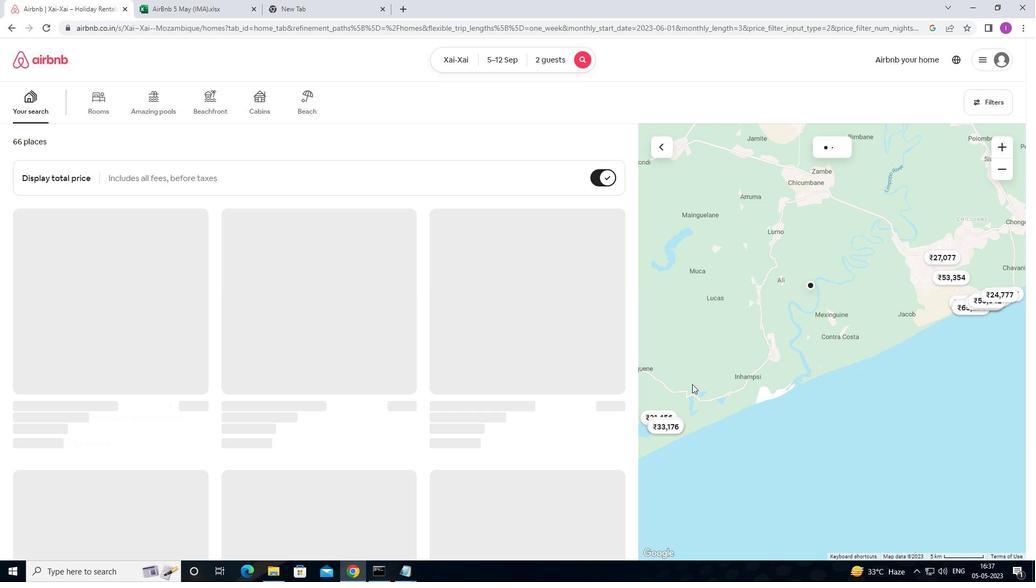
